 Task: For heading Arial Rounded MT Bold with Underline.  font size for heading26,  'Change the font style of data to'Browallia New.  and font size to 18,  Change the alignment of both headline & data to Align middle & Align Text left.  In the sheet  Attendance Sheet for Weekly Evaluation
Action: Mouse moved to (115, 130)
Screenshot: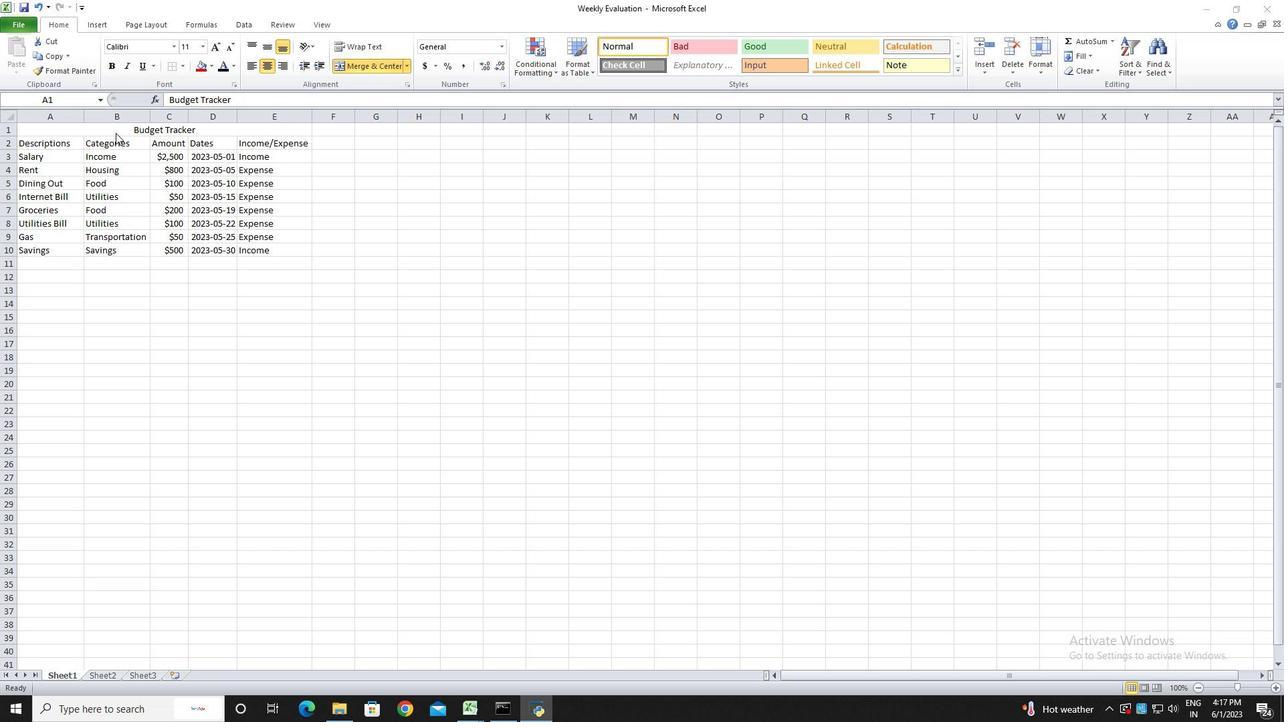 
Action: Mouse pressed left at (115, 130)
Screenshot: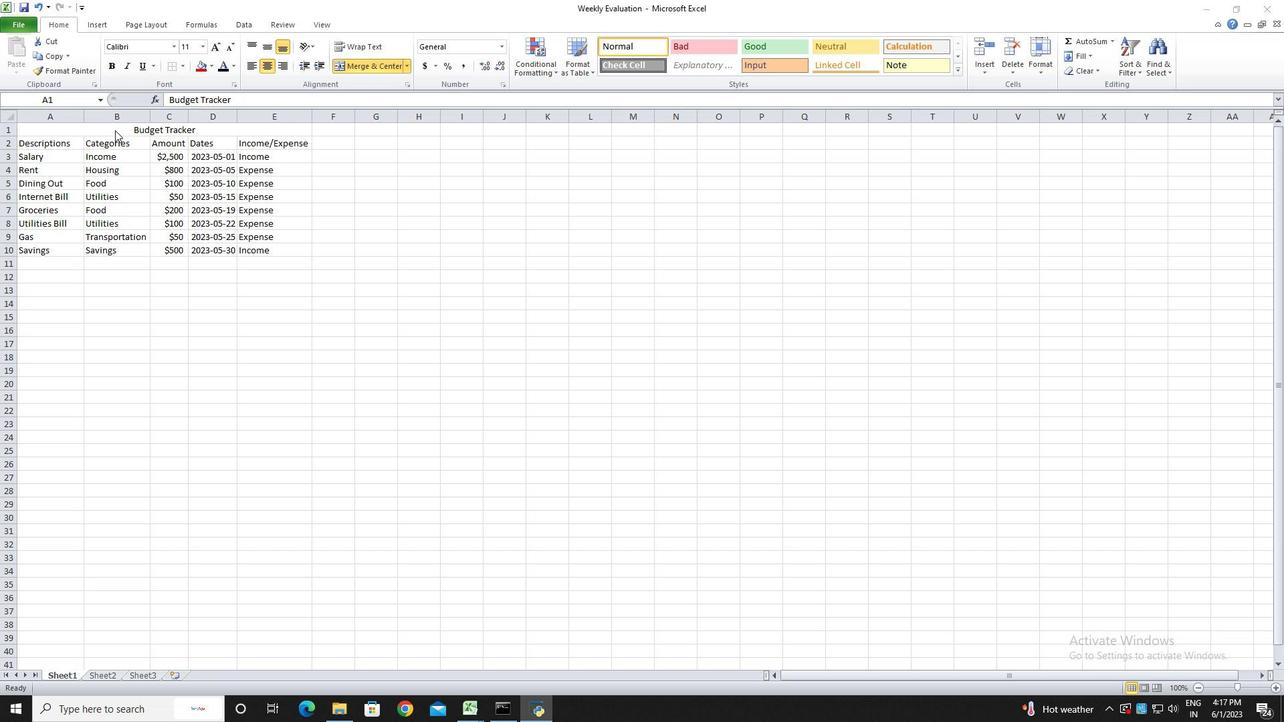
Action: Mouse moved to (174, 49)
Screenshot: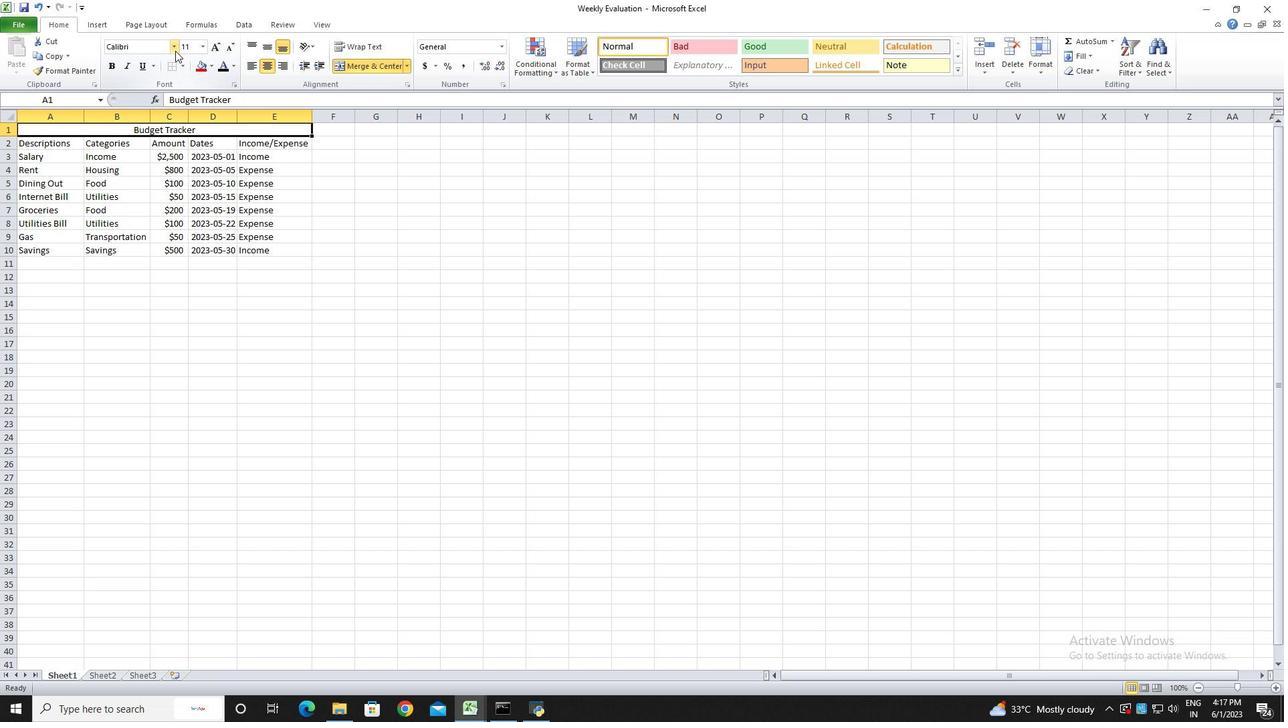 
Action: Mouse pressed left at (174, 49)
Screenshot: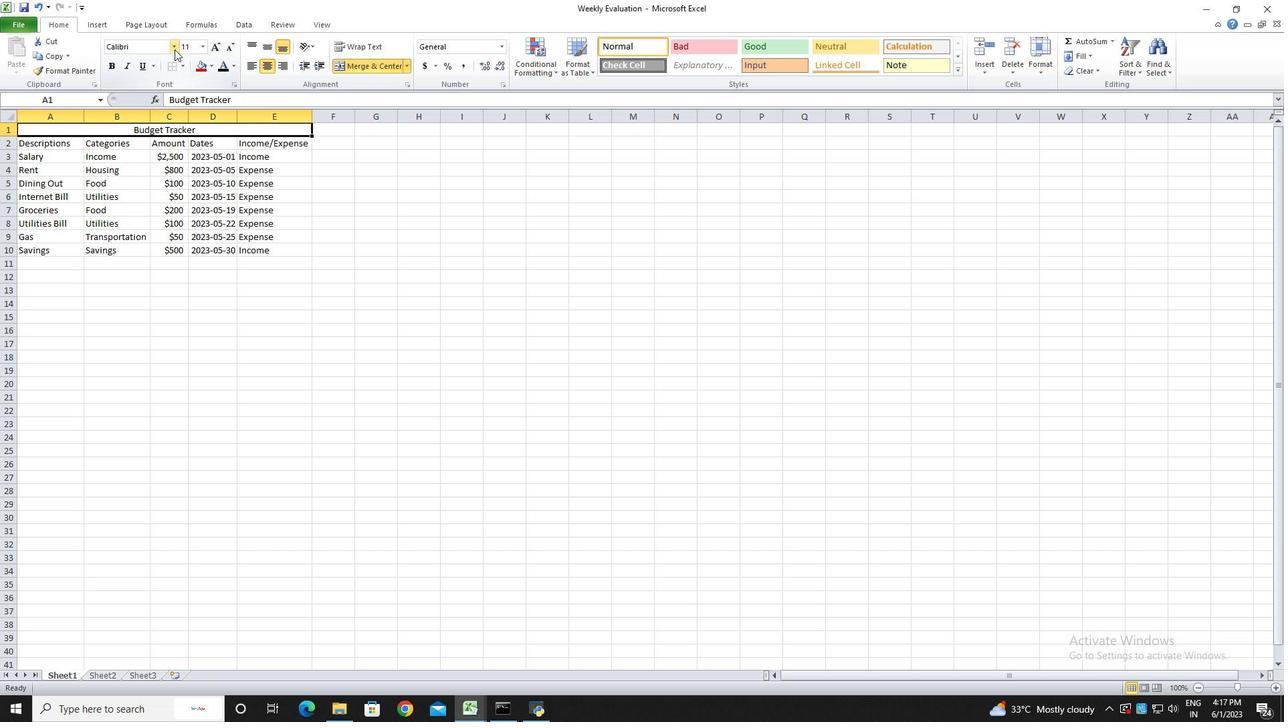
Action: Mouse moved to (168, 208)
Screenshot: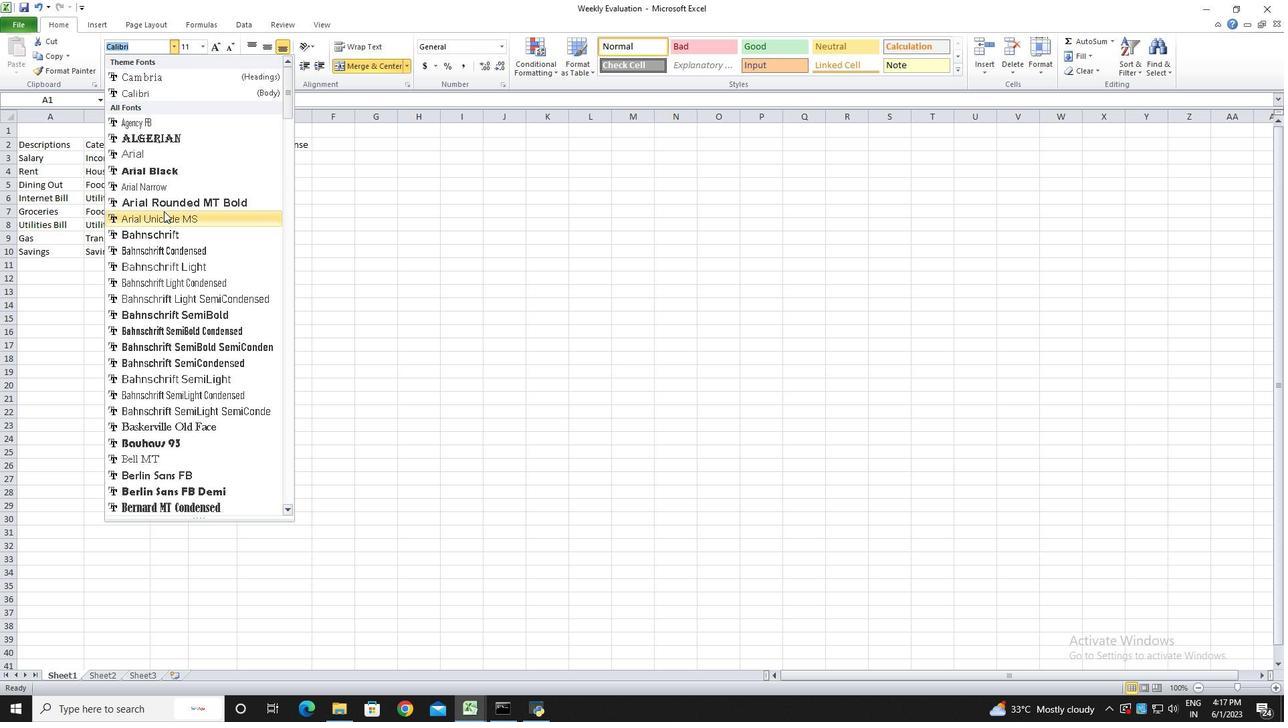 
Action: Mouse pressed left at (168, 208)
Screenshot: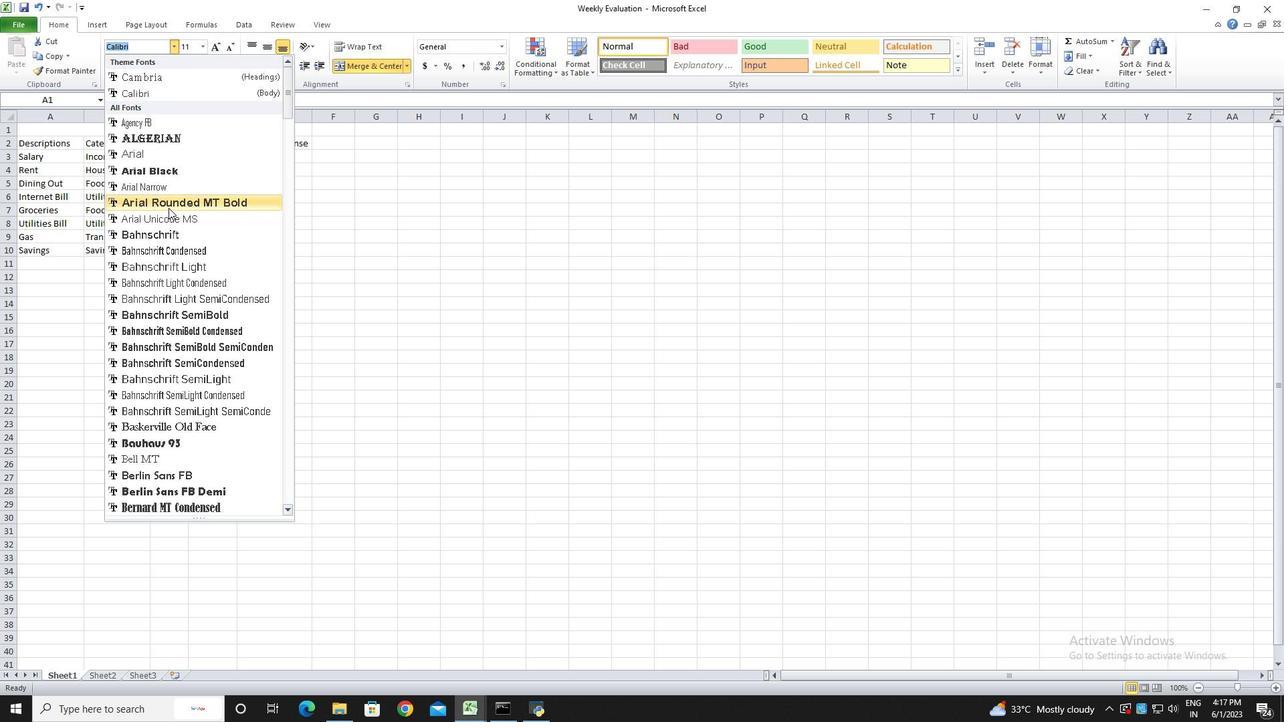 
Action: Mouse moved to (142, 66)
Screenshot: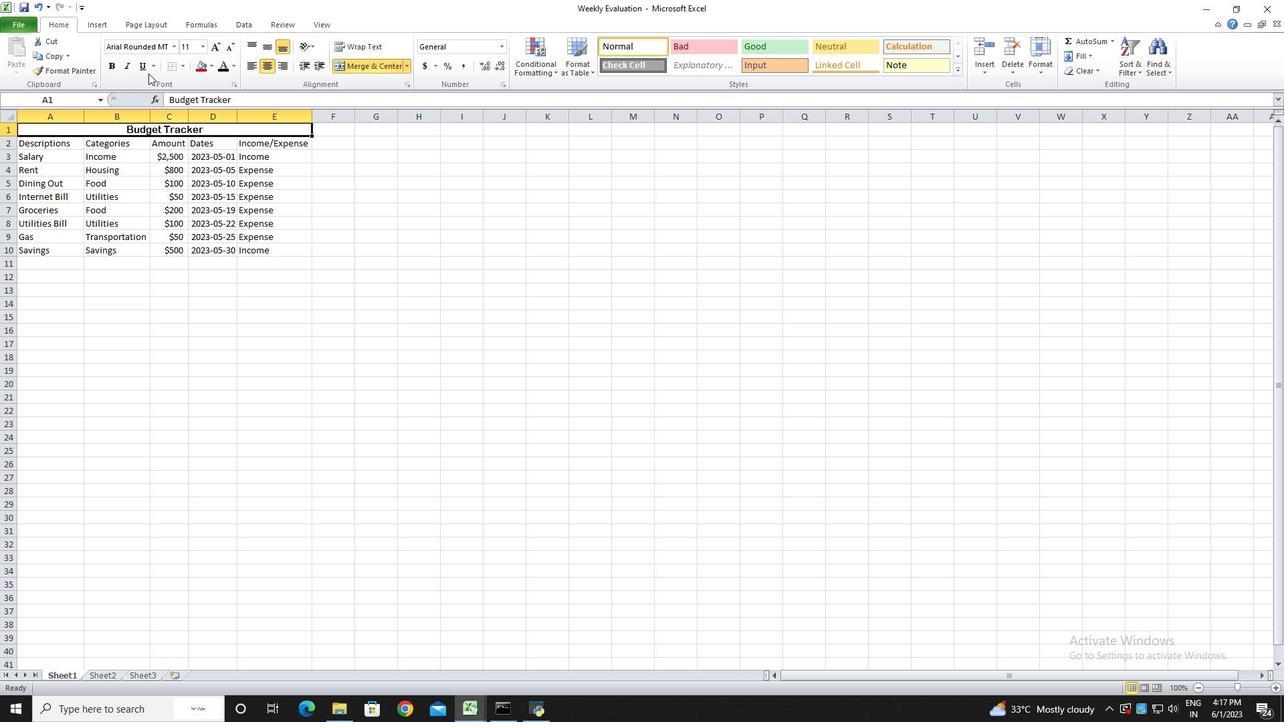 
Action: Mouse pressed left at (142, 66)
Screenshot: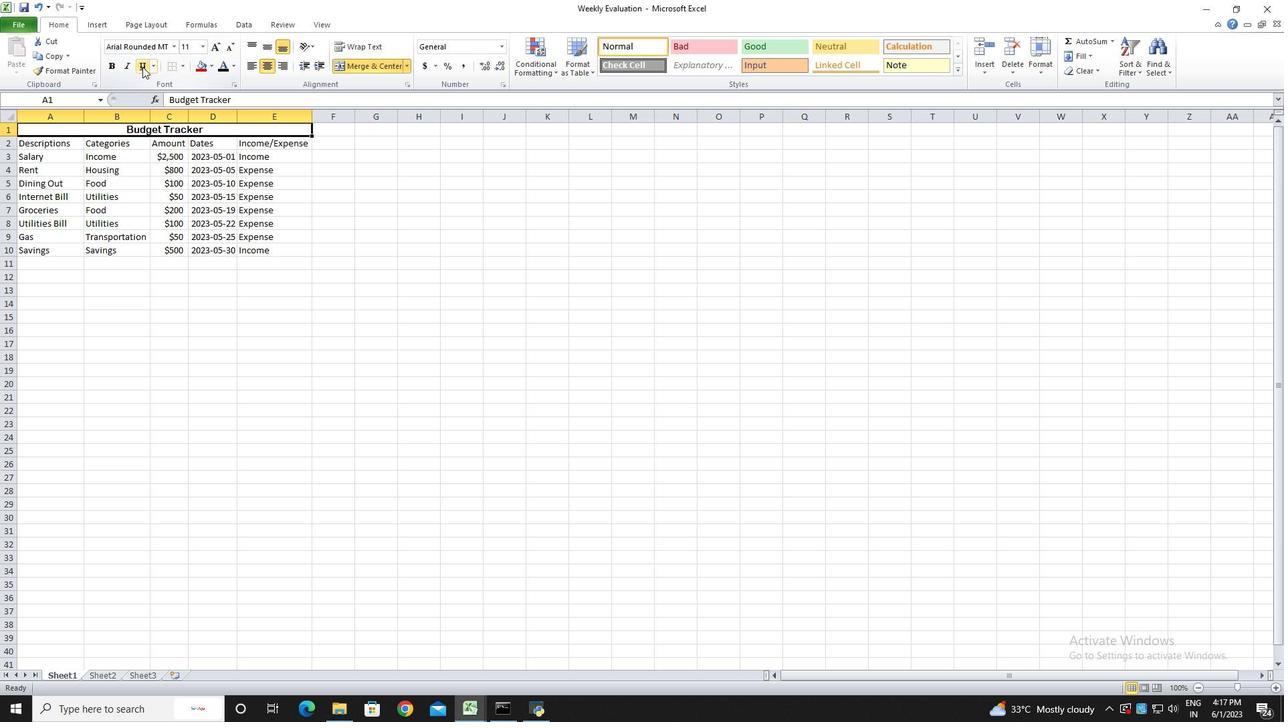 
Action: Mouse moved to (218, 44)
Screenshot: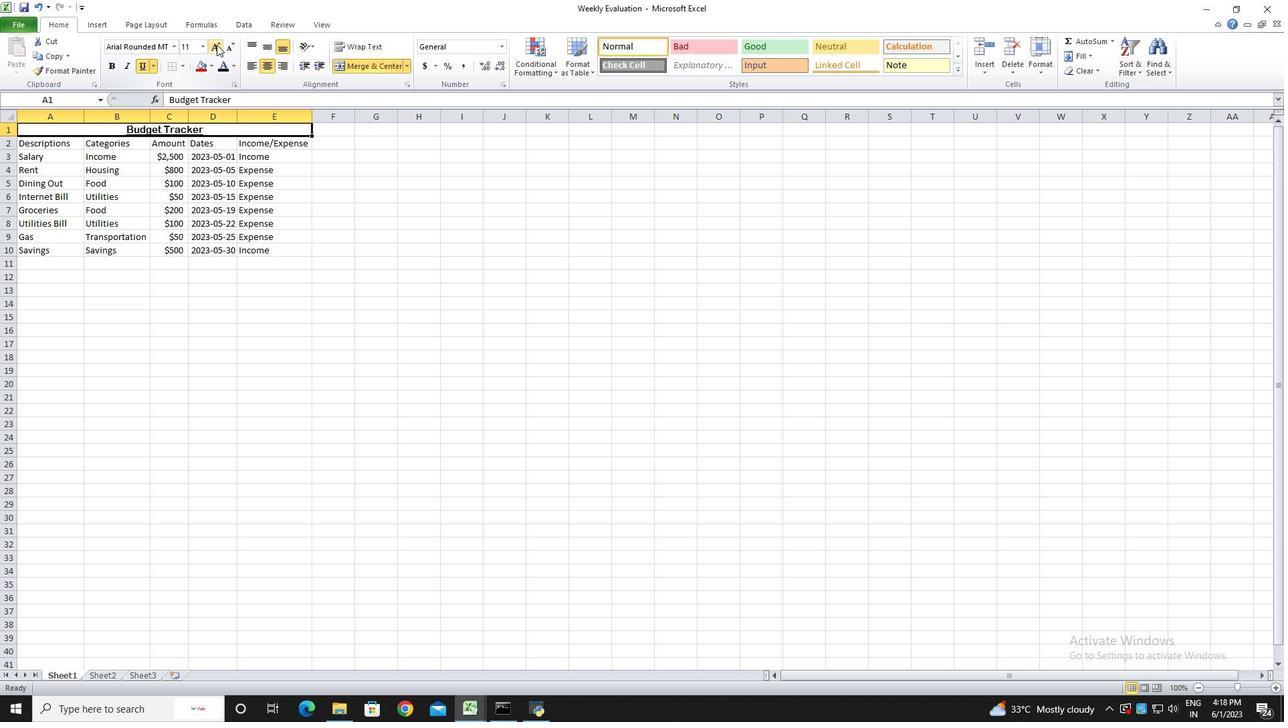 
Action: Mouse pressed left at (218, 44)
Screenshot: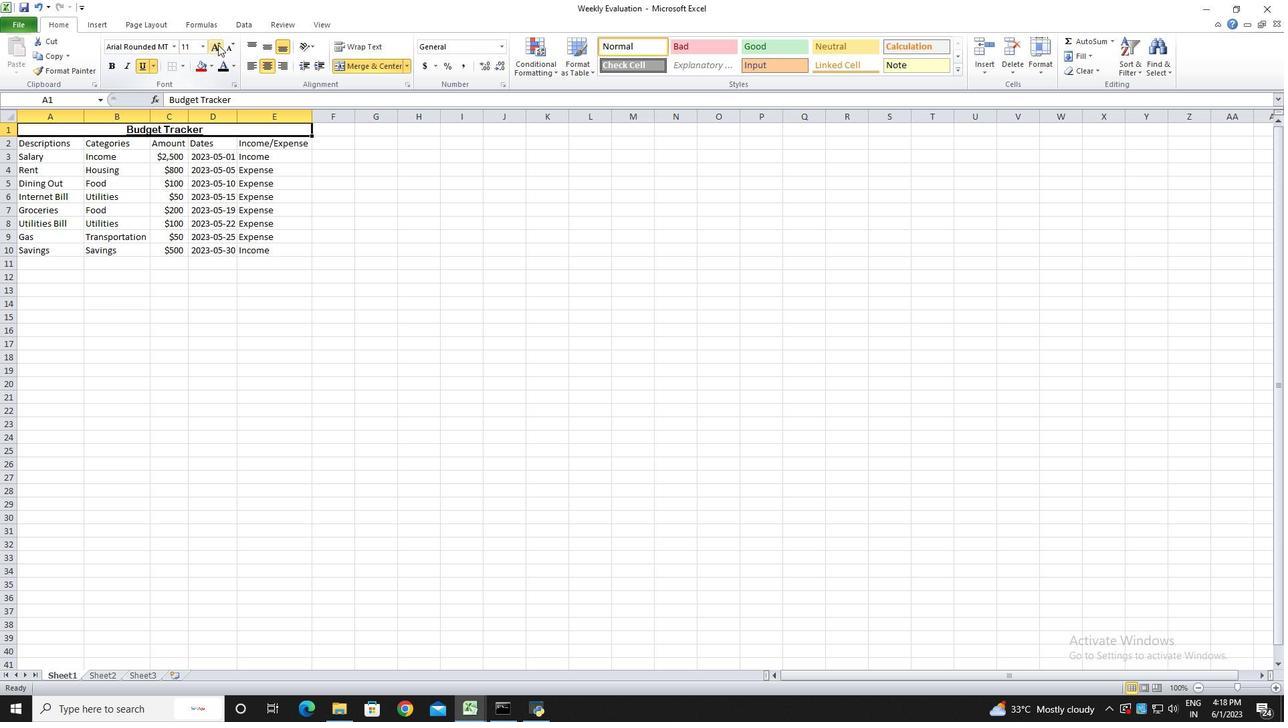 
Action: Mouse pressed left at (218, 44)
Screenshot: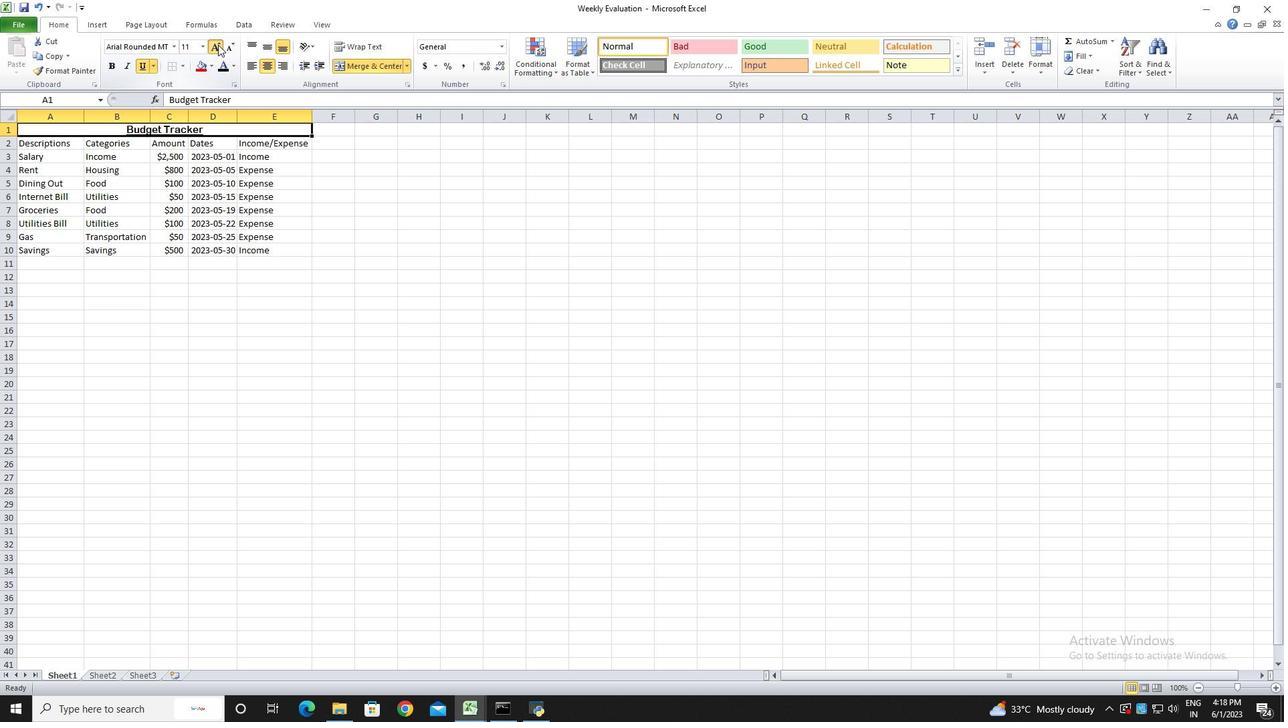 
Action: Mouse pressed left at (218, 44)
Screenshot: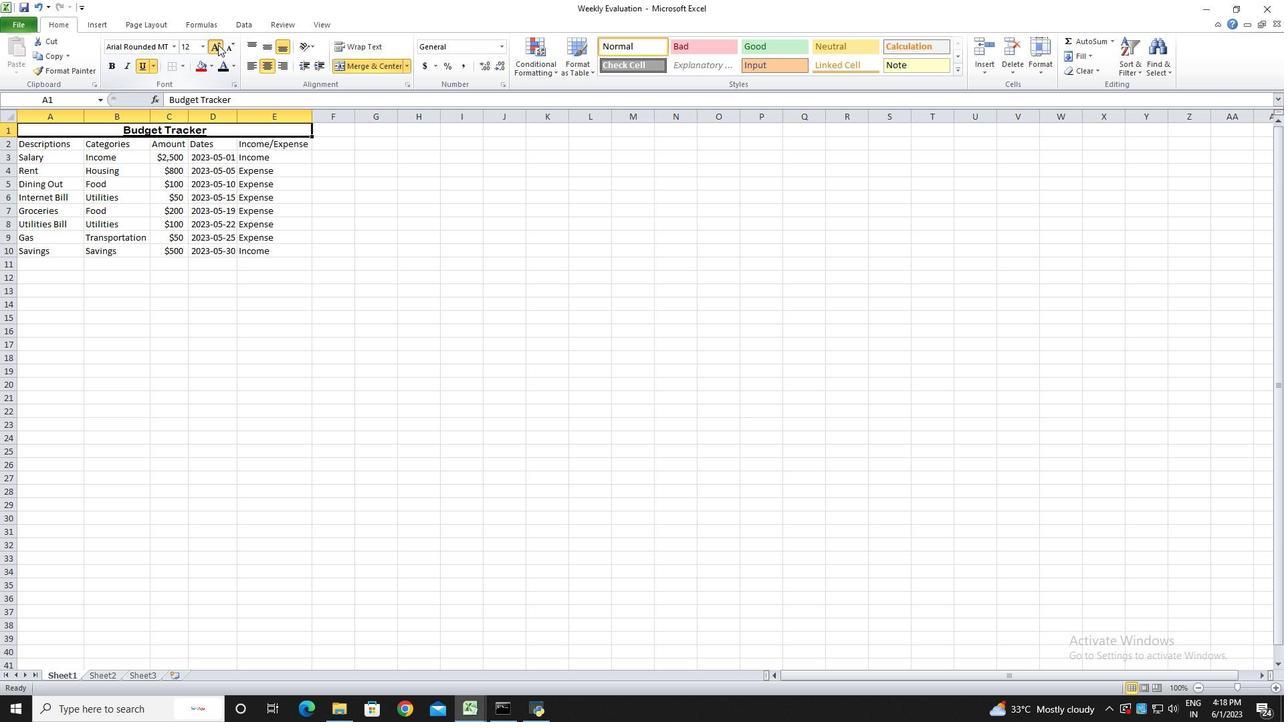 
Action: Mouse pressed left at (218, 44)
Screenshot: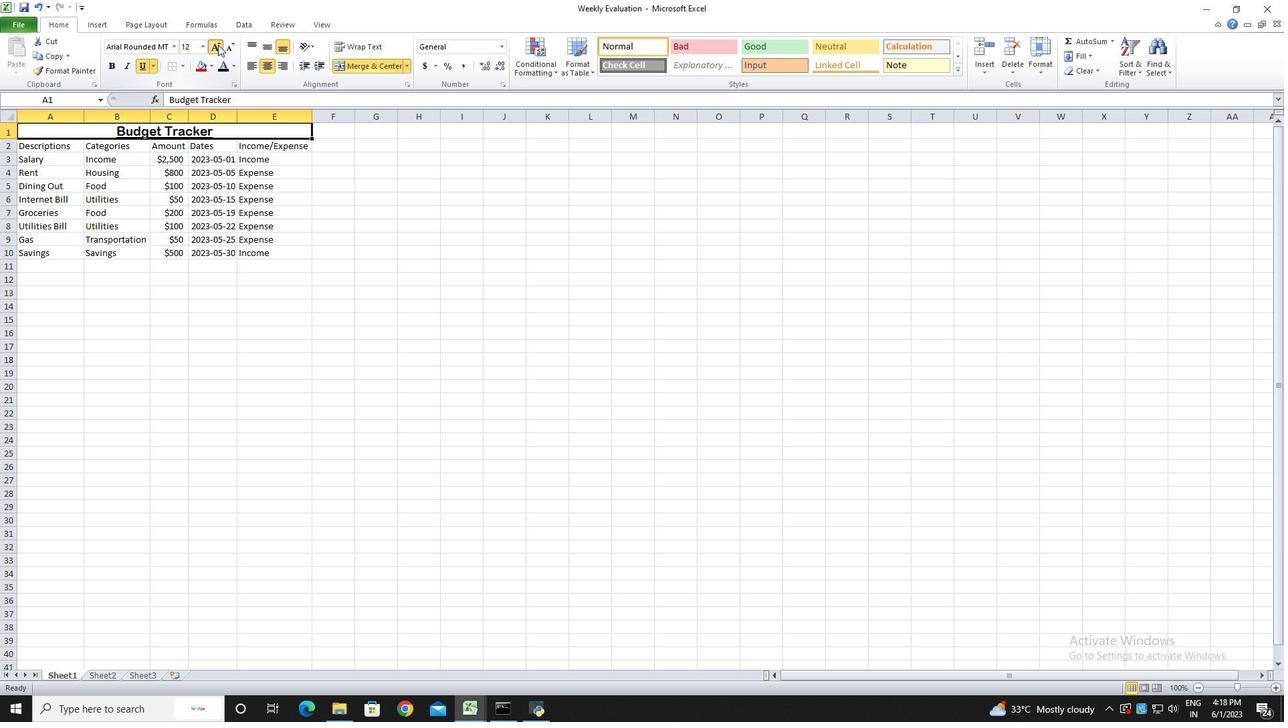 
Action: Mouse pressed left at (218, 44)
Screenshot: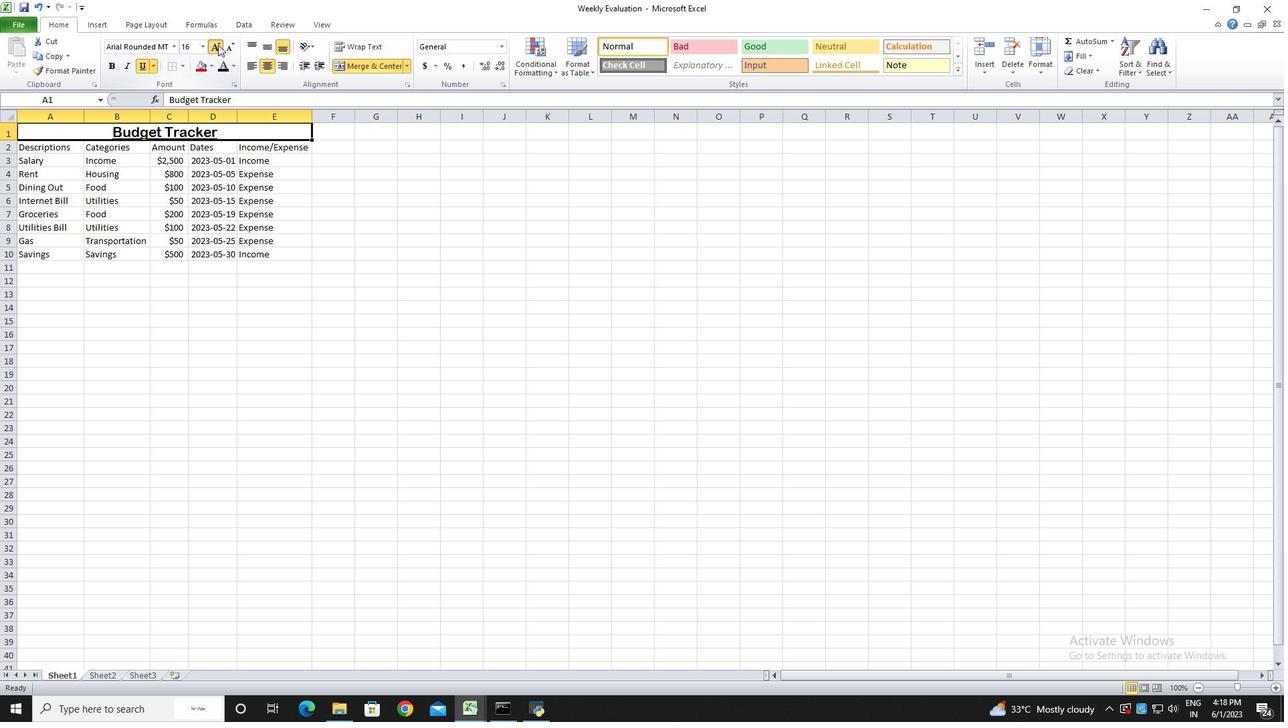 
Action: Mouse pressed left at (218, 44)
Screenshot: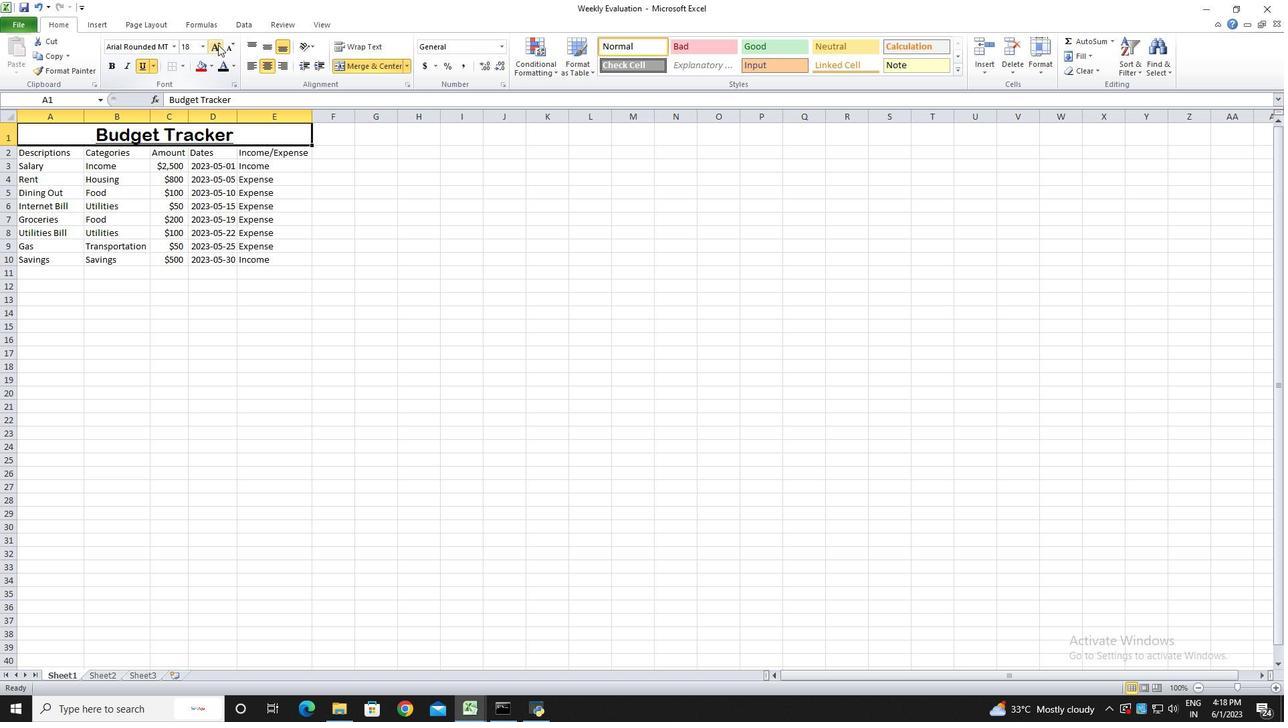 
Action: Mouse pressed left at (218, 44)
Screenshot: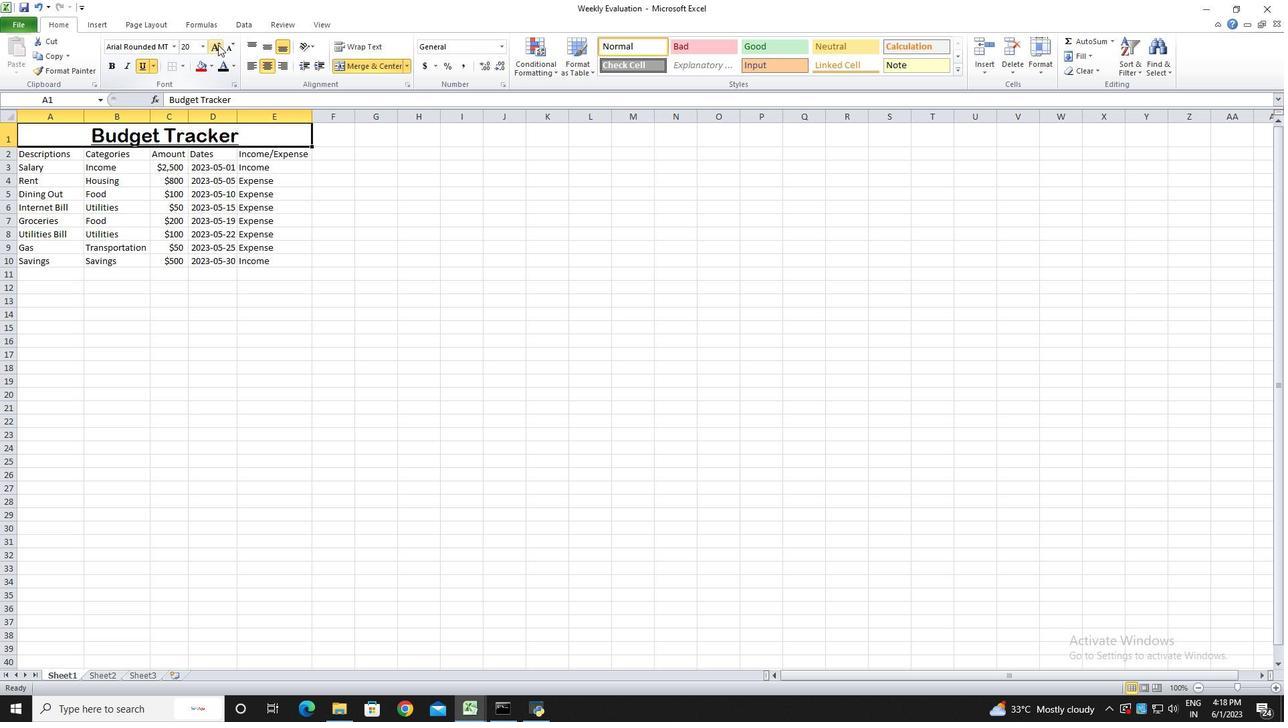
Action: Mouse pressed left at (218, 44)
Screenshot: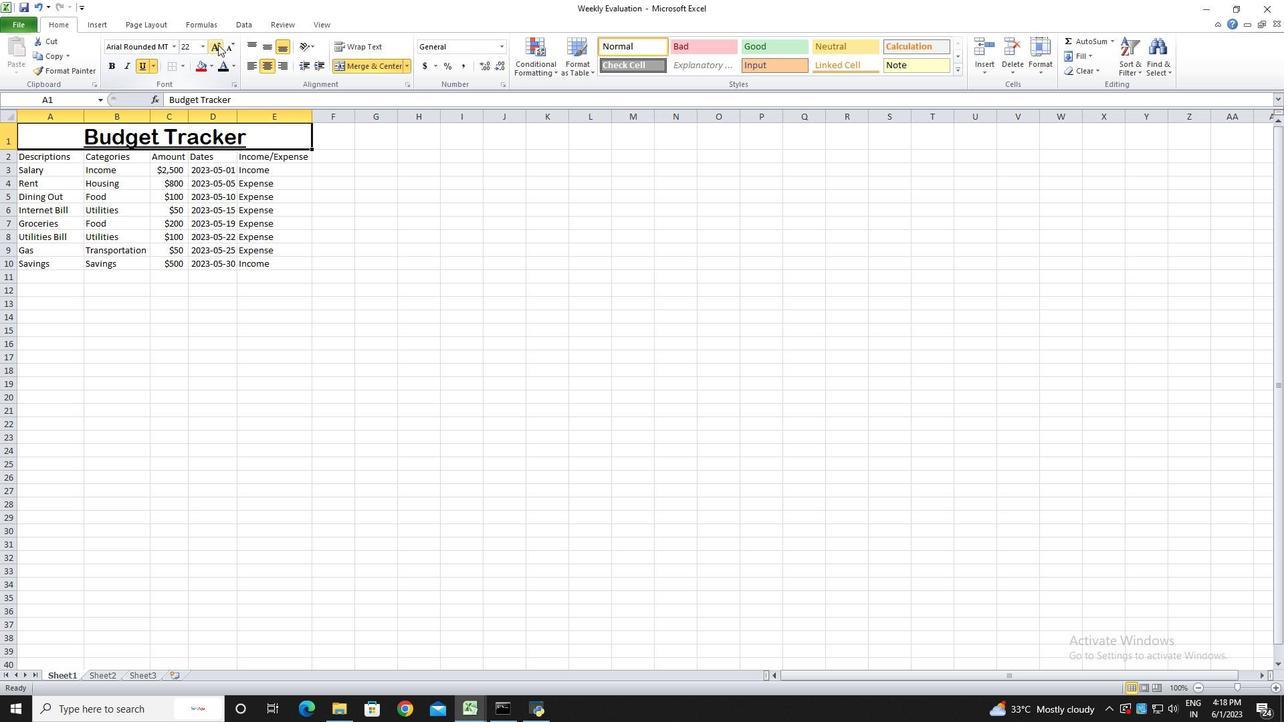 
Action: Mouse moved to (42, 159)
Screenshot: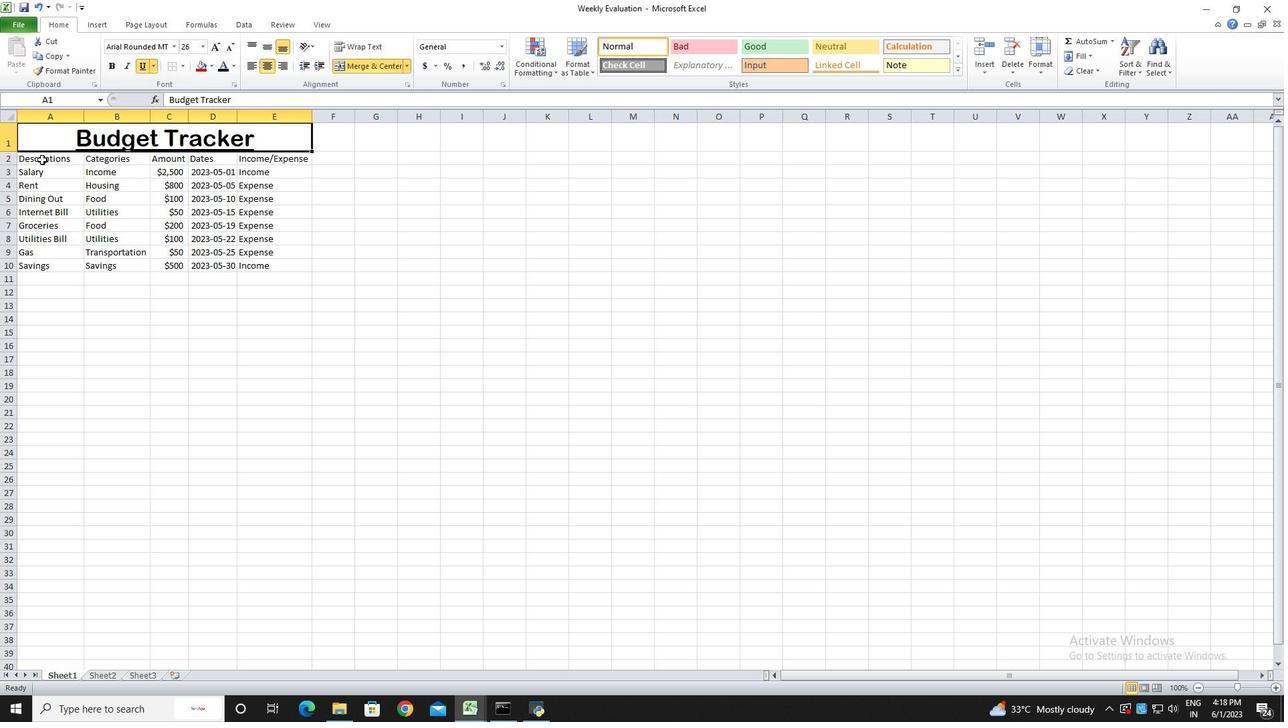 
Action: Mouse pressed left at (42, 159)
Screenshot: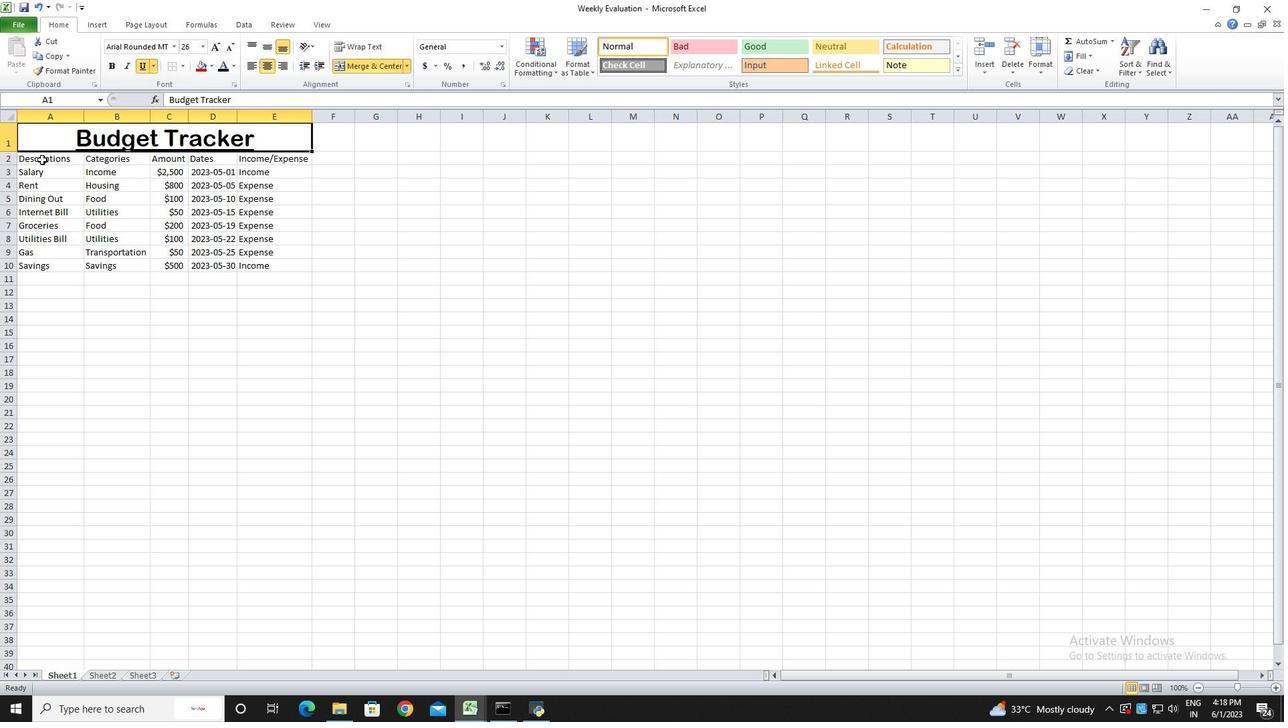 
Action: Mouse pressed left at (42, 159)
Screenshot: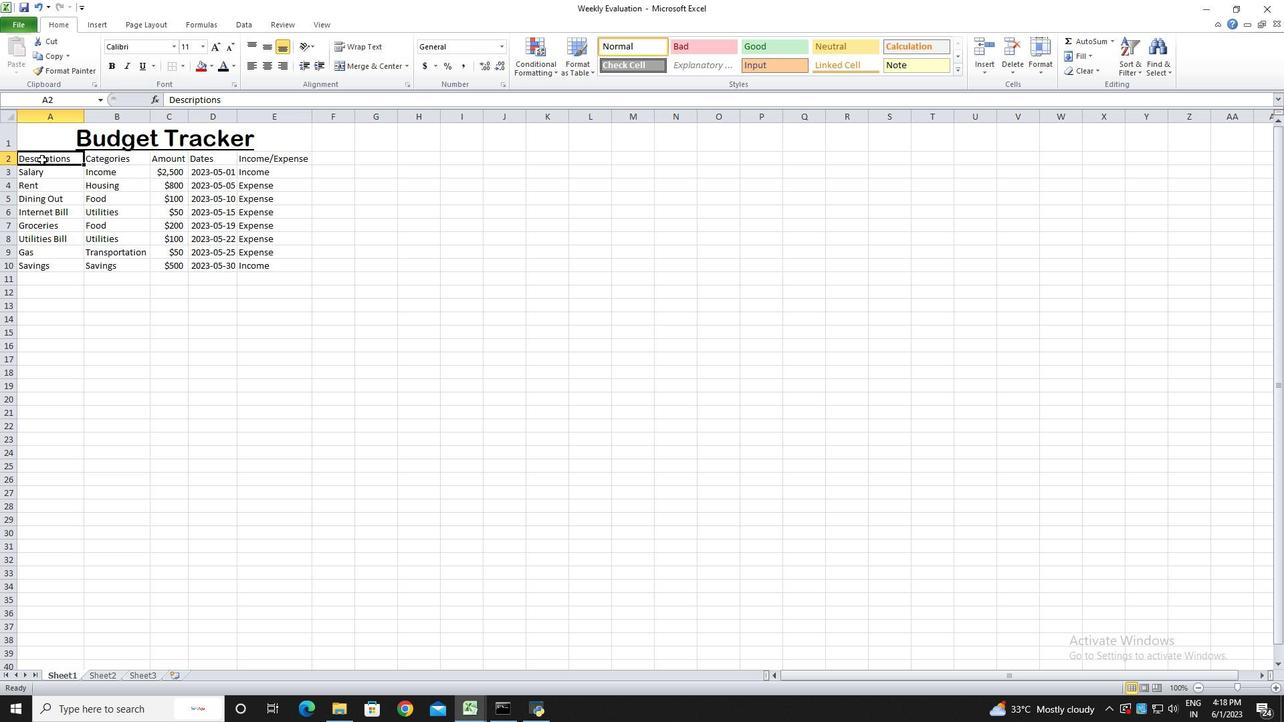 
Action: Mouse moved to (173, 48)
Screenshot: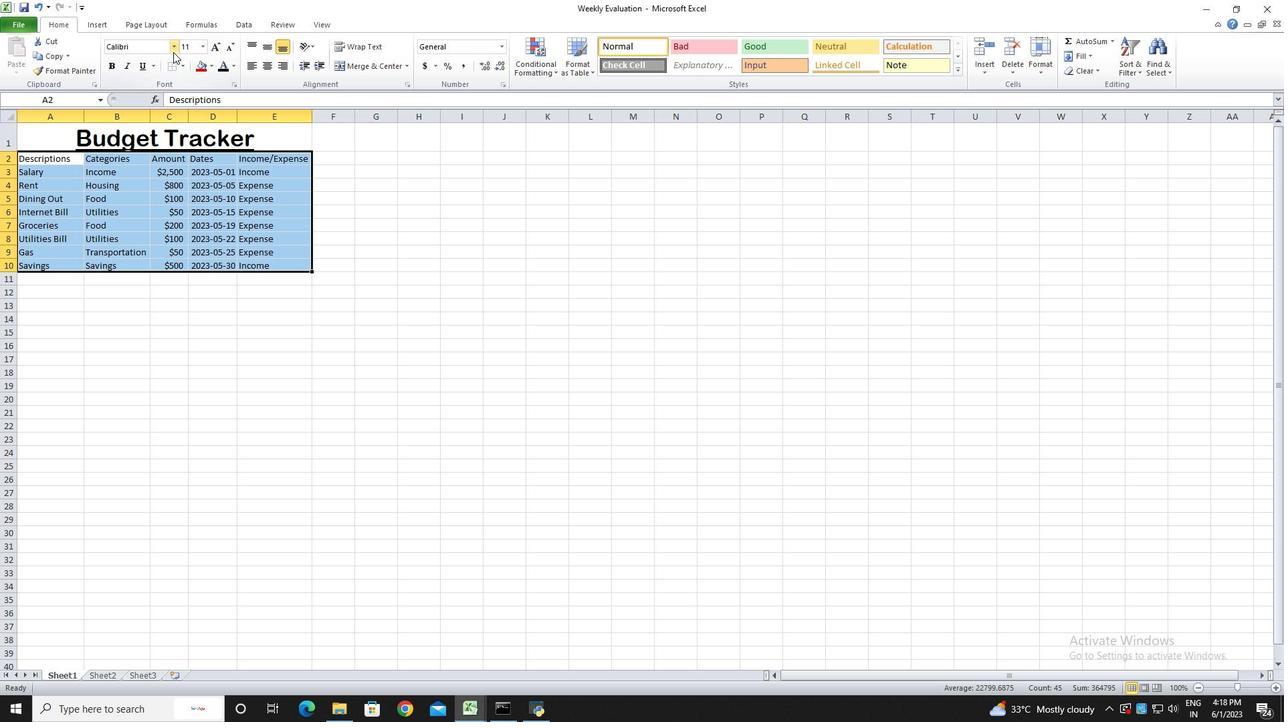 
Action: Mouse pressed left at (173, 48)
Screenshot: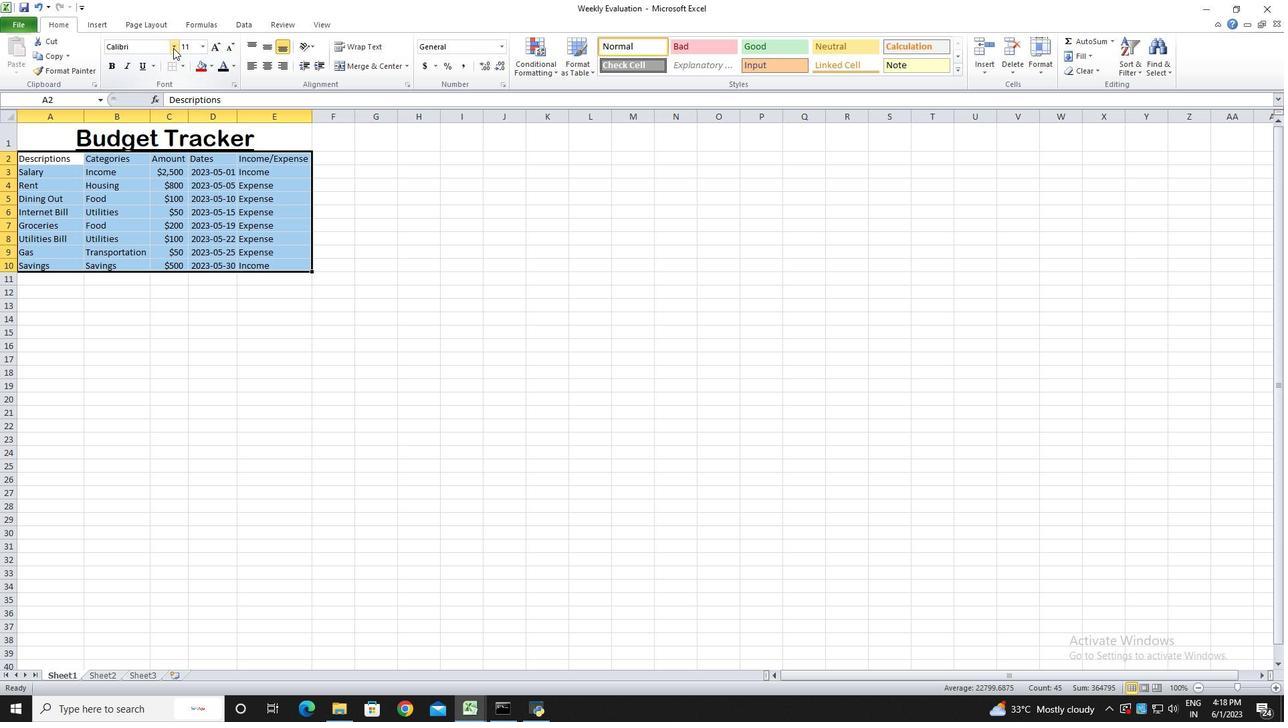 
Action: Mouse moved to (159, 46)
Screenshot: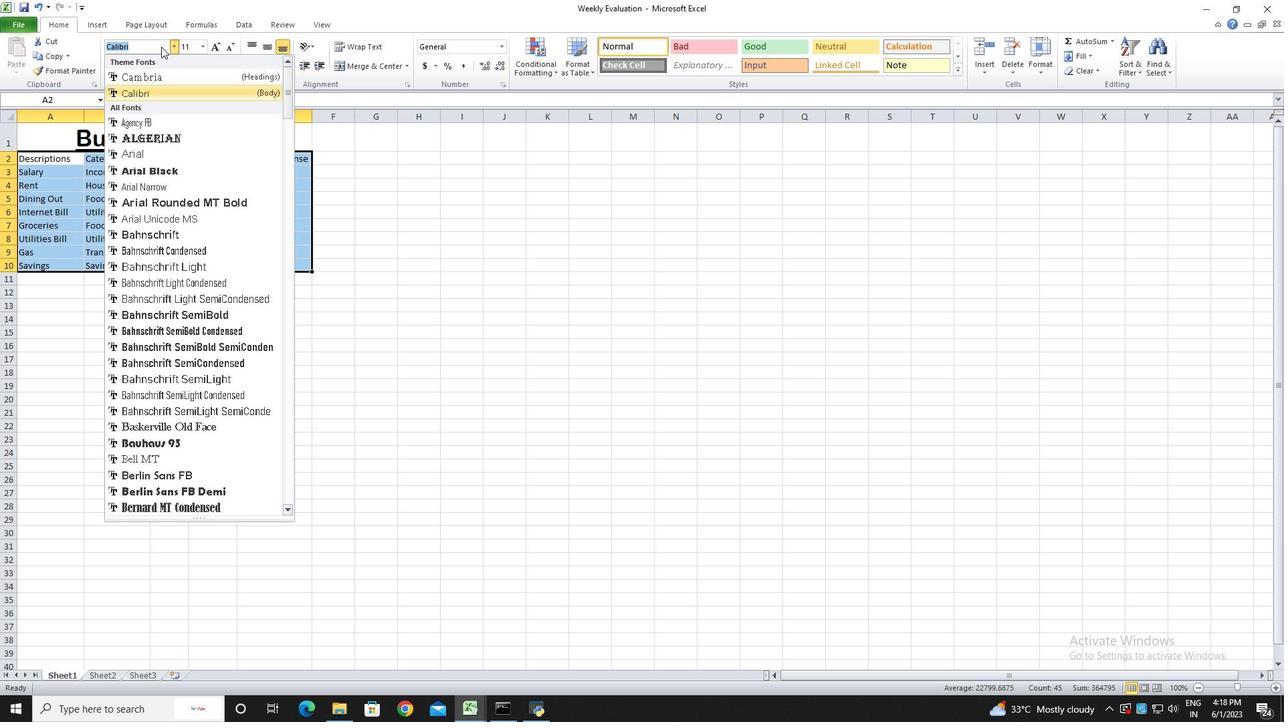 
Action: Key pressed <Key.shift>Brto<Key.backspace><Key.backspace><Key.backspace>rowalla<Key.backspace>ia<Key.space>a<Key.backspace><Key.shift><Key.shift><Key.shift><Key.shift><Key.shift><Key.shift><Key.shift><Key.shift><Key.shift><Key.shift><Key.shift><Key.shift>New<Key.enter>
Screenshot: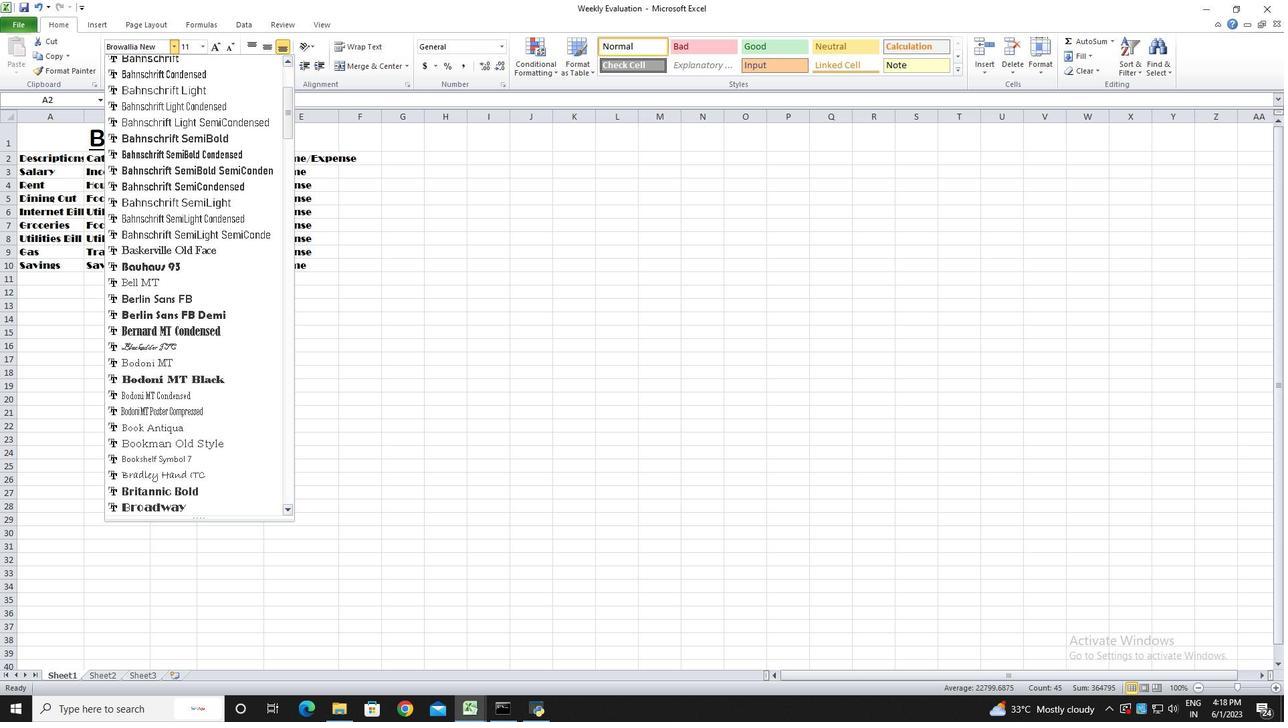 
Action: Mouse moved to (216, 44)
Screenshot: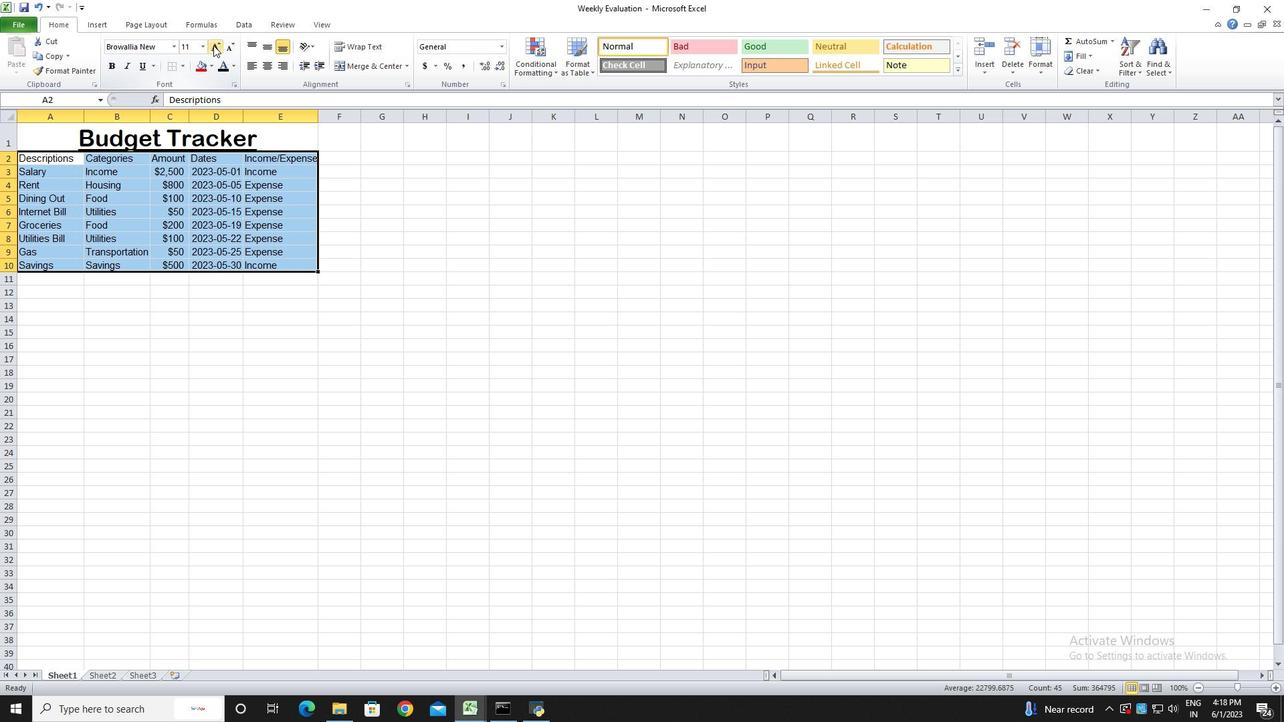 
Action: Mouse pressed left at (216, 44)
Screenshot: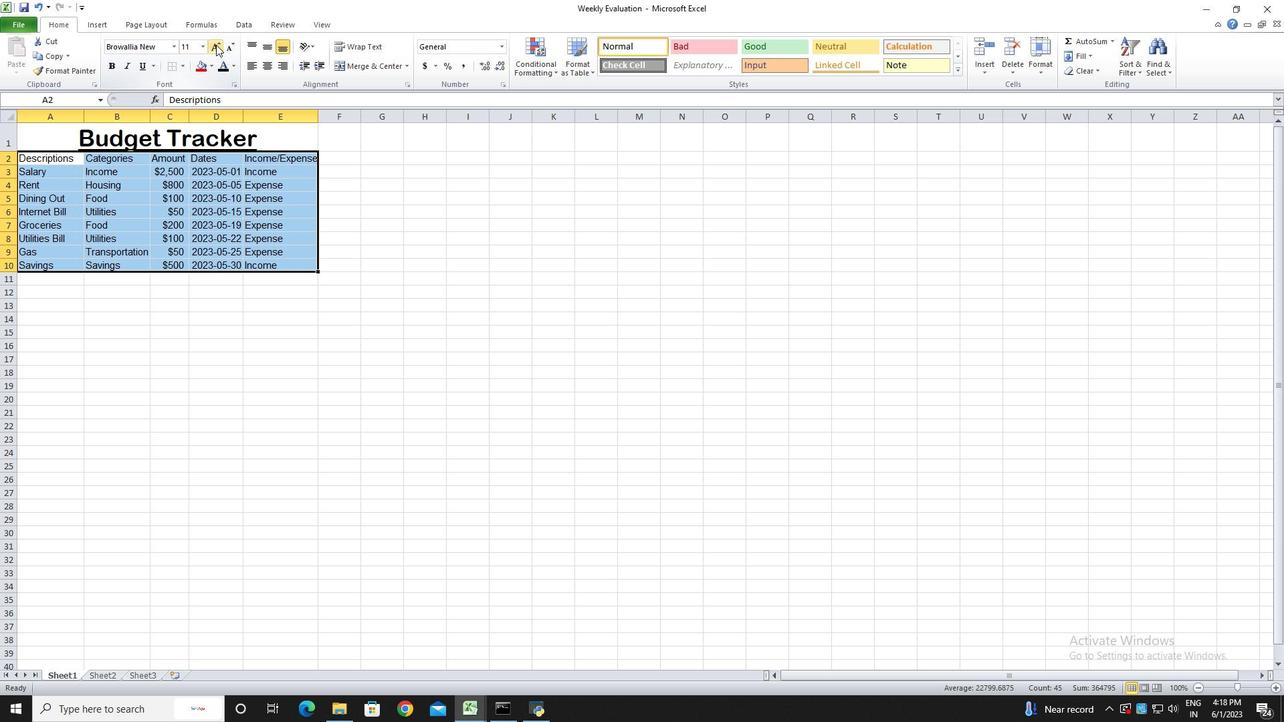 
Action: Mouse pressed left at (216, 44)
Screenshot: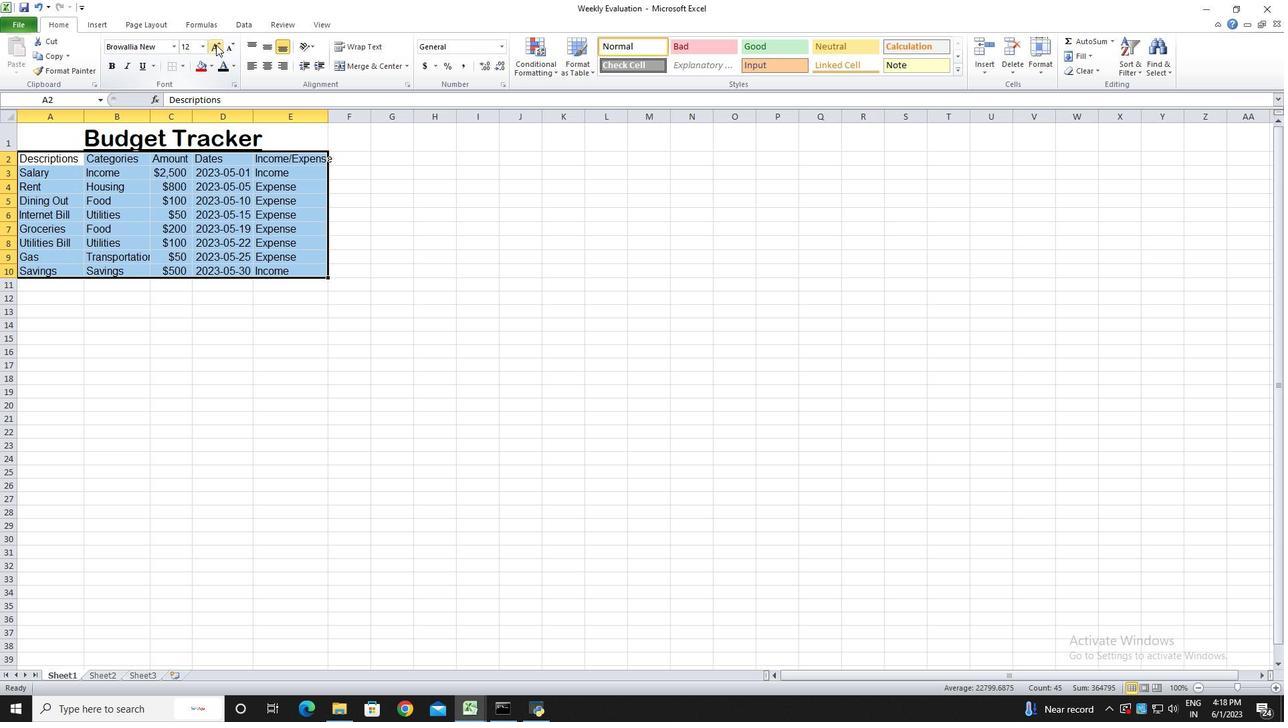 
Action: Mouse pressed left at (216, 44)
Screenshot: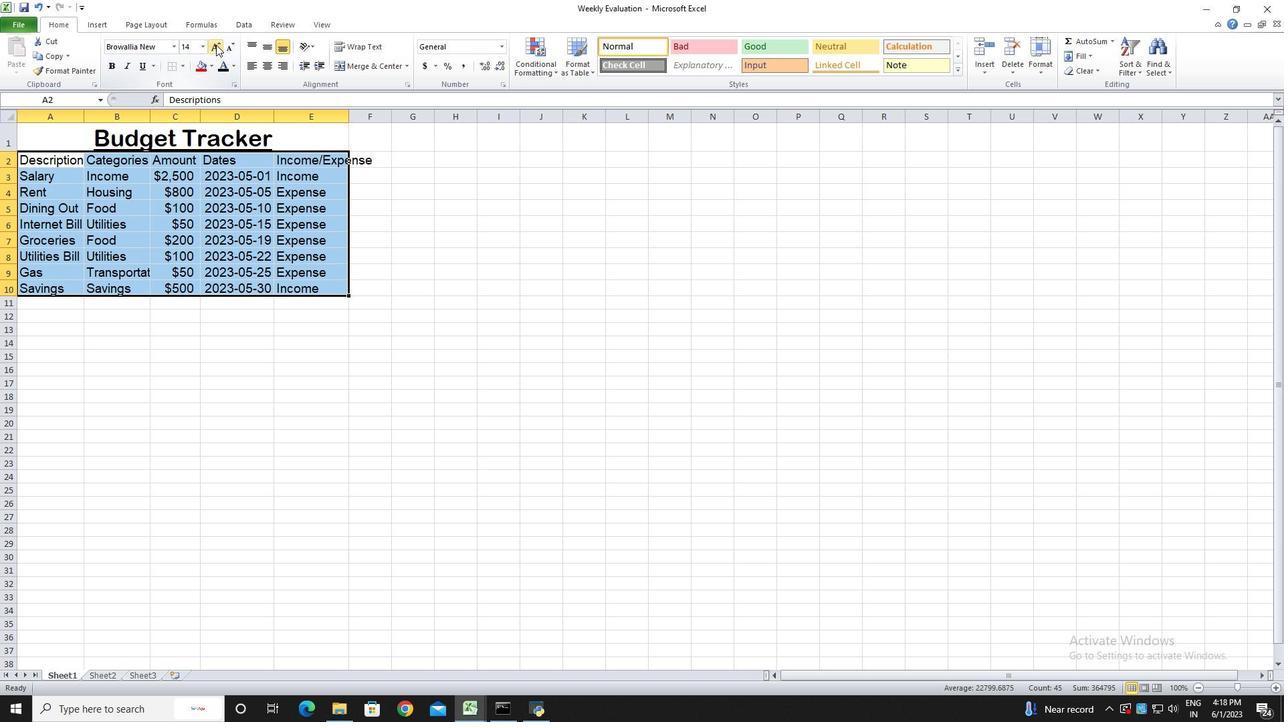
Action: Mouse pressed left at (216, 44)
Screenshot: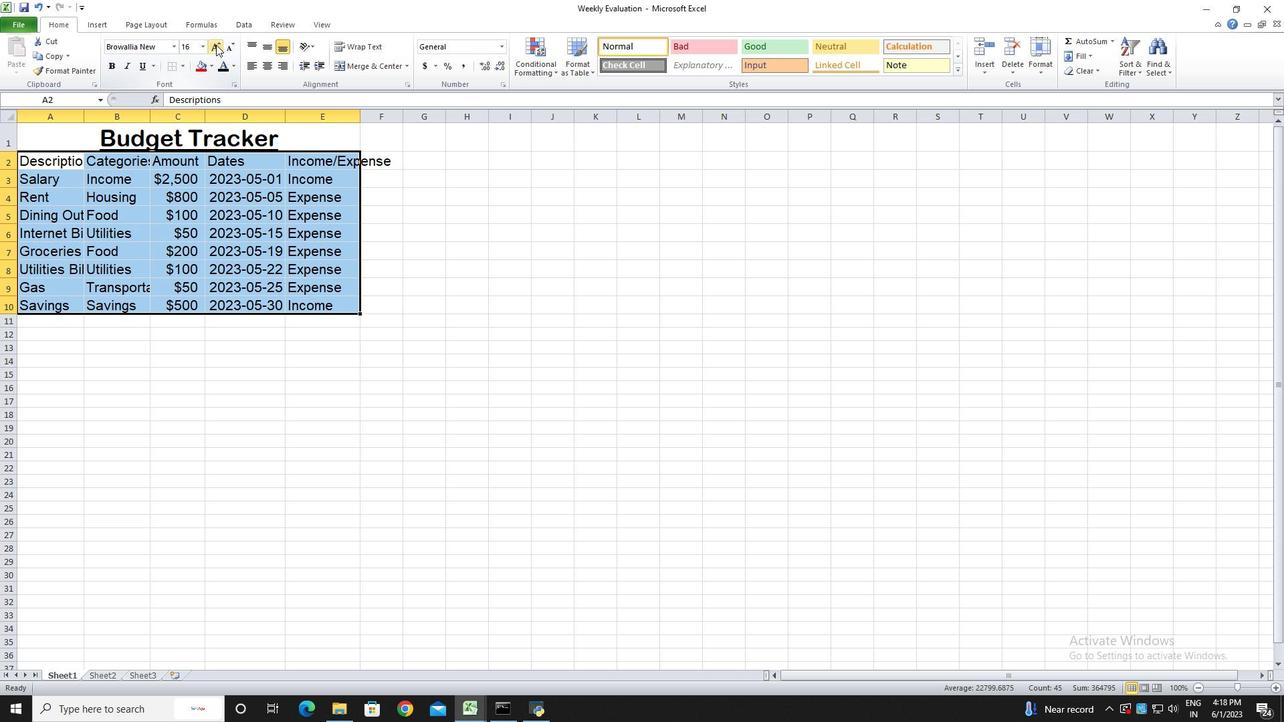
Action: Mouse moved to (443, 403)
Screenshot: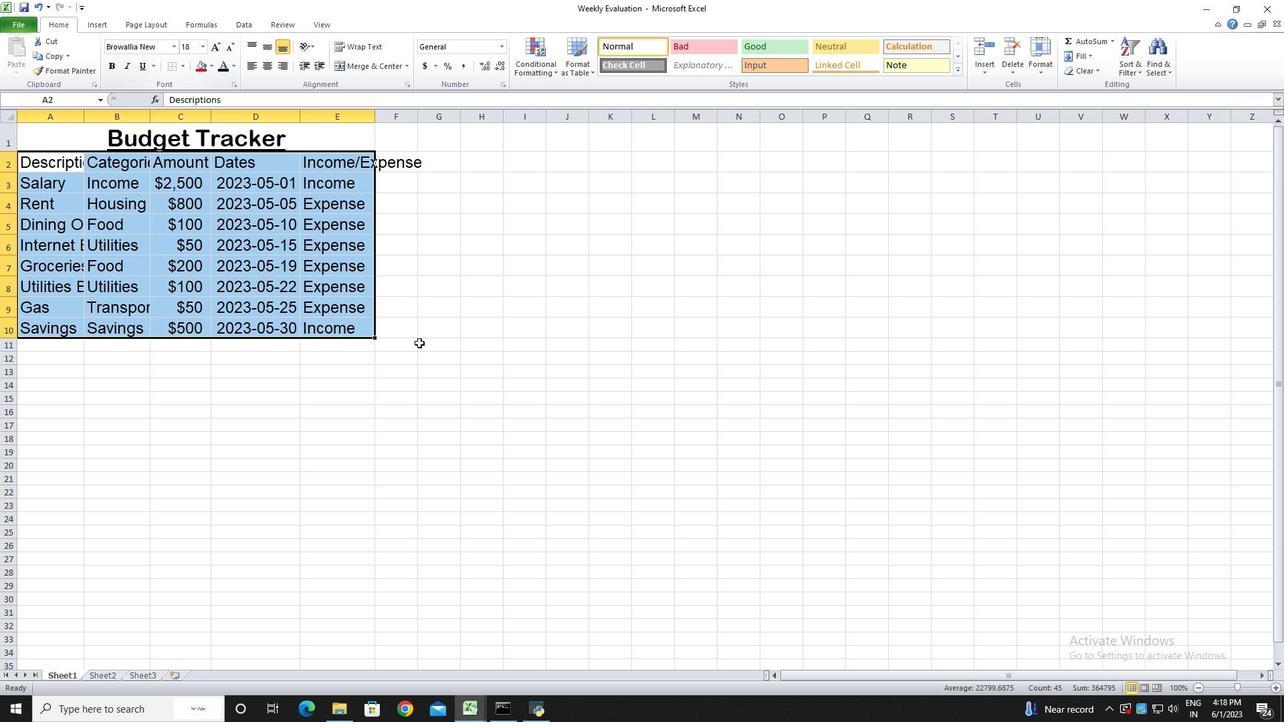 
Action: Mouse pressed left at (443, 403)
Screenshot: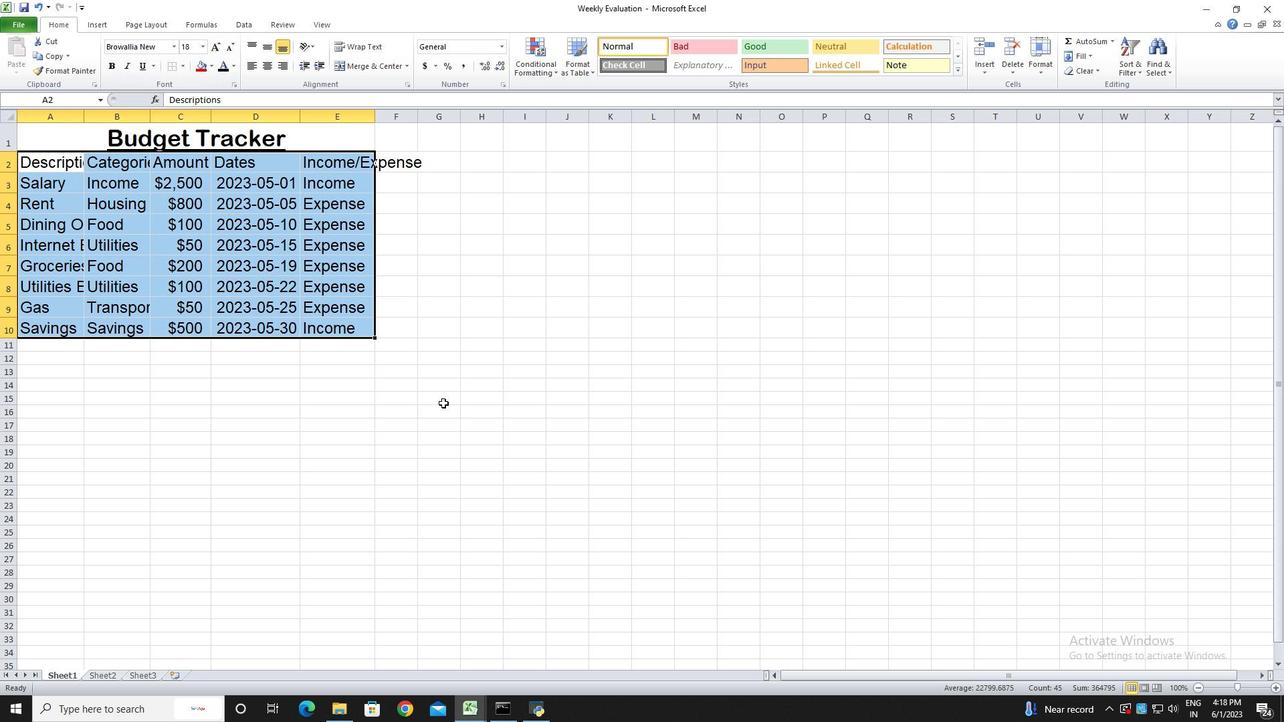 
Action: Mouse moved to (85, 115)
Screenshot: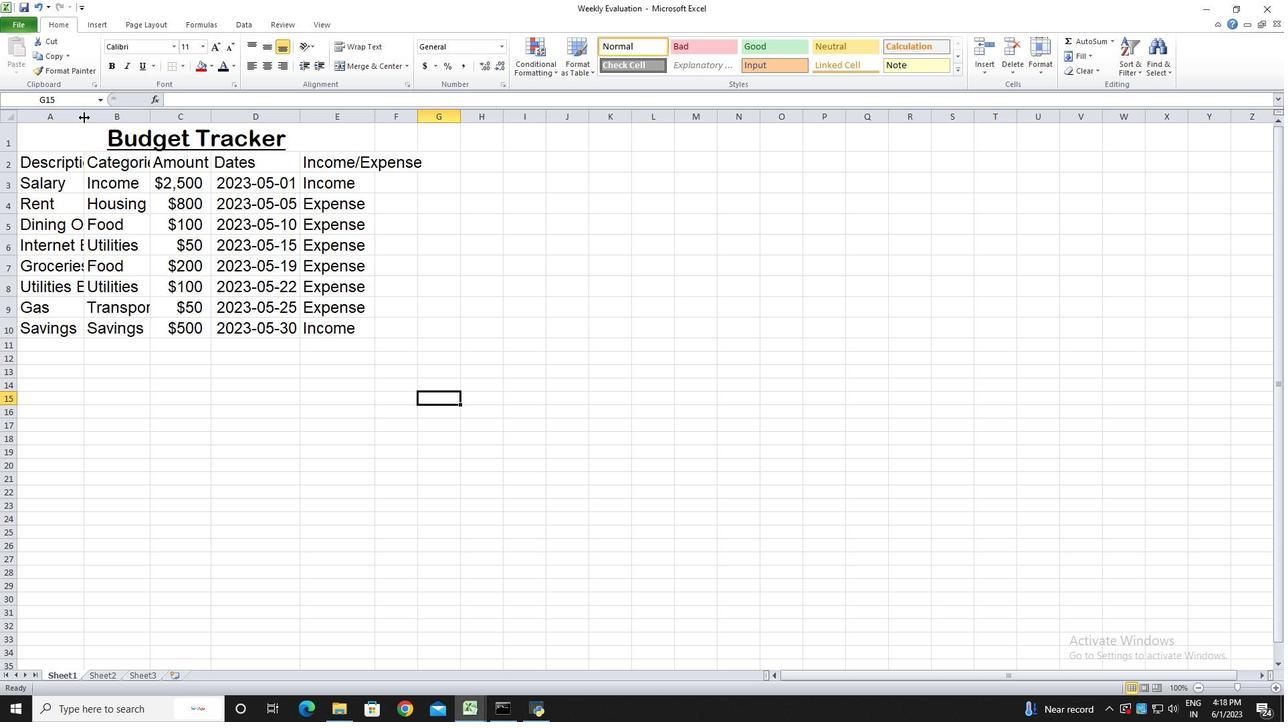 
Action: Mouse pressed left at (85, 115)
Screenshot: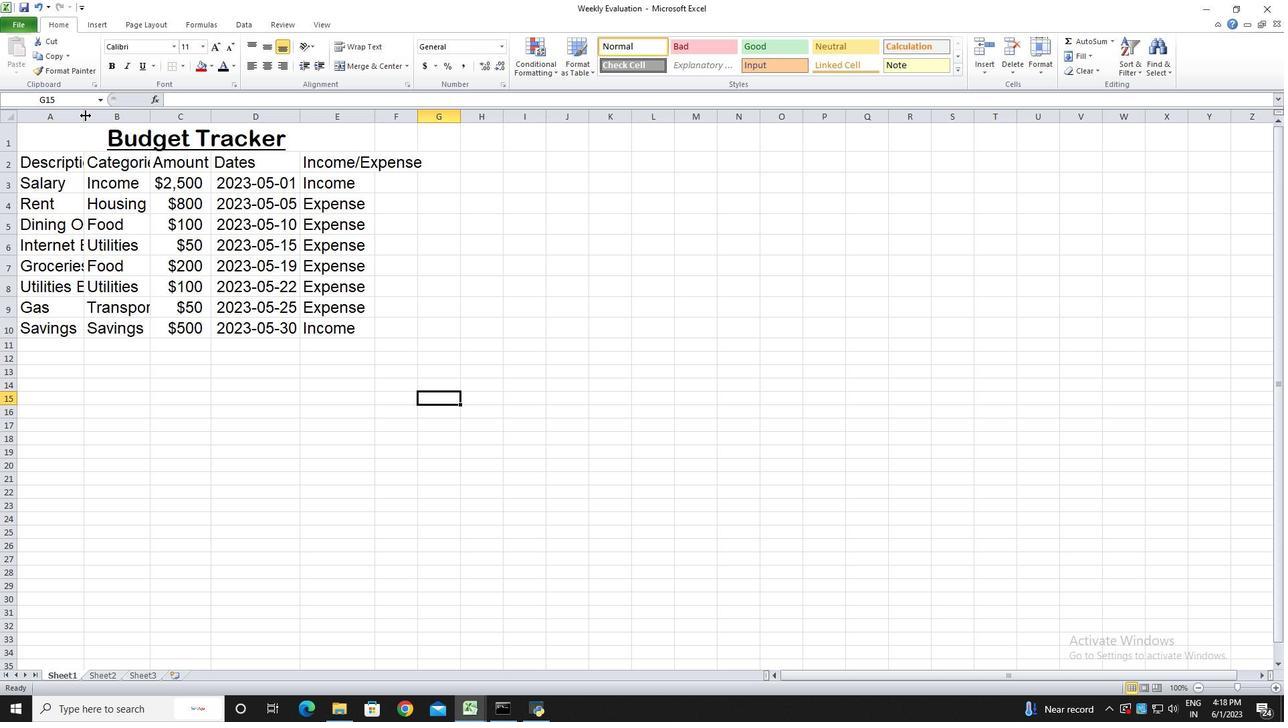 
Action: Mouse pressed left at (85, 115)
Screenshot: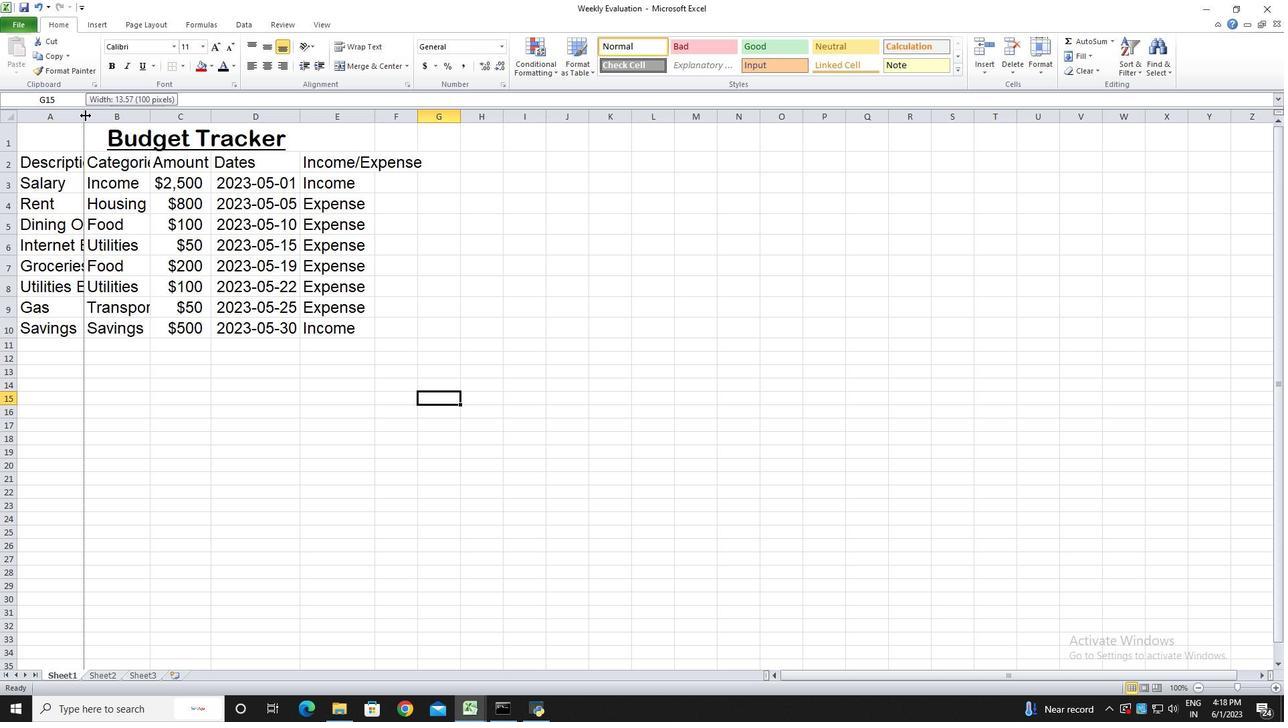 
Action: Mouse moved to (181, 115)
Screenshot: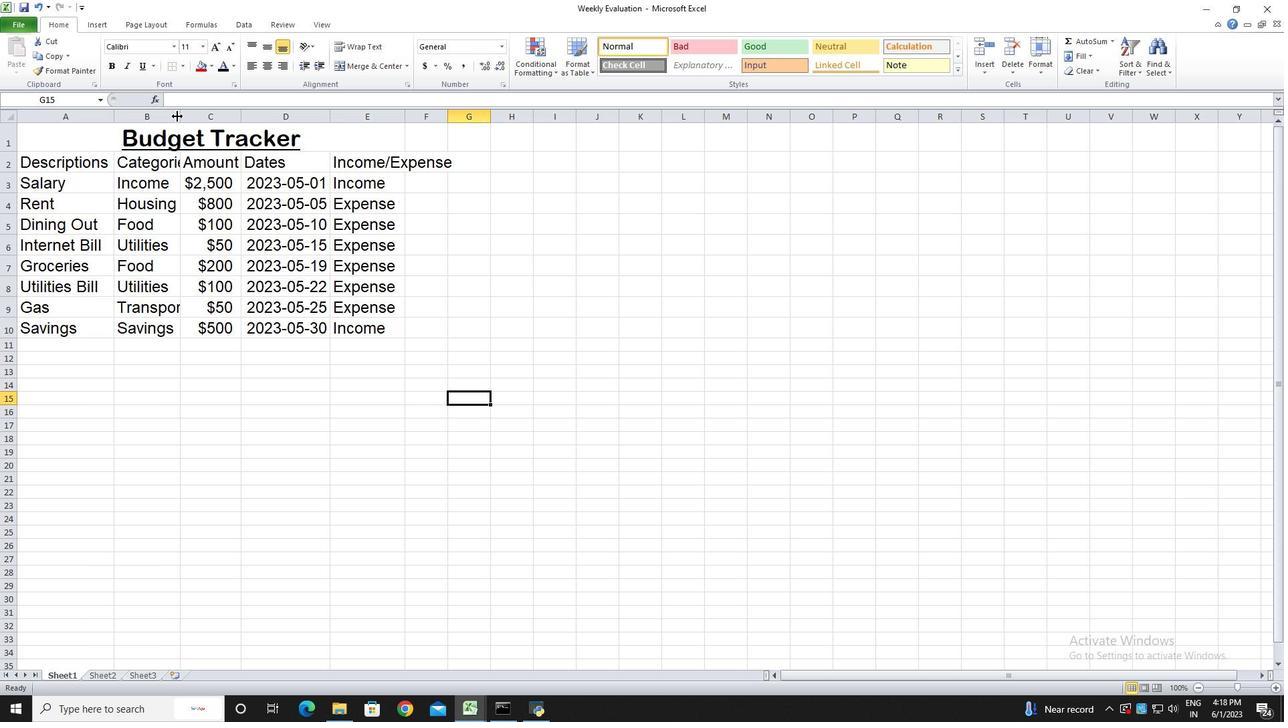 
Action: Mouse pressed left at (181, 115)
Screenshot: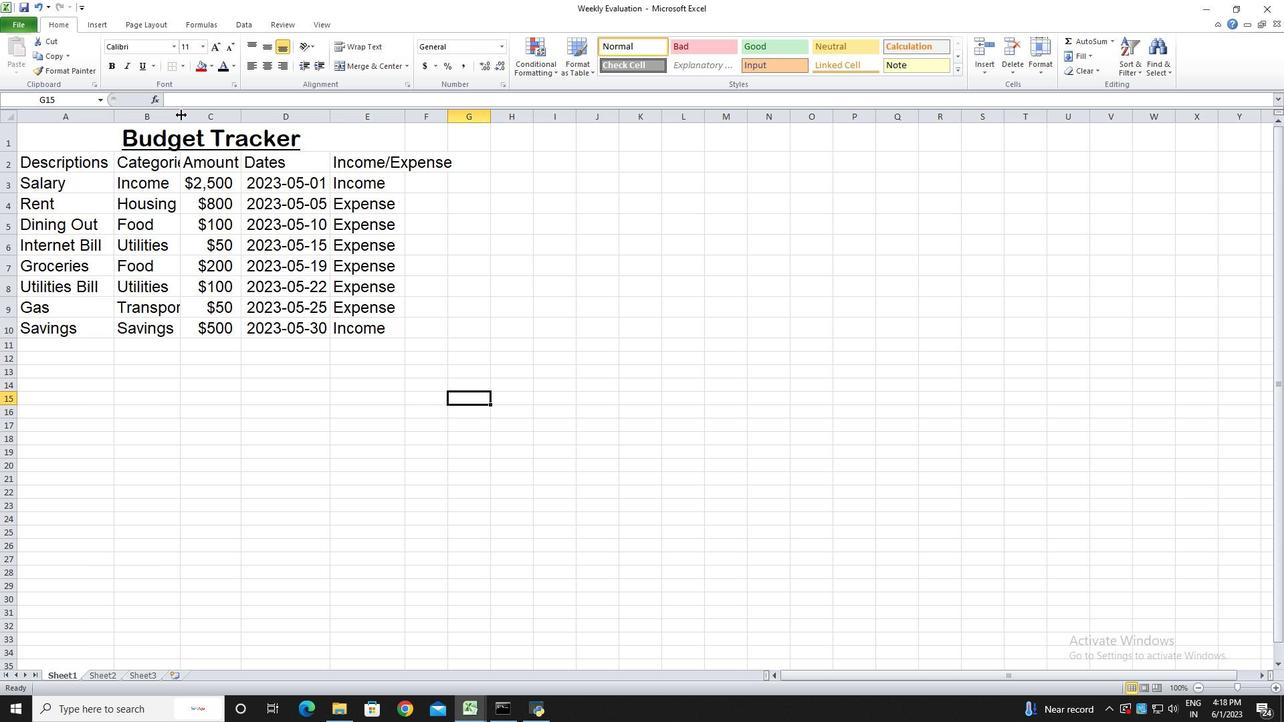 
Action: Mouse pressed left at (181, 115)
Screenshot: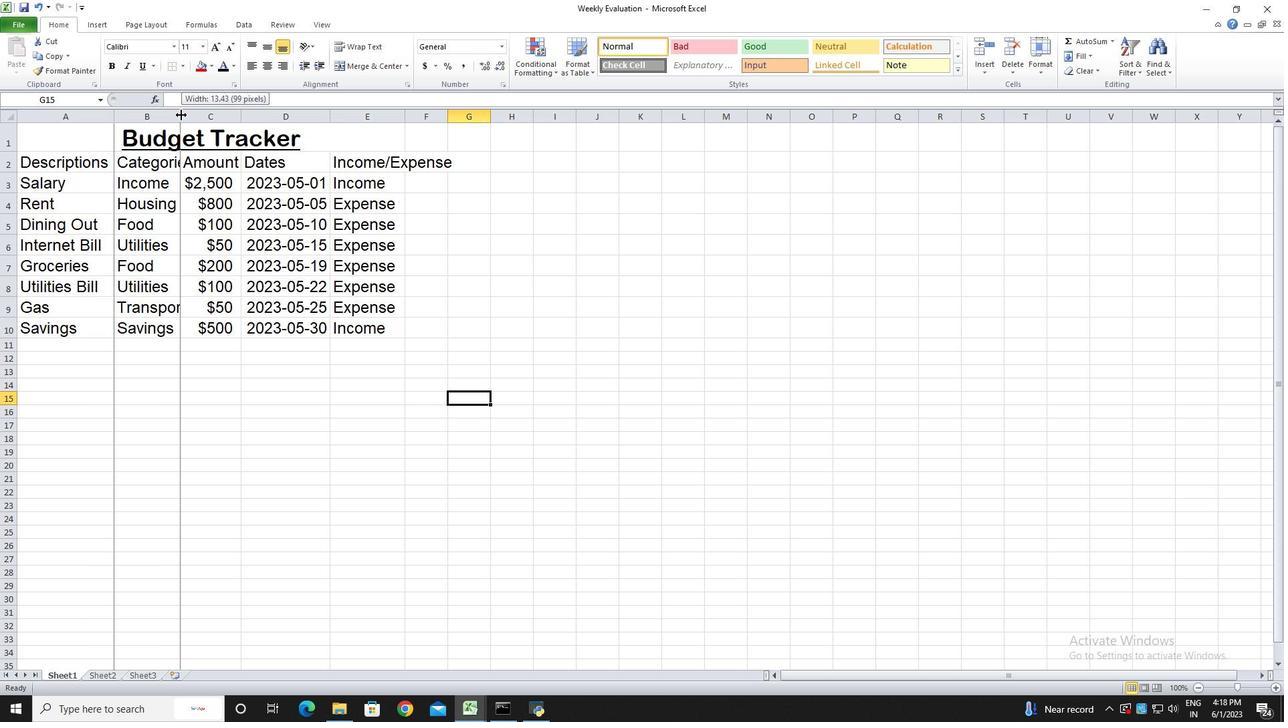 
Action: Mouse moved to (288, 116)
Screenshot: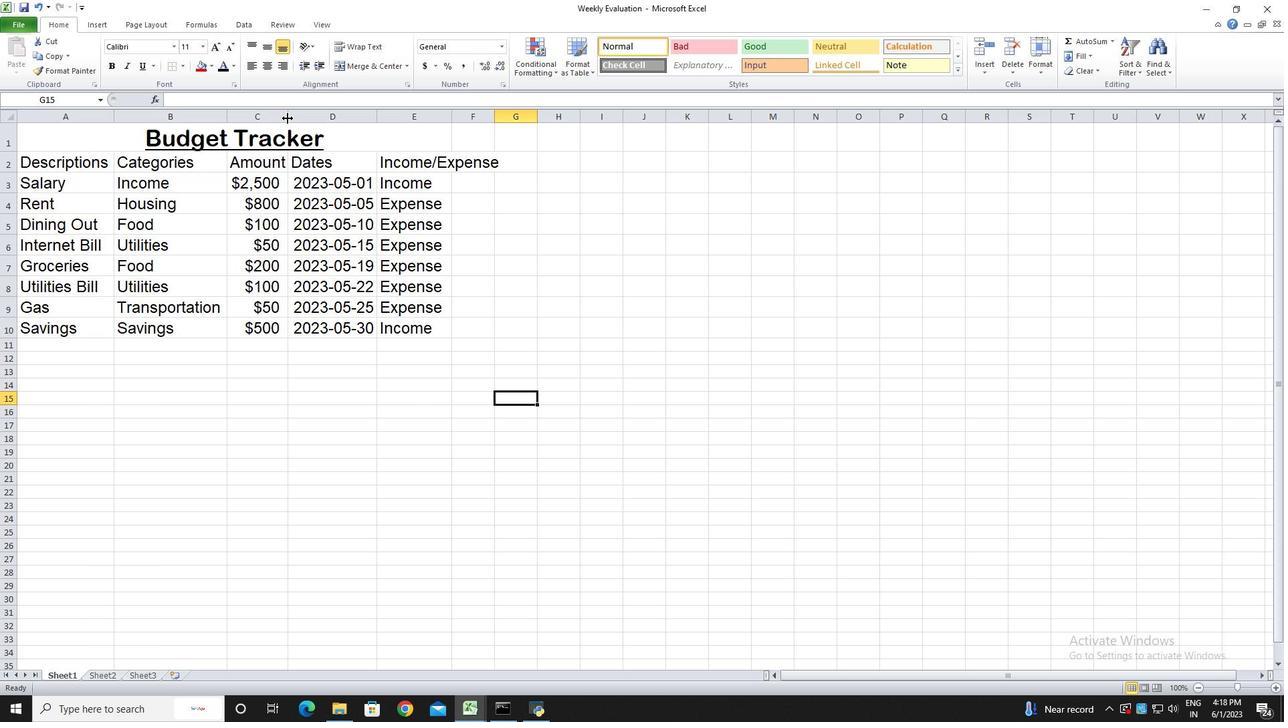 
Action: Mouse pressed left at (288, 116)
Screenshot: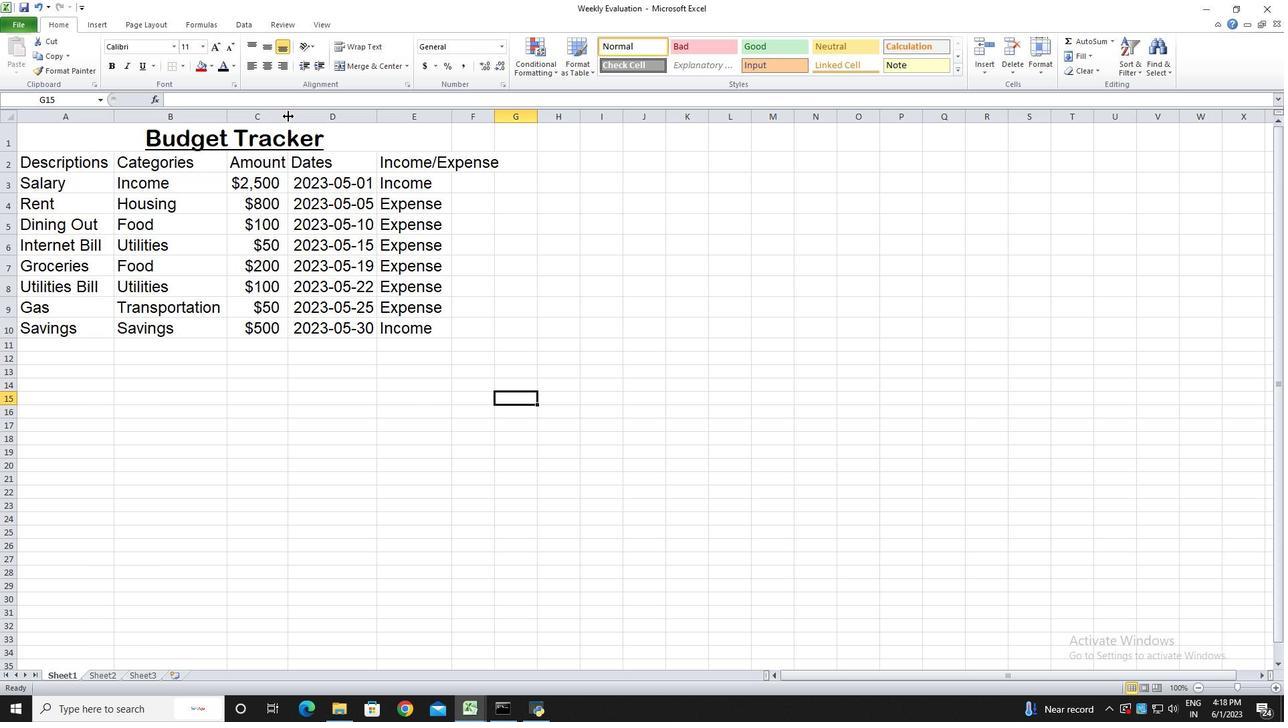 
Action: Mouse pressed left at (288, 116)
Screenshot: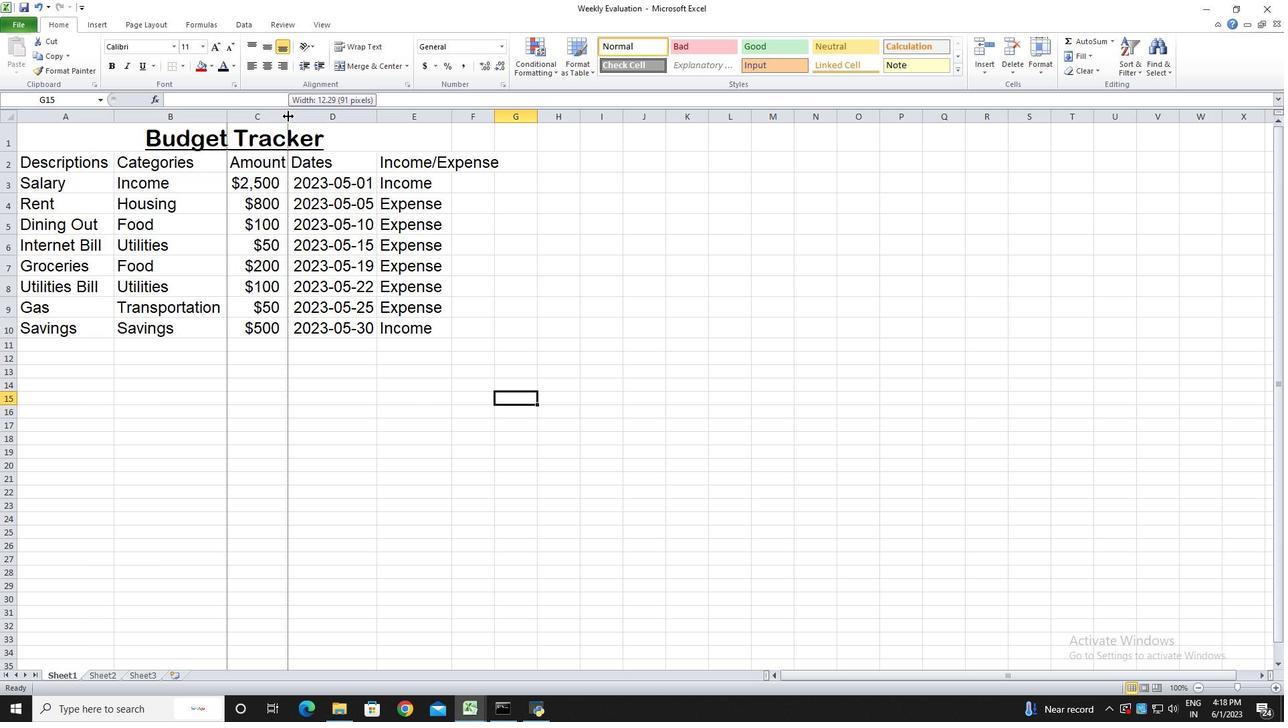 
Action: Mouse moved to (380, 117)
Screenshot: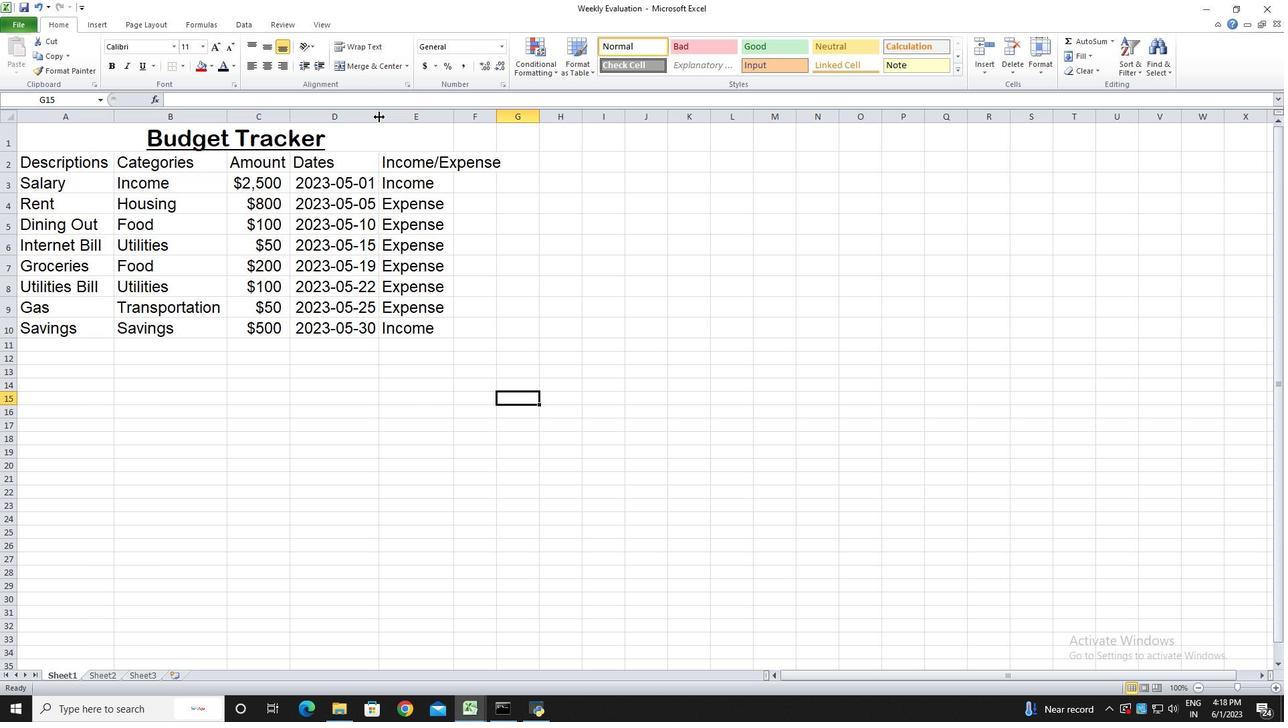 
Action: Mouse pressed left at (380, 117)
Screenshot: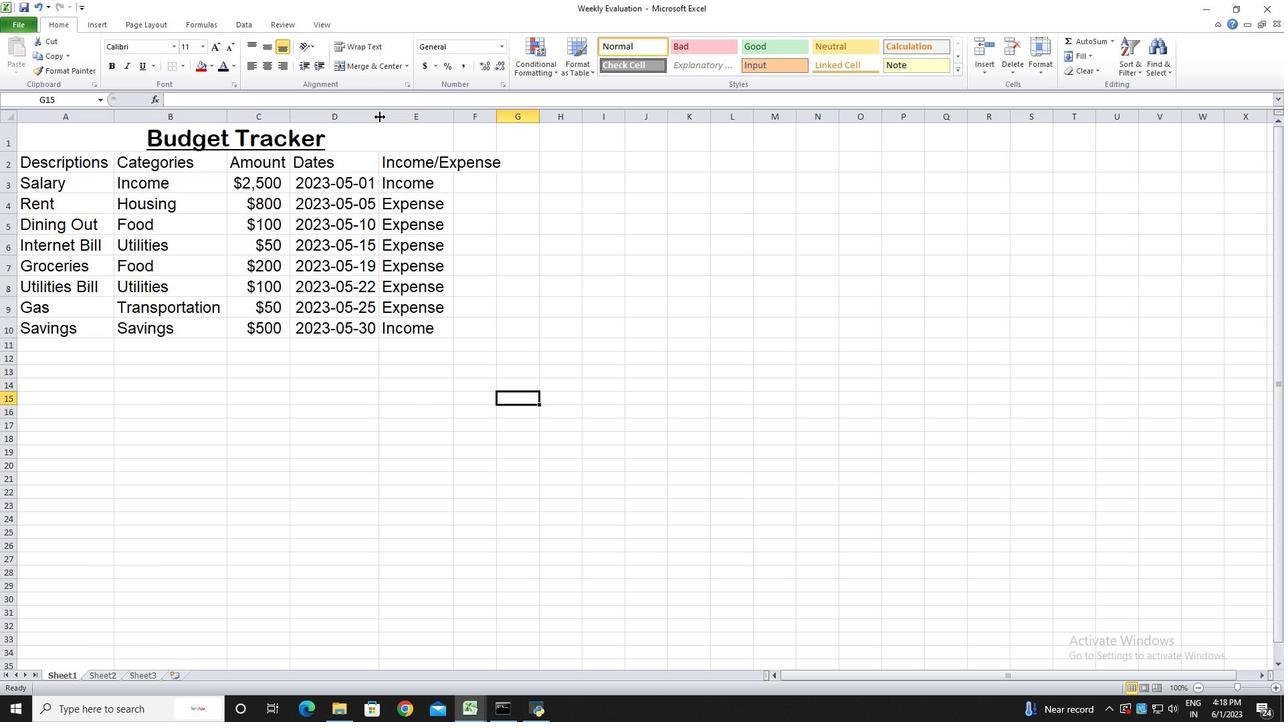 
Action: Mouse pressed left at (380, 117)
Screenshot: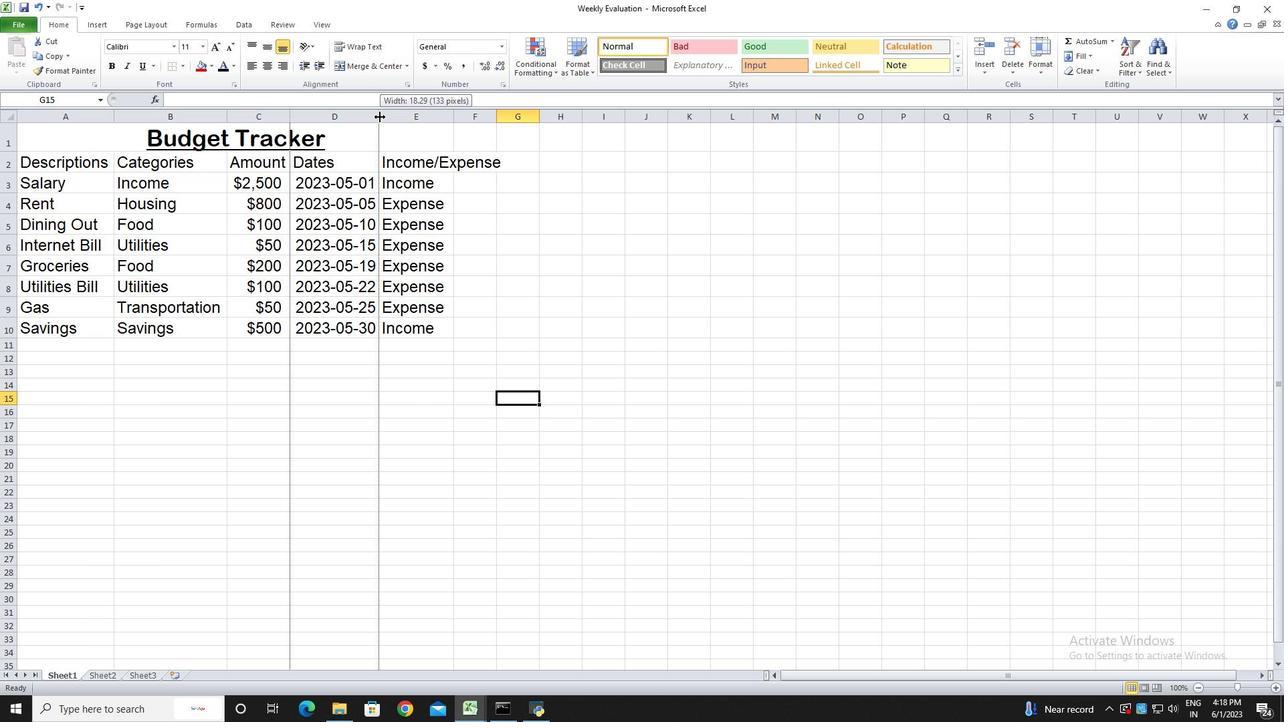 
Action: Mouse moved to (452, 114)
Screenshot: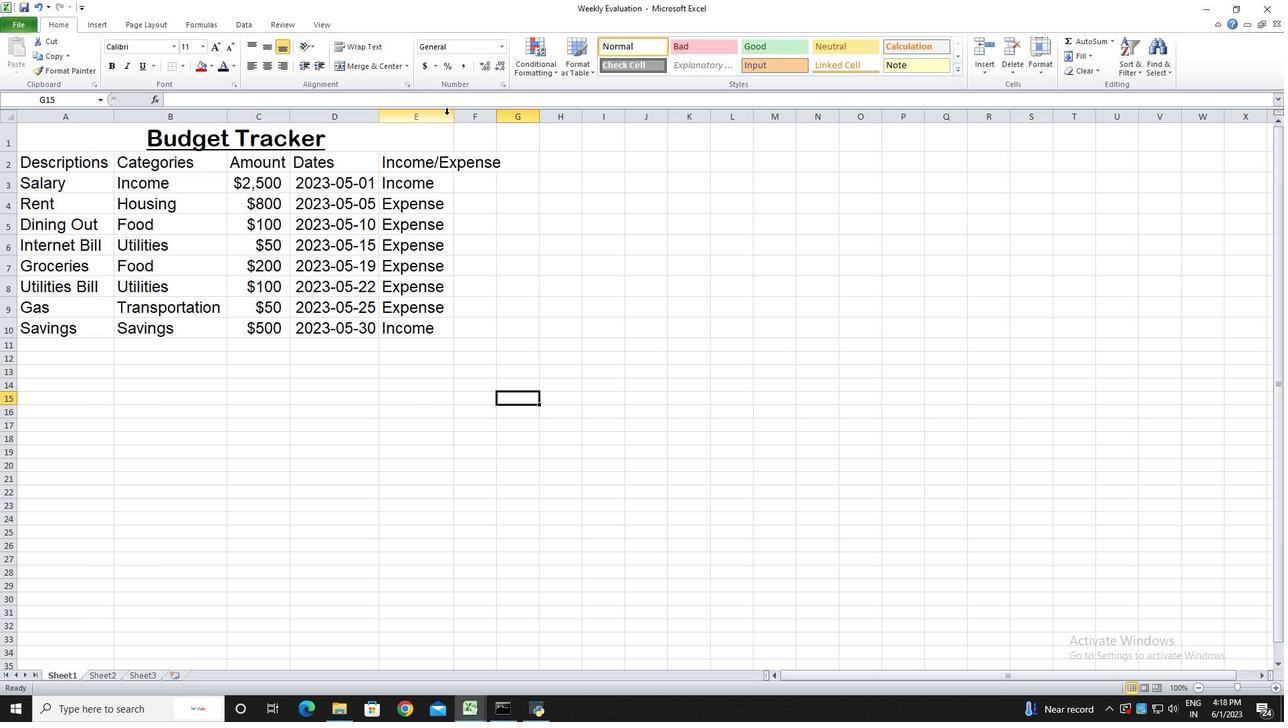 
Action: Mouse pressed left at (452, 114)
Screenshot: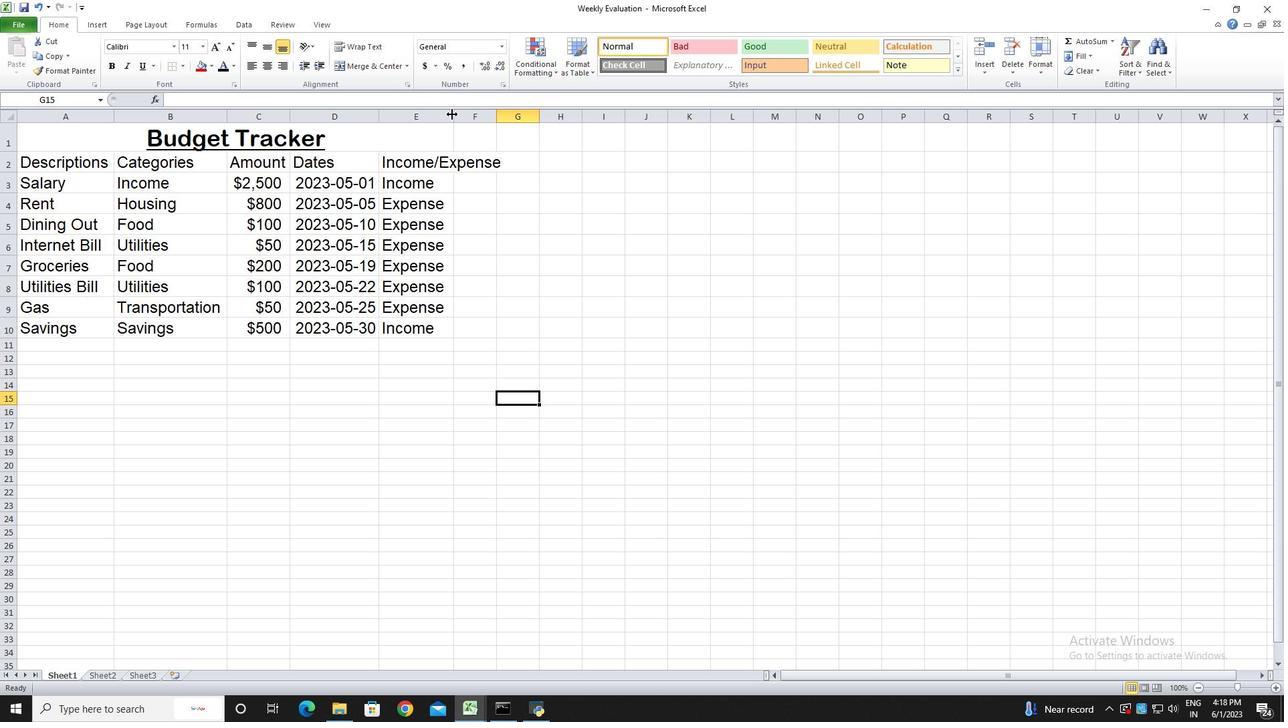 
Action: Mouse pressed left at (452, 114)
Screenshot: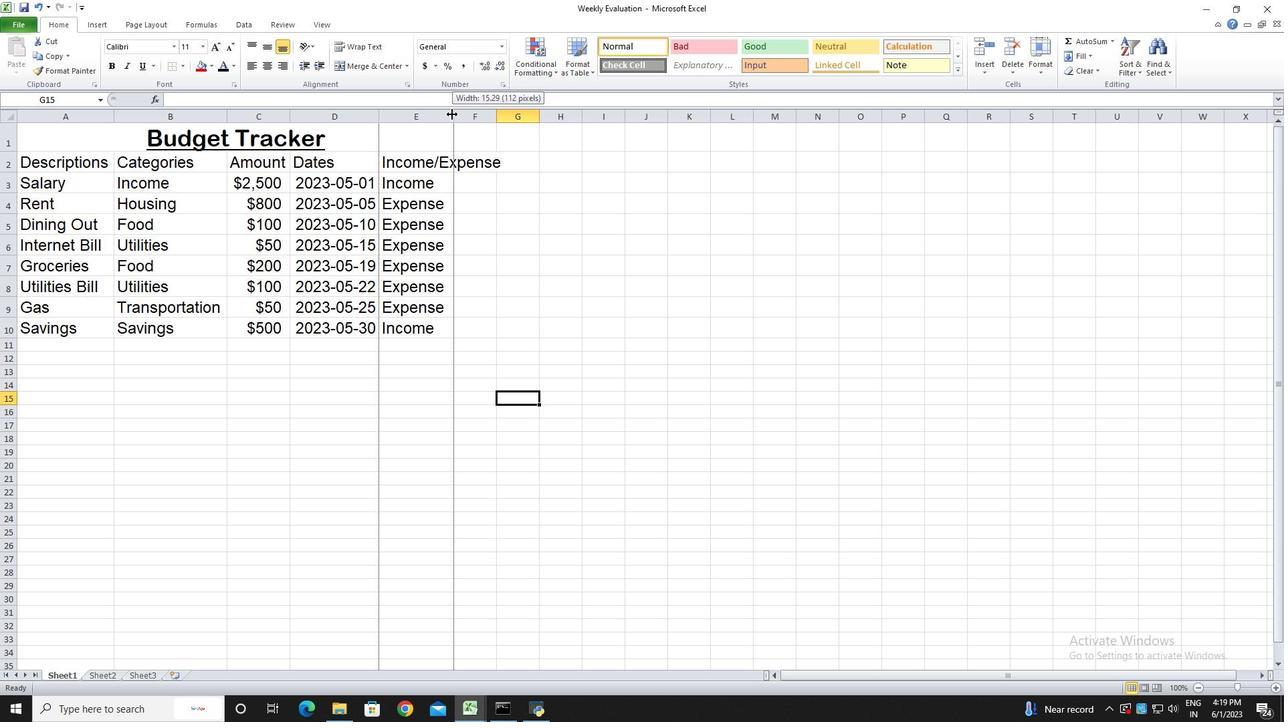 
Action: Mouse moved to (313, 384)
Screenshot: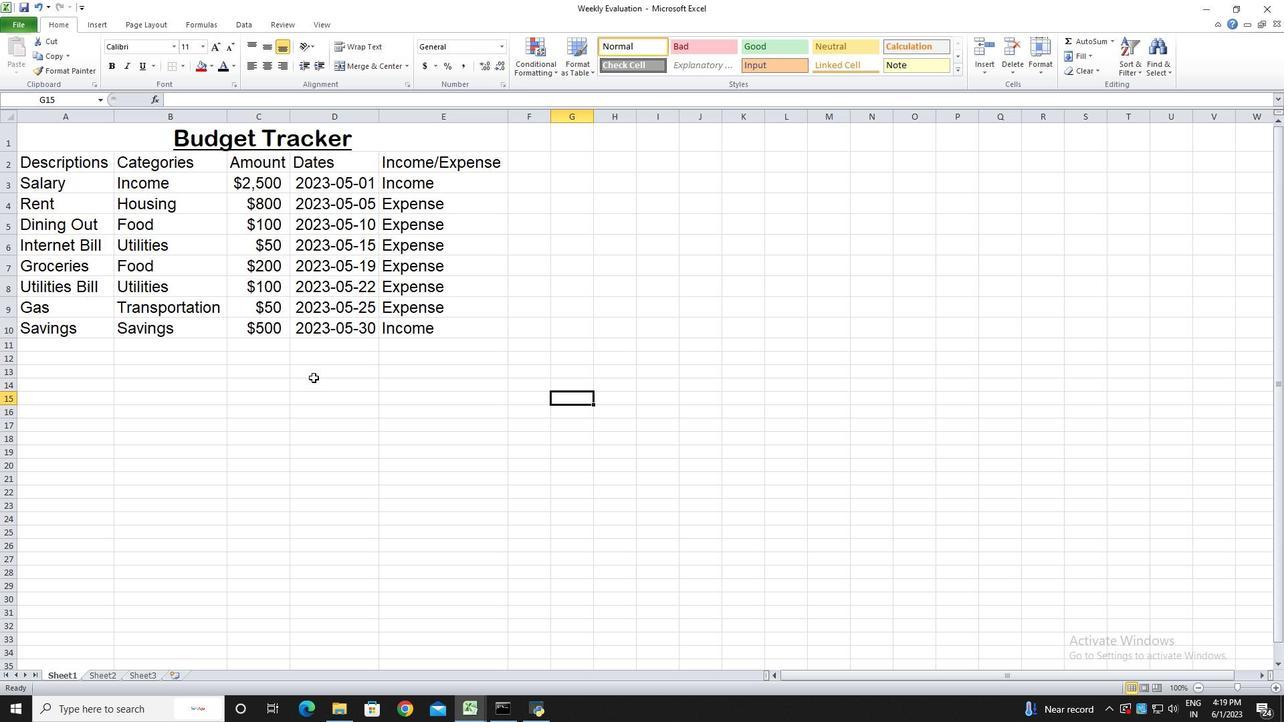 
Action: Mouse pressed left at (313, 384)
Screenshot: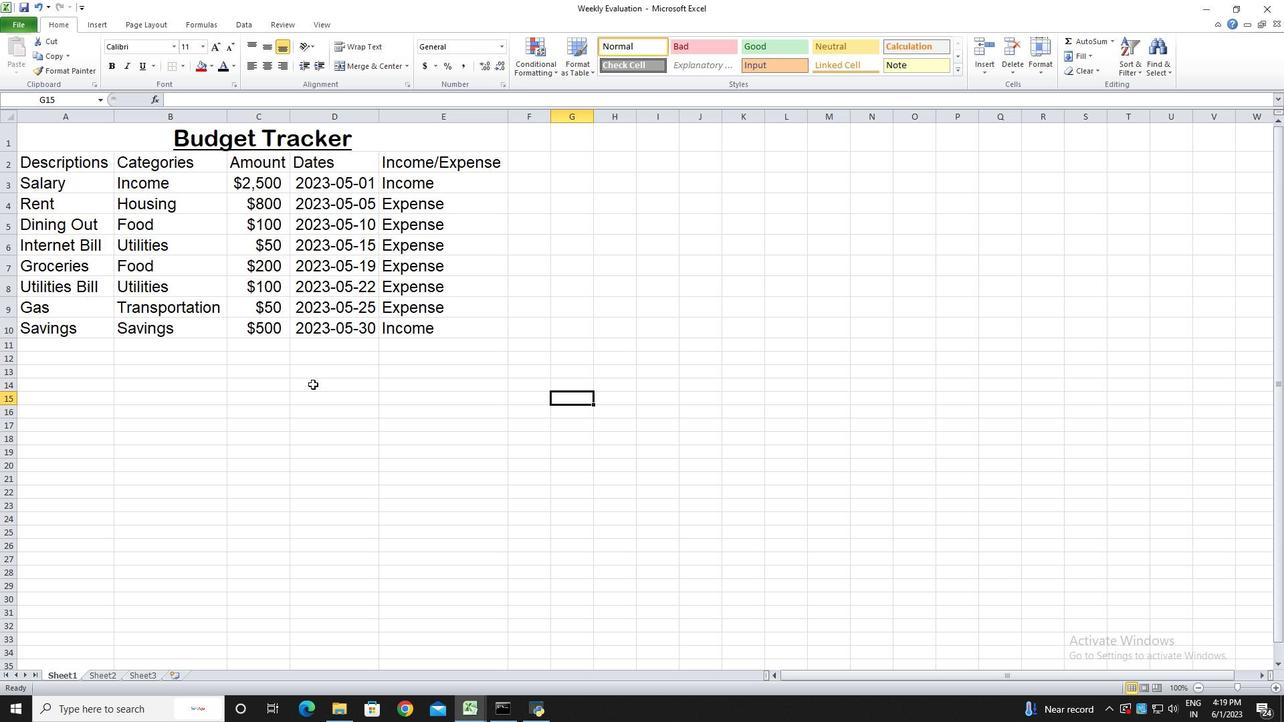 
Action: Mouse moved to (108, 137)
Screenshot: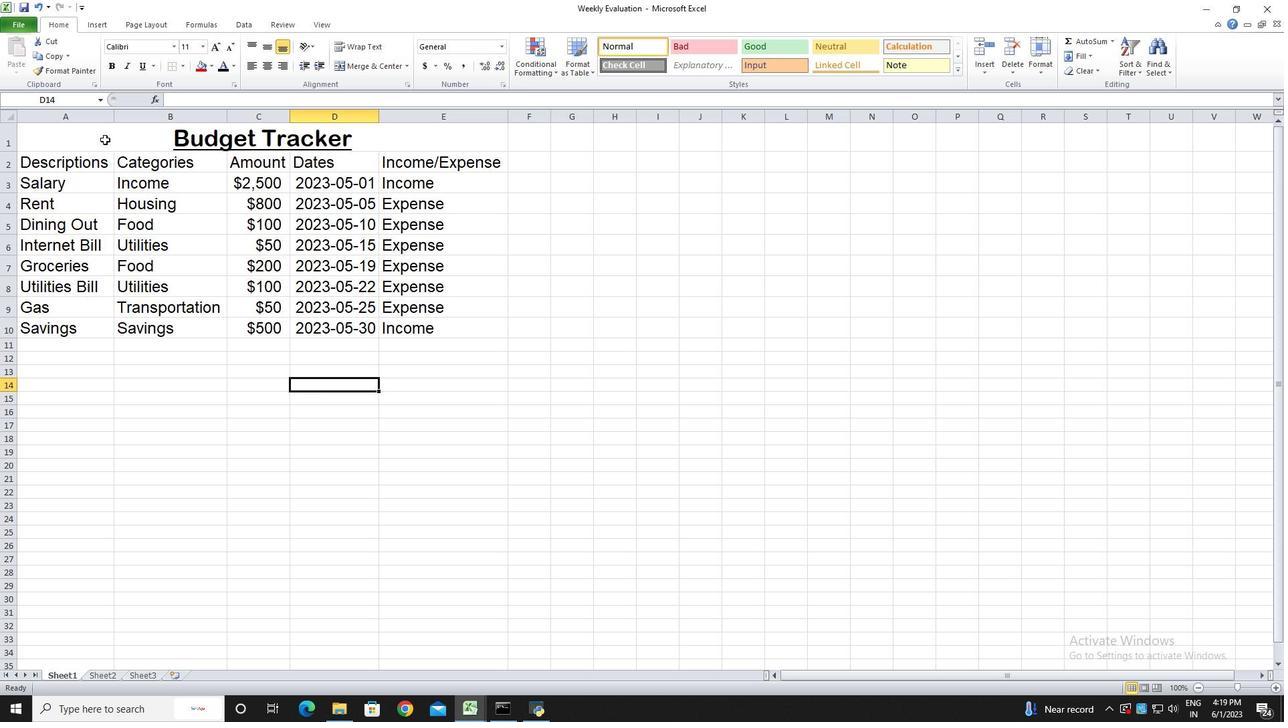 
Action: Mouse pressed left at (108, 137)
Screenshot: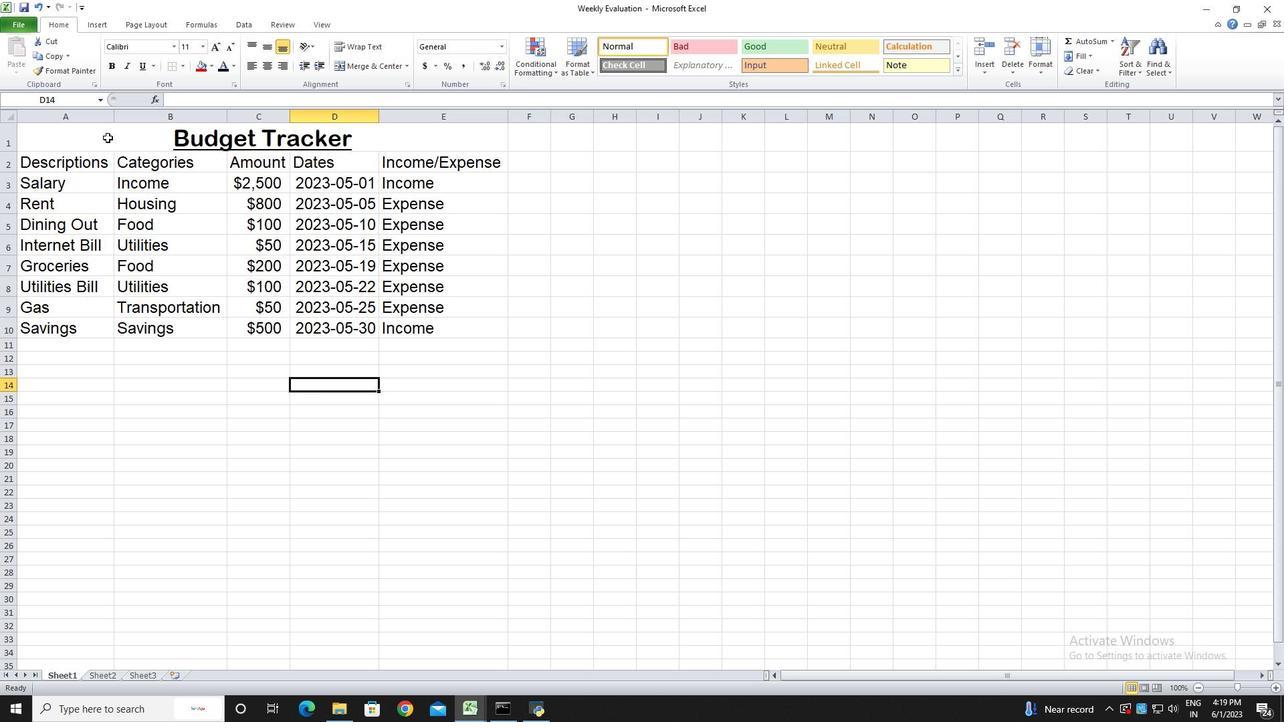
Action: Mouse pressed left at (108, 137)
Screenshot: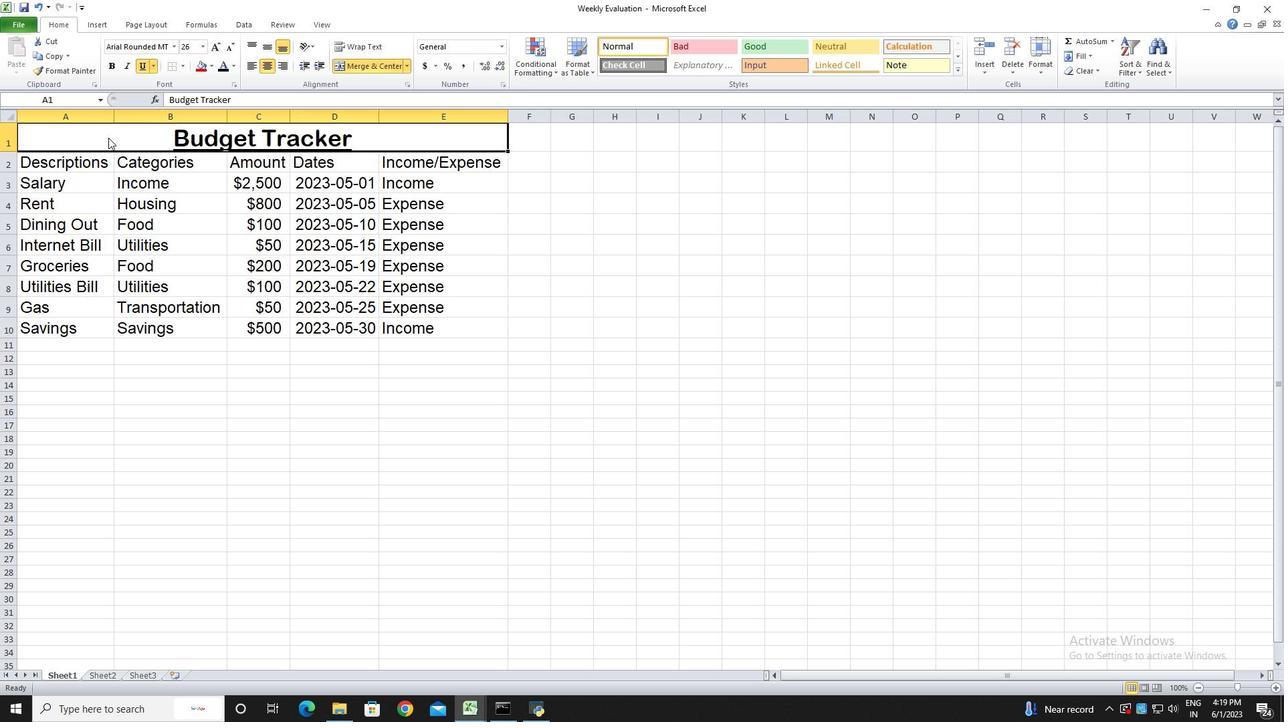 
Action: Mouse moved to (303, 406)
Screenshot: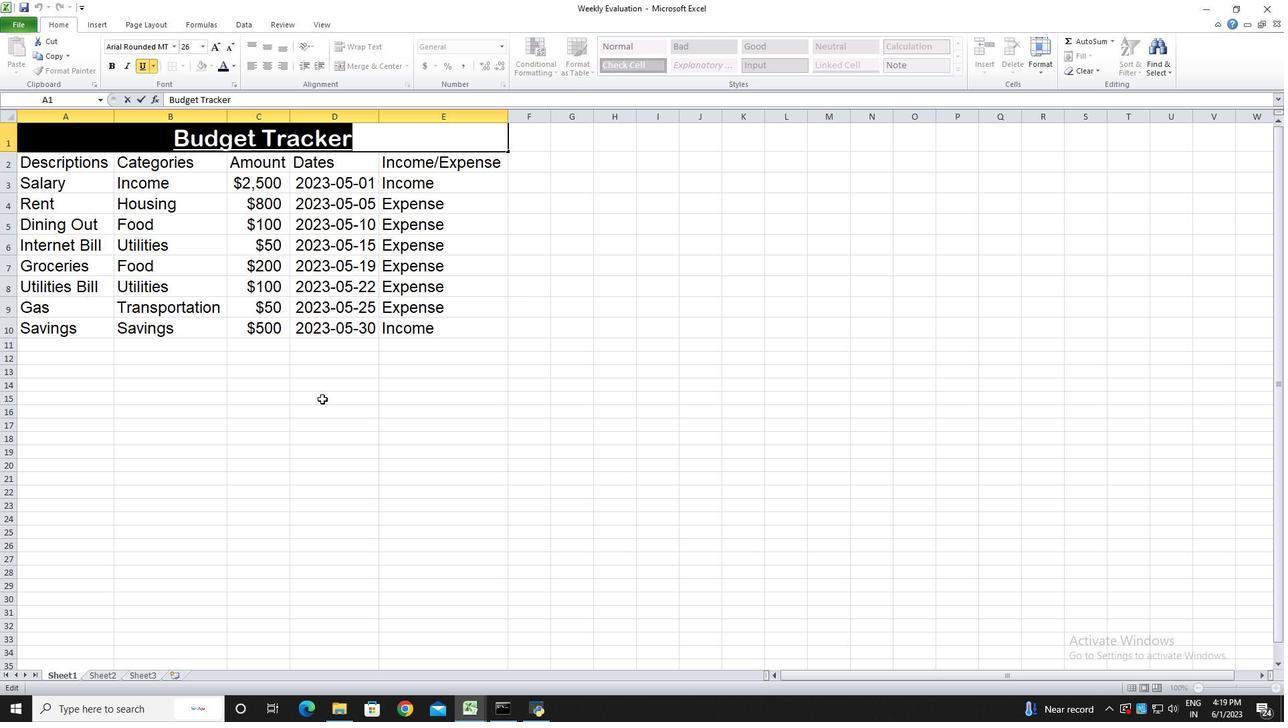 
Action: Mouse pressed left at (303, 406)
Screenshot: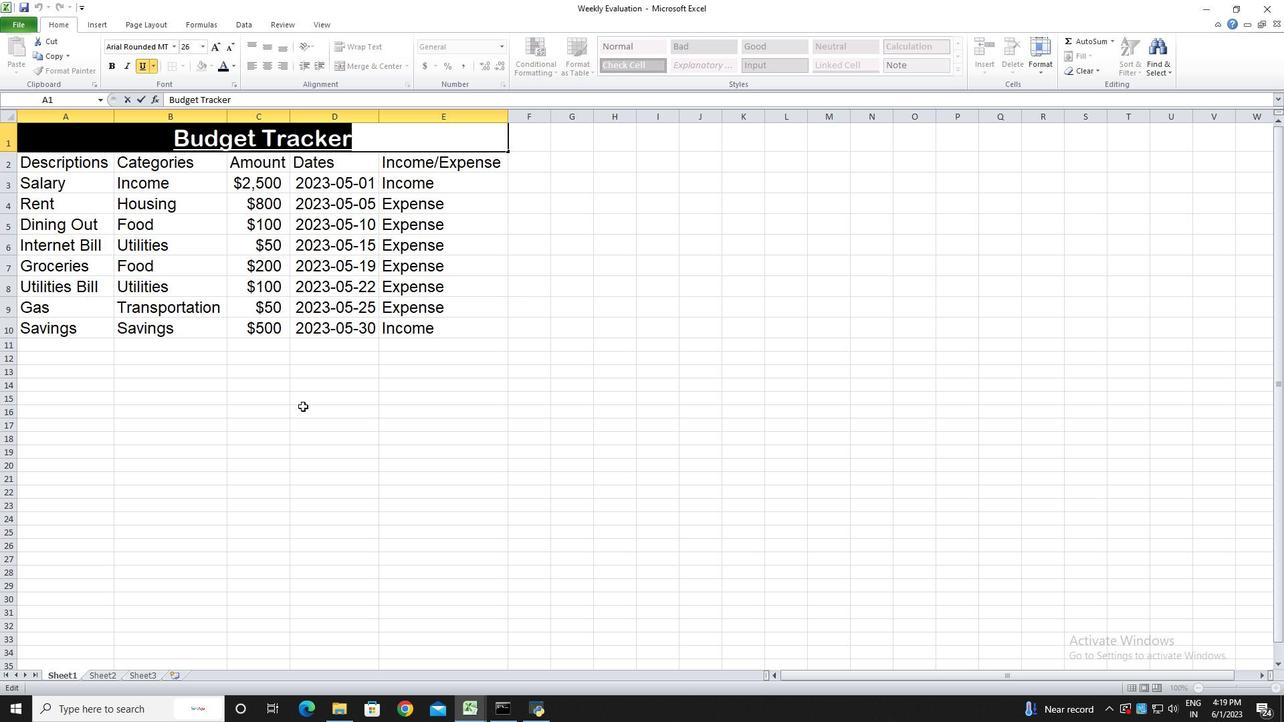 
Action: Mouse moved to (129, 137)
Screenshot: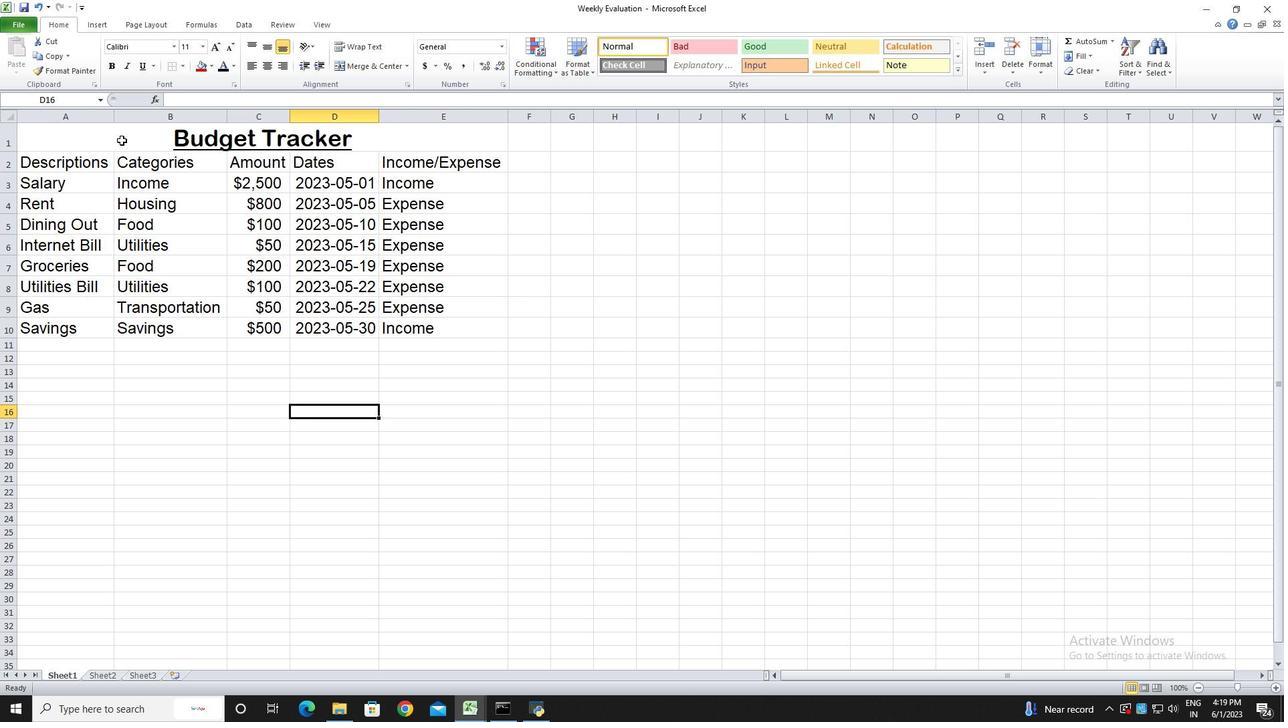 
Action: Mouse pressed left at (129, 137)
Screenshot: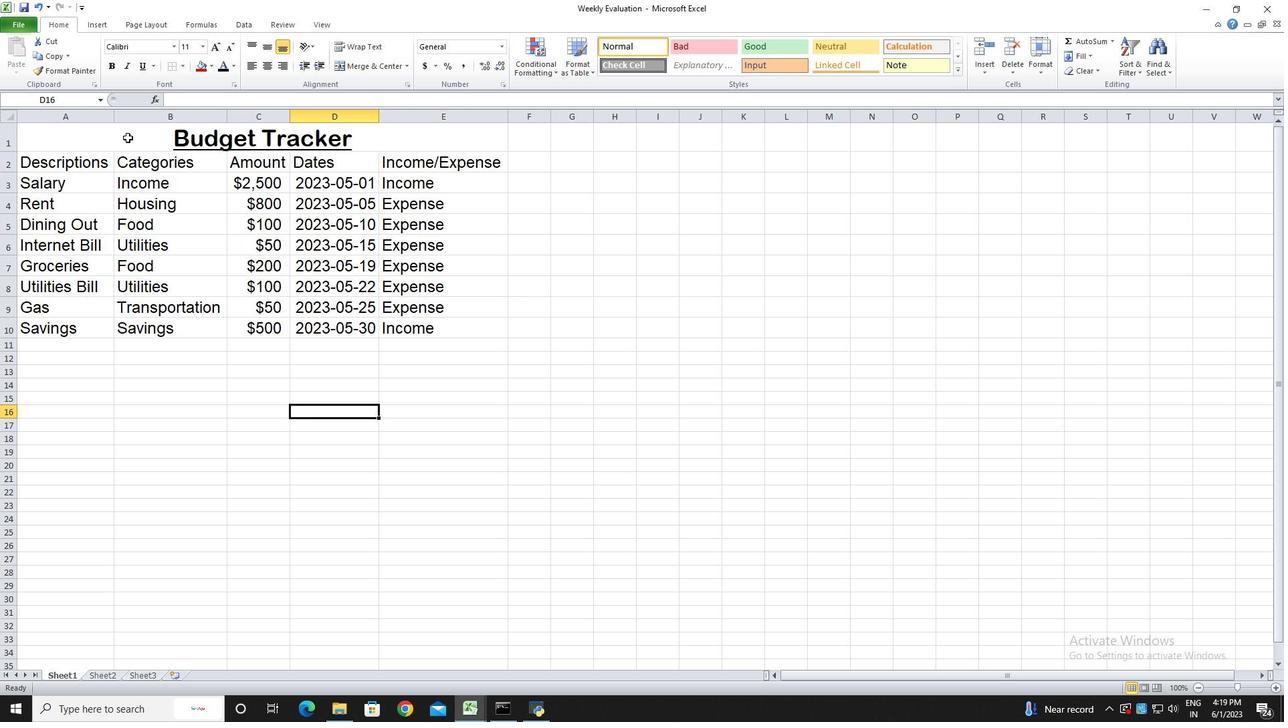 
Action: Mouse pressed left at (129, 137)
Screenshot: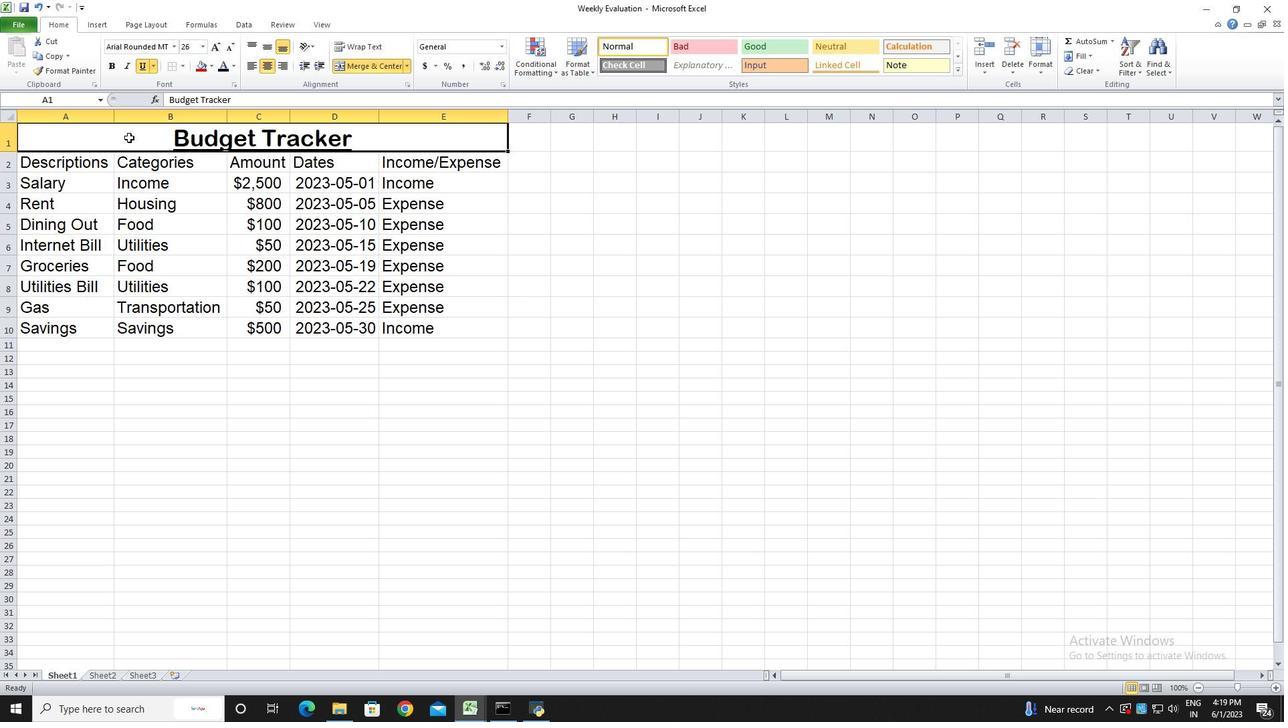 
Action: Mouse moved to (397, 135)
Screenshot: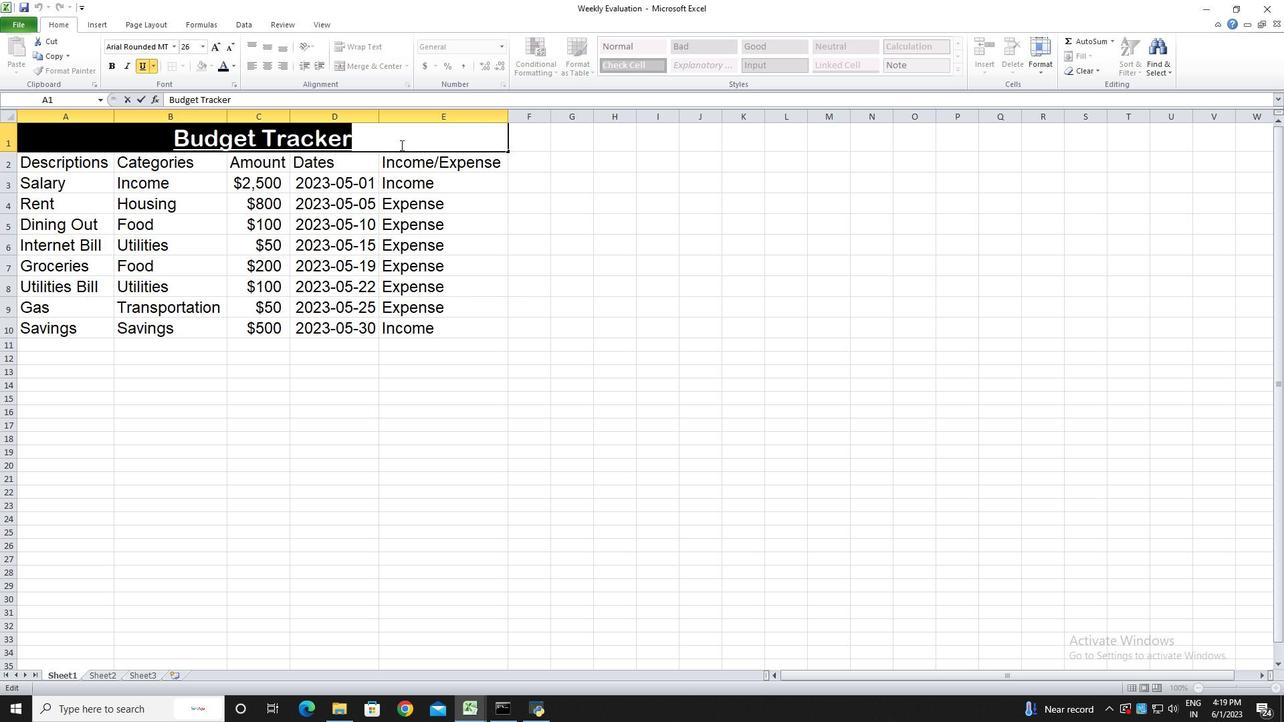 
Action: Mouse pressed left at (397, 135)
Screenshot: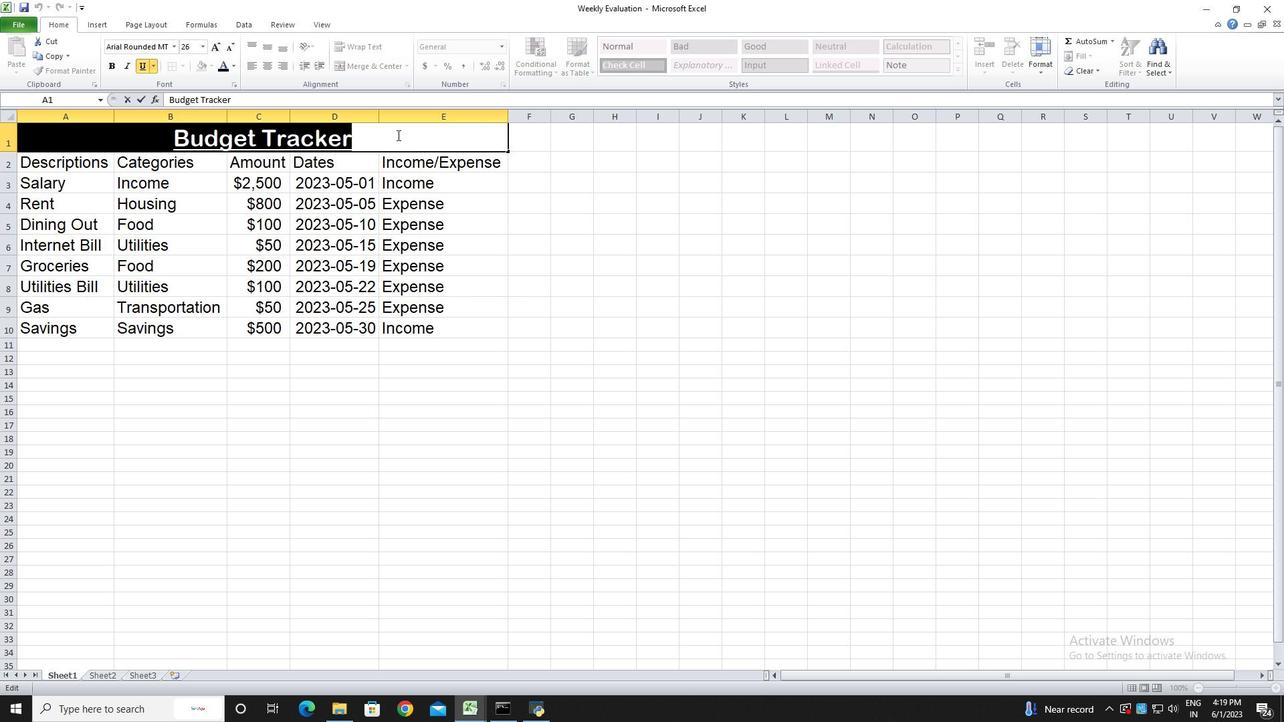 
Action: Mouse moved to (396, 133)
Screenshot: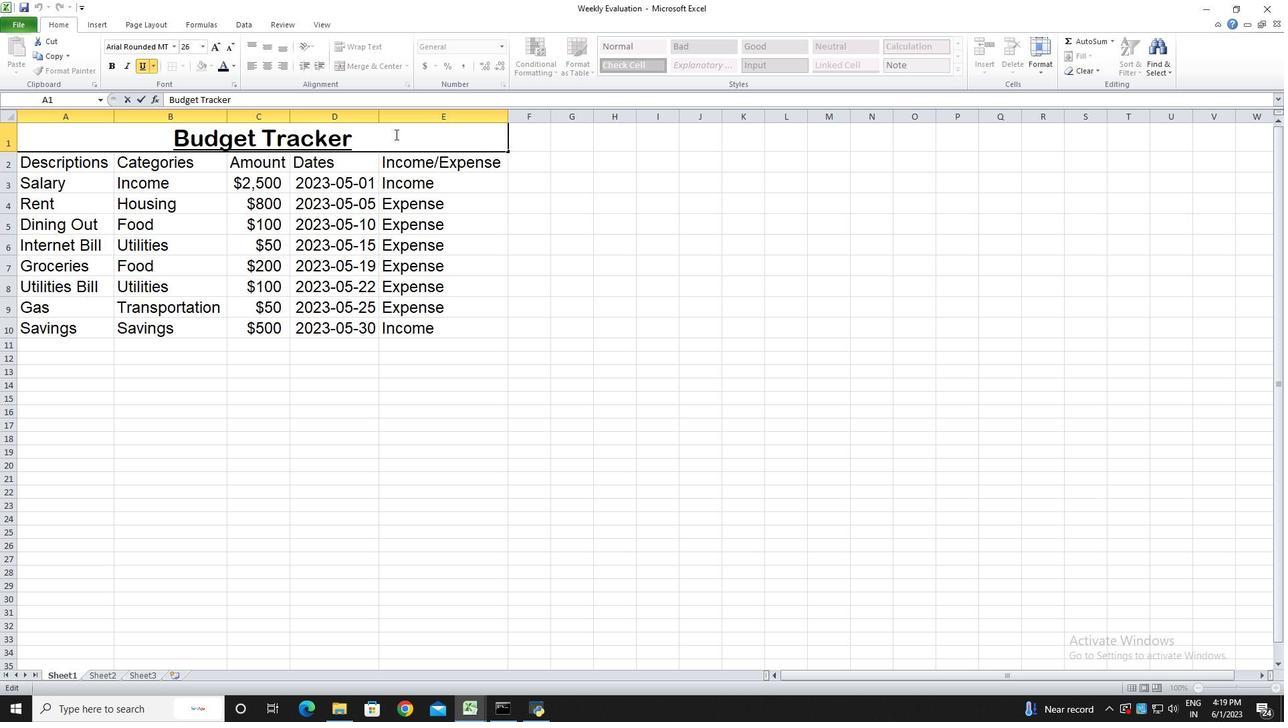 
Action: Mouse pressed left at (396, 133)
Screenshot: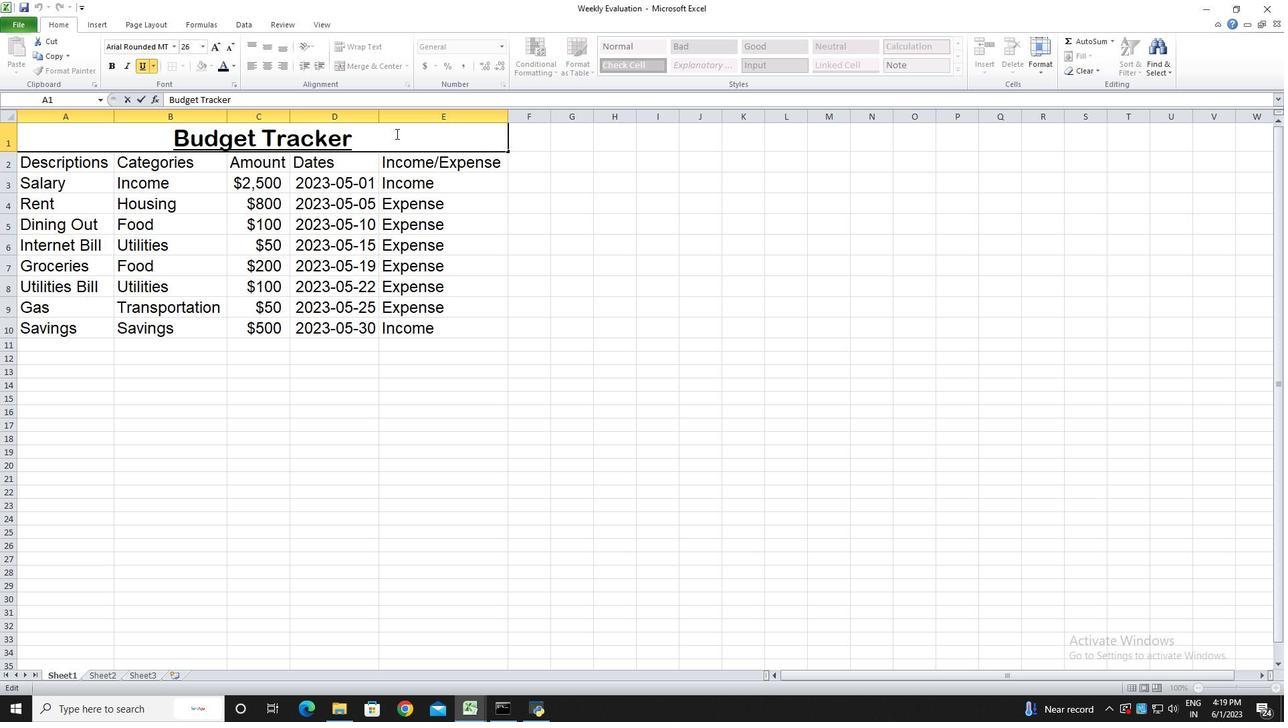 
Action: Mouse moved to (552, 229)
Screenshot: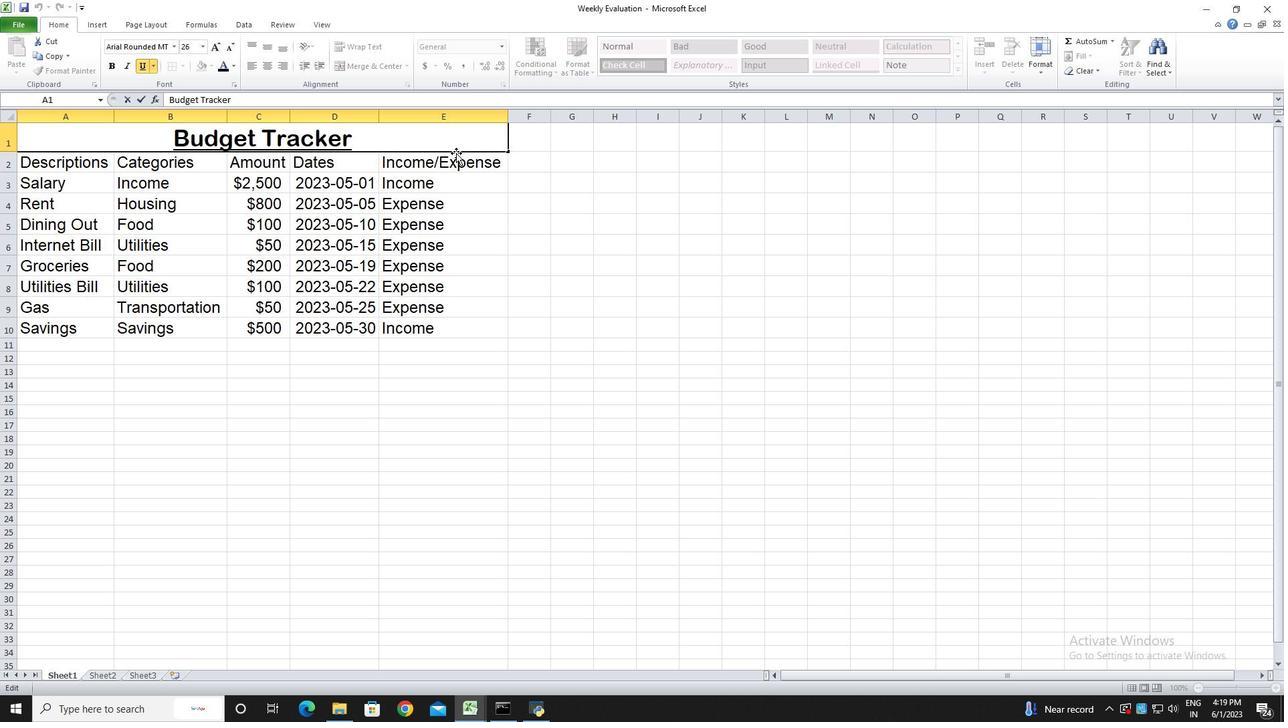 
Action: Mouse pressed left at (552, 229)
Screenshot: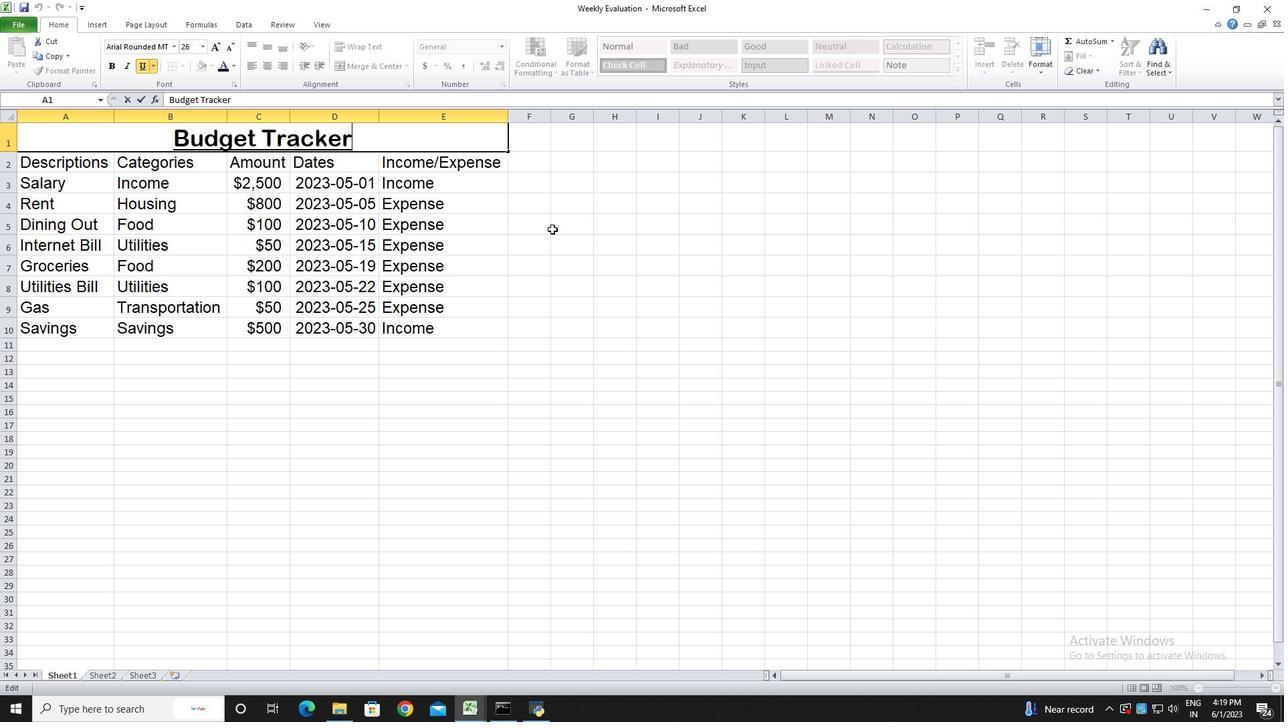 
Action: Mouse moved to (376, 140)
Screenshot: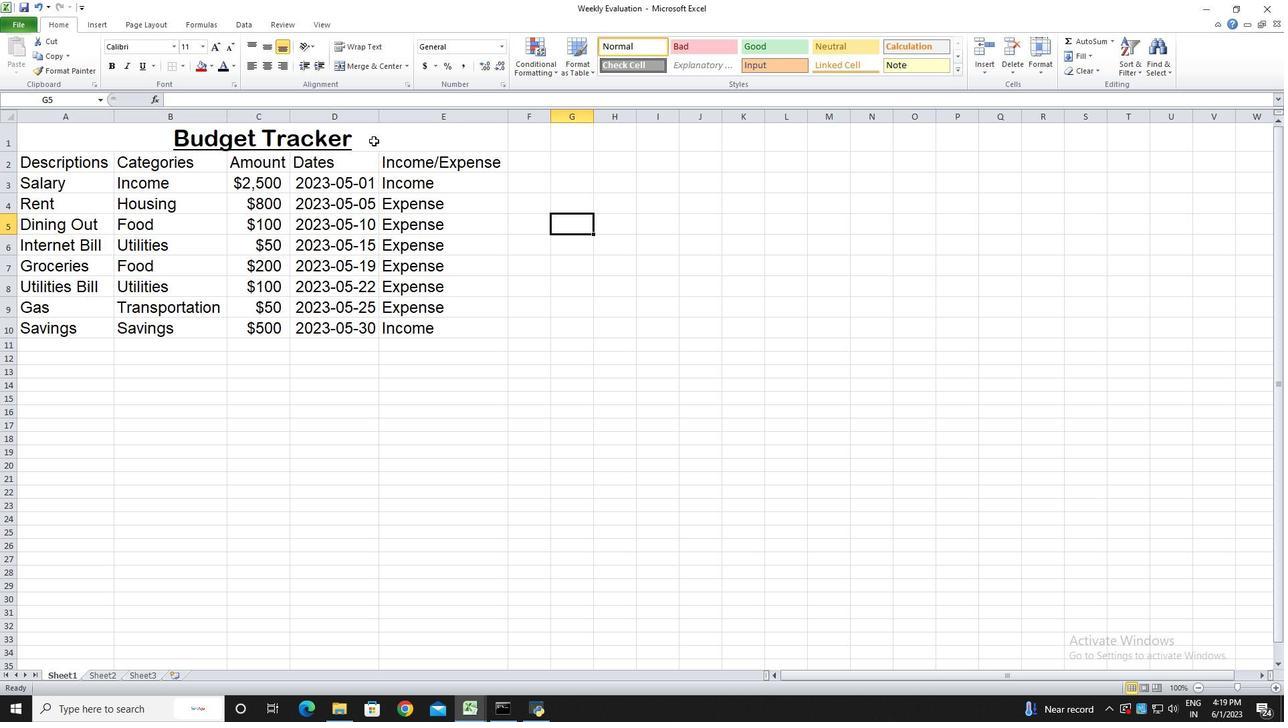 
Action: Mouse pressed left at (376, 140)
Screenshot: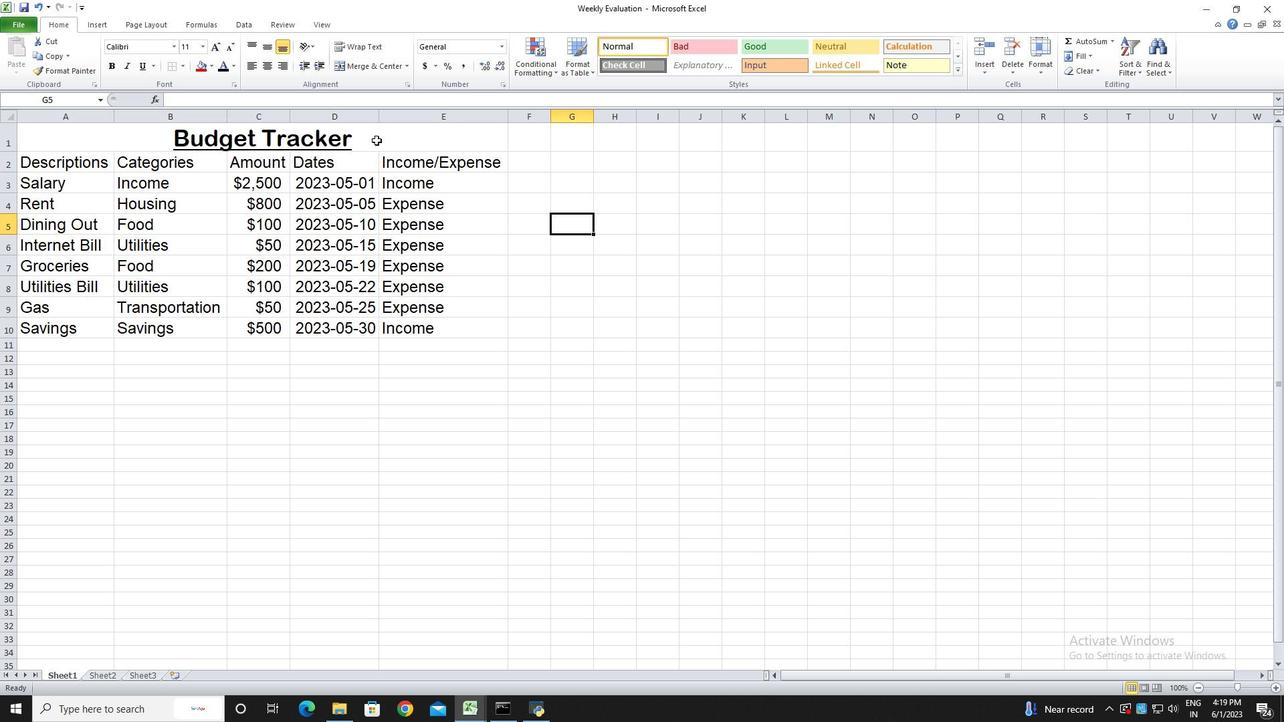 
Action: Mouse pressed left at (376, 140)
Screenshot: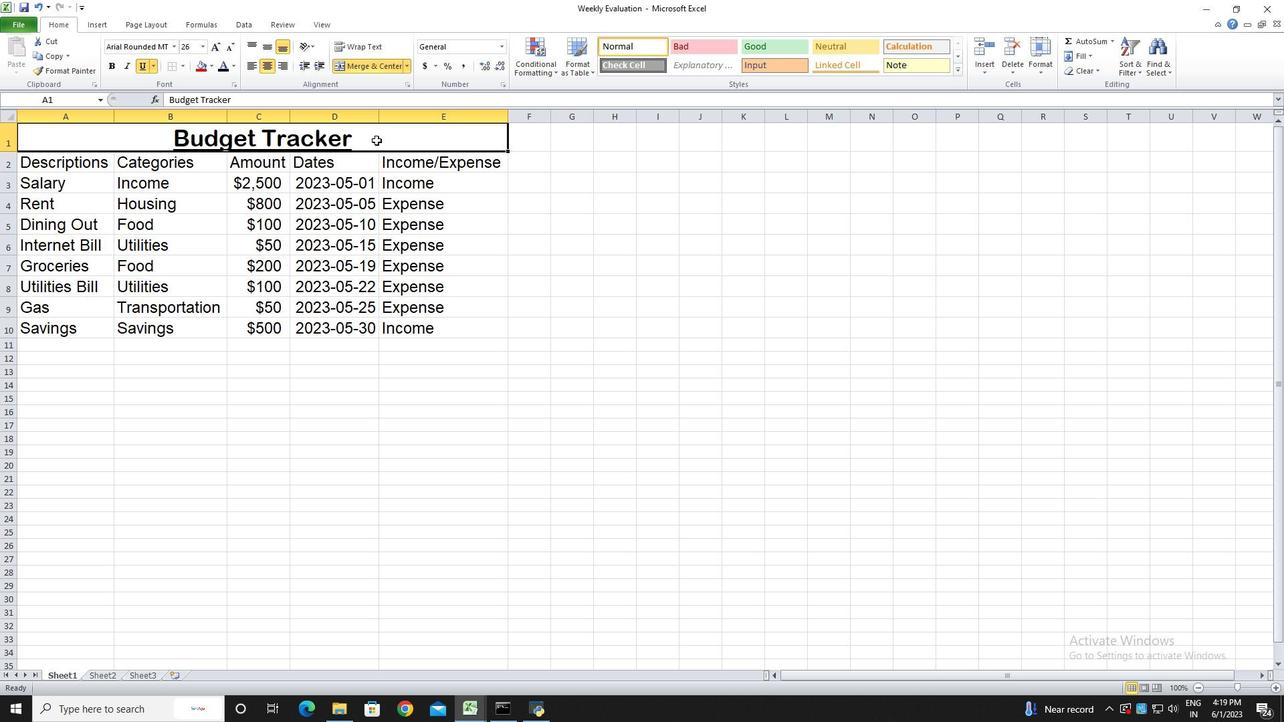 
Action: Mouse moved to (24, 121)
Screenshot: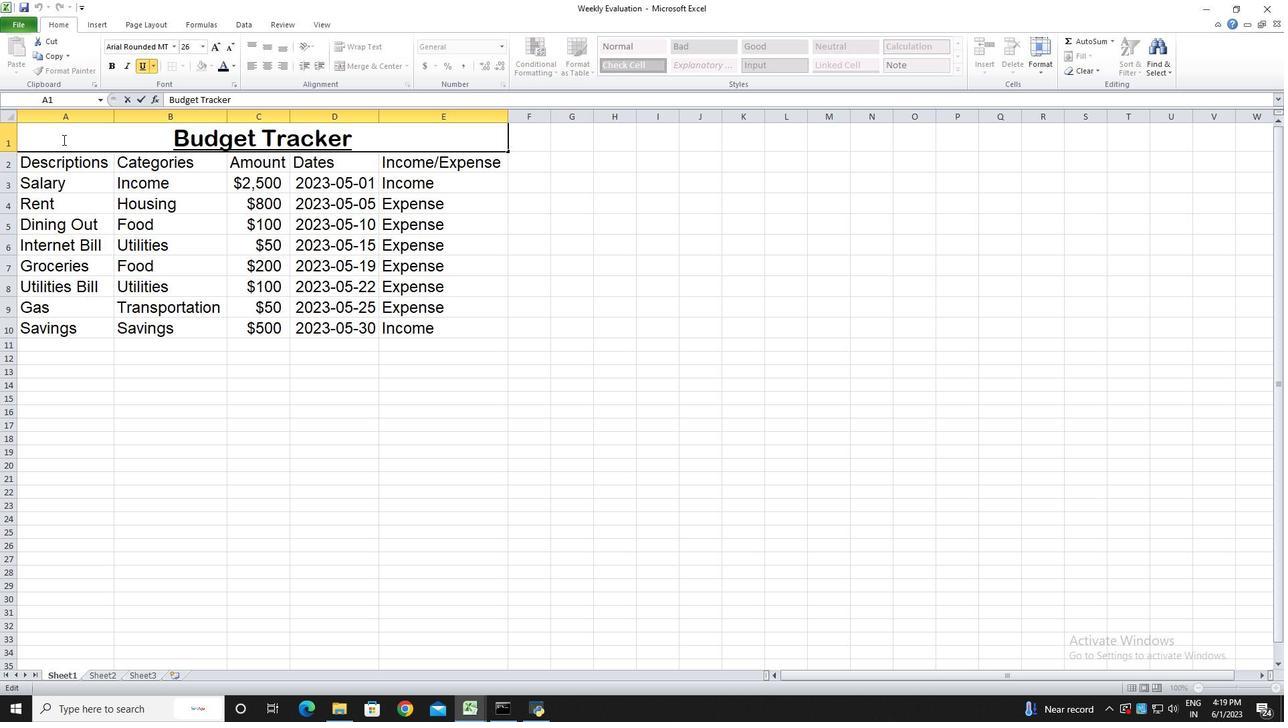 
Action: Mouse pressed left at (24, 121)
Screenshot: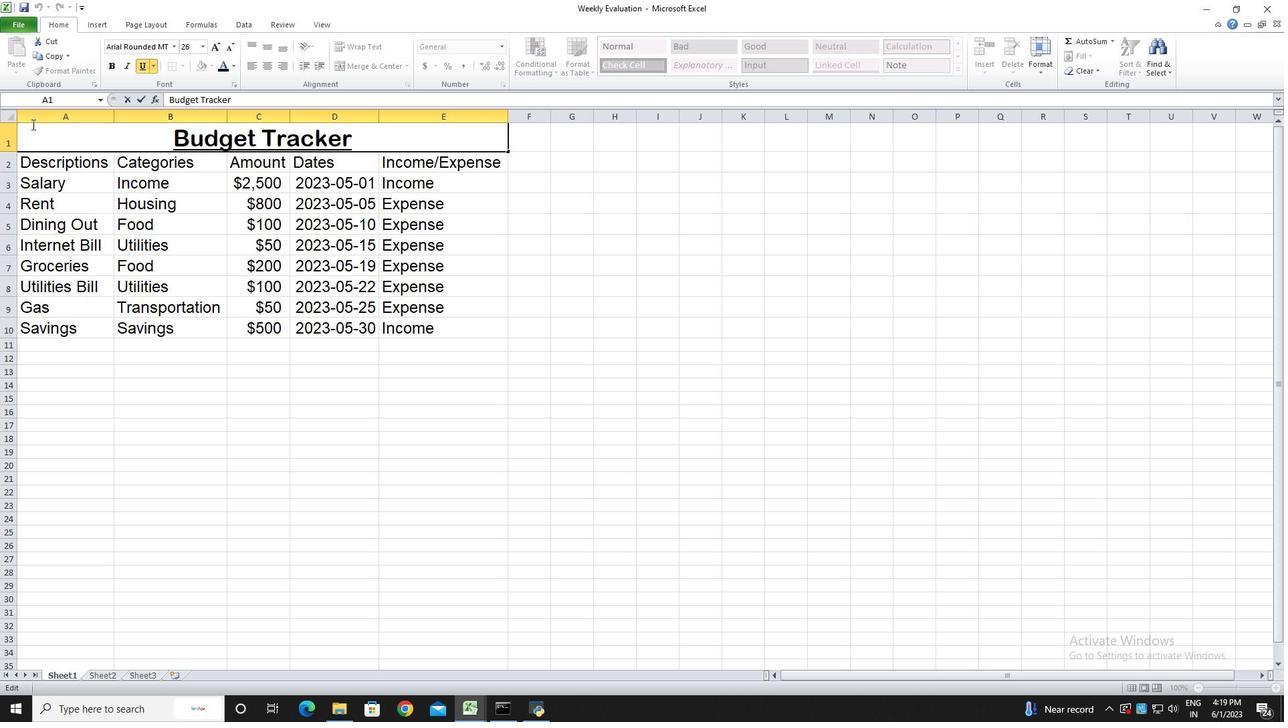 
Action: Mouse moved to (132, 141)
Screenshot: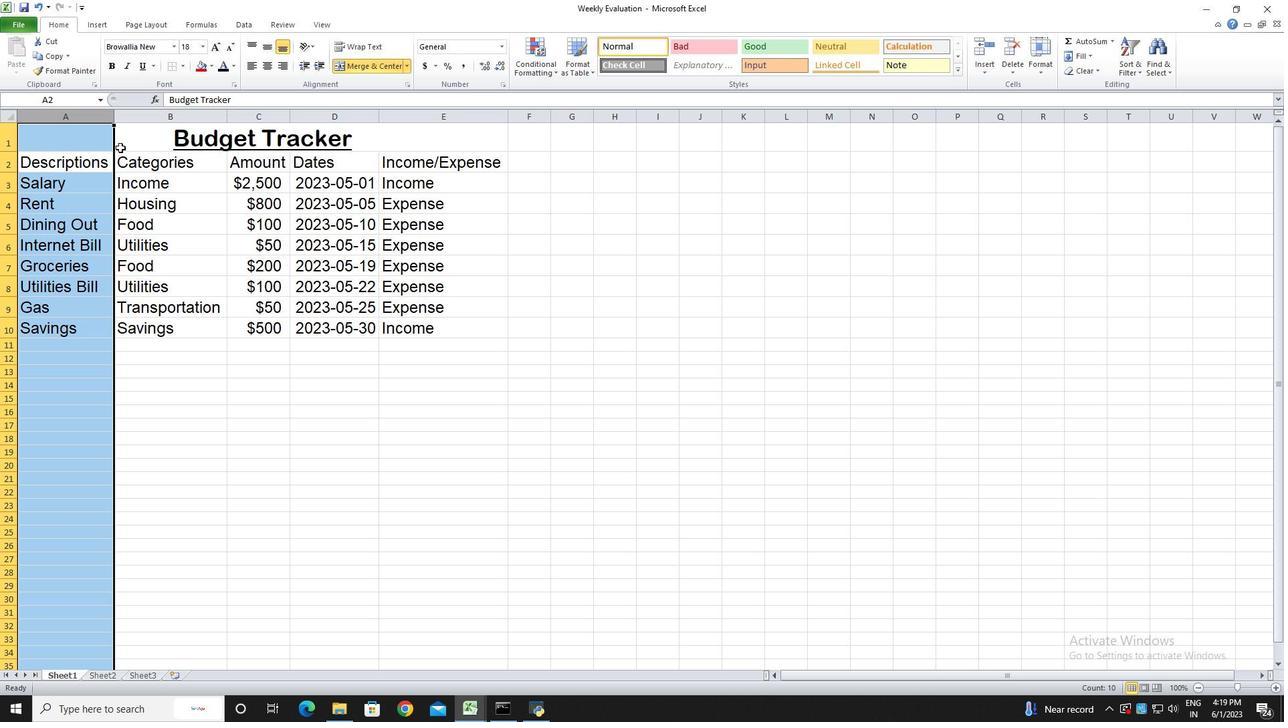 
Action: Mouse pressed left at (132, 141)
Screenshot: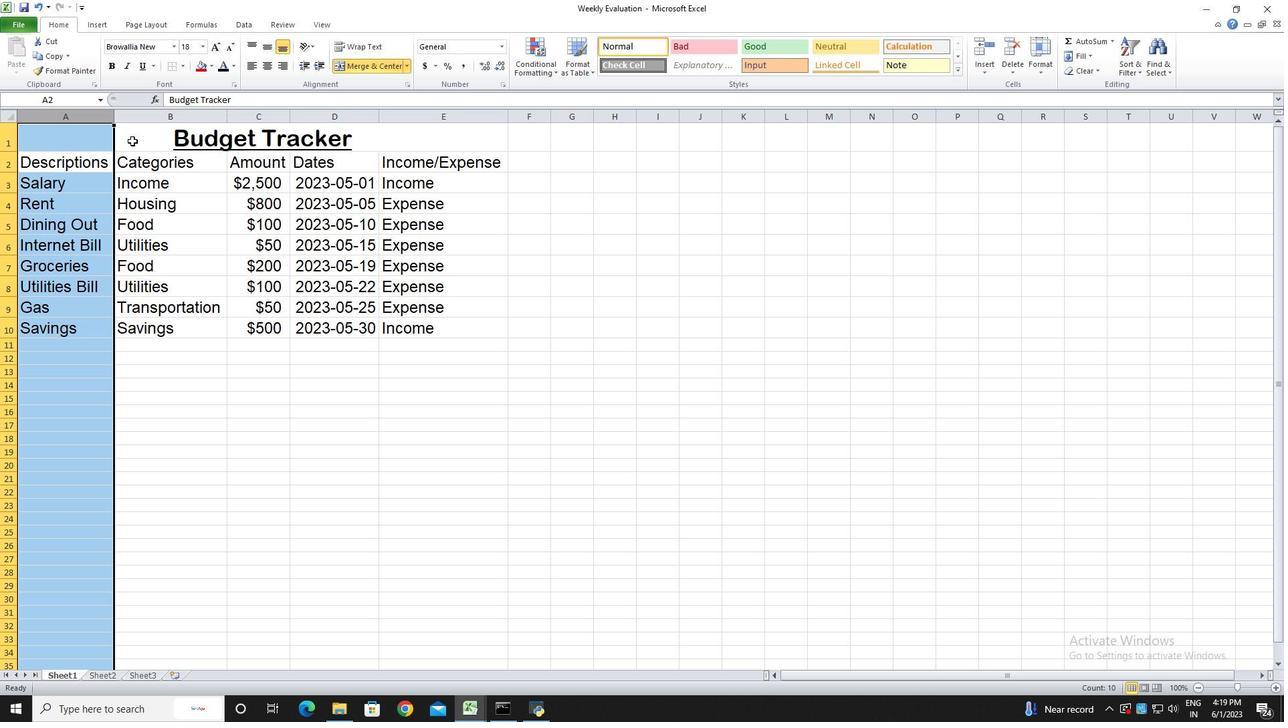 
Action: Mouse moved to (62, 141)
Screenshot: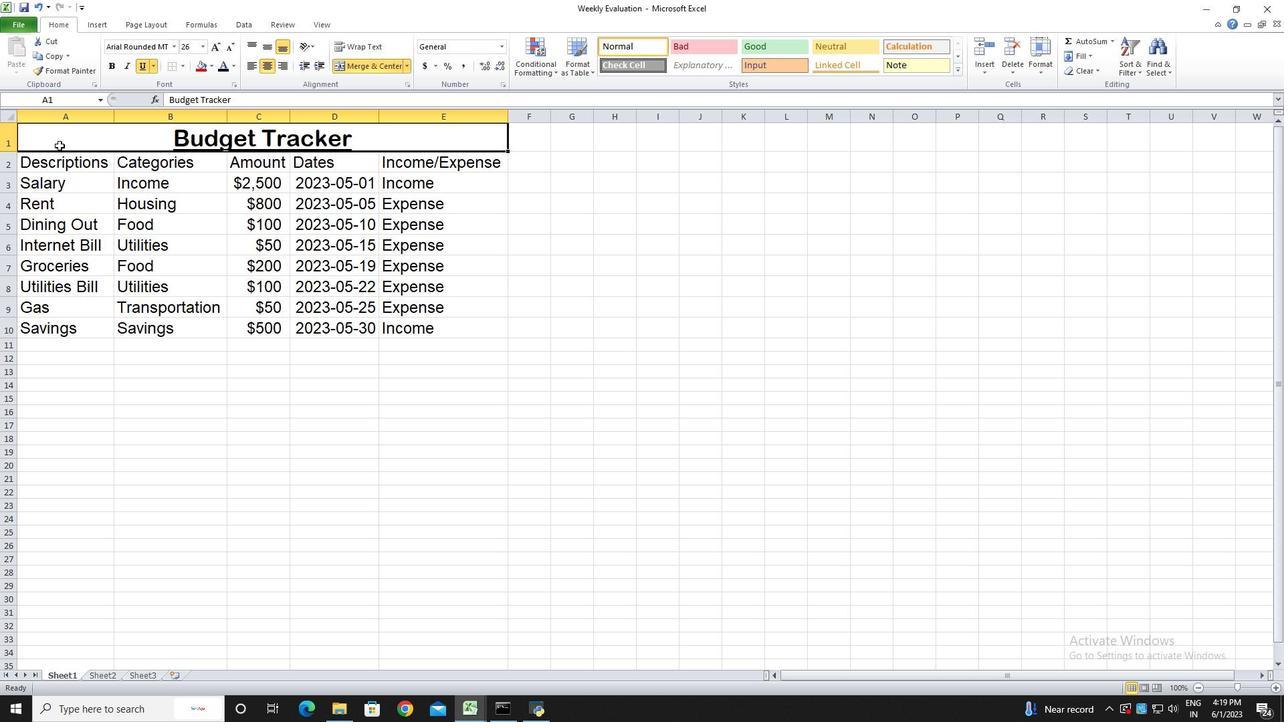 
Action: Mouse pressed left at (62, 141)
Screenshot: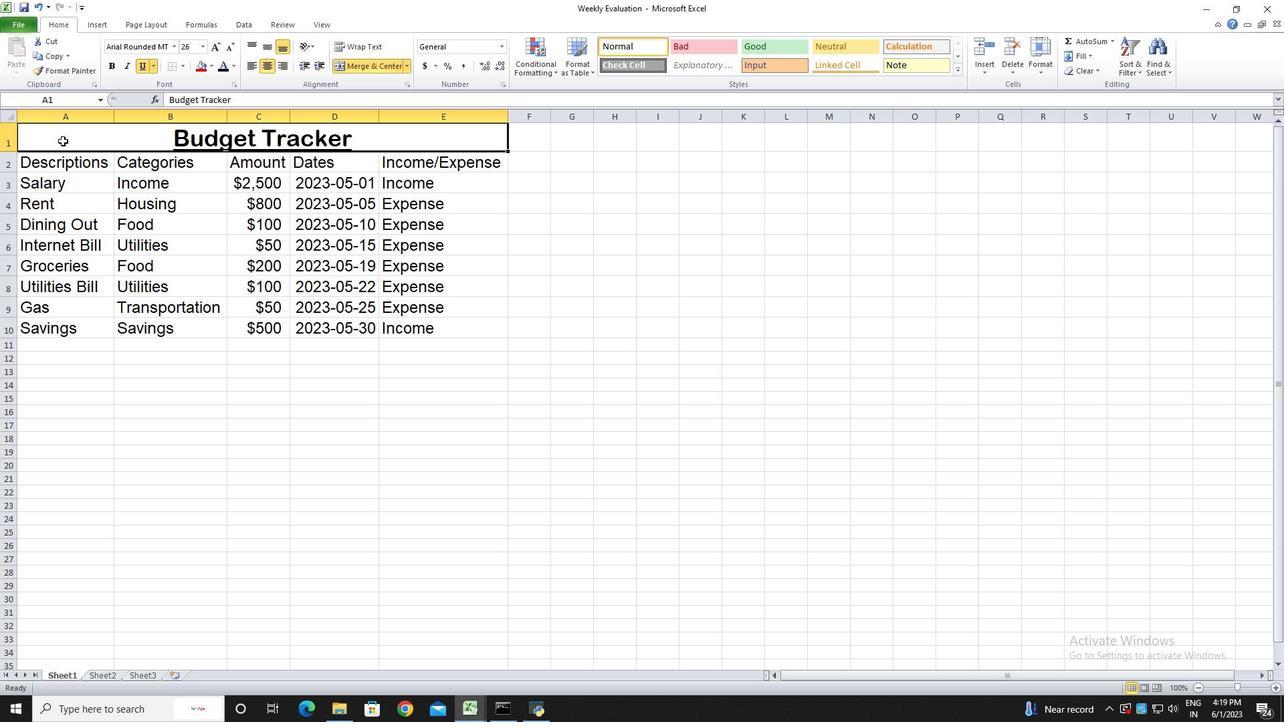 
Action: Mouse moved to (271, 48)
Screenshot: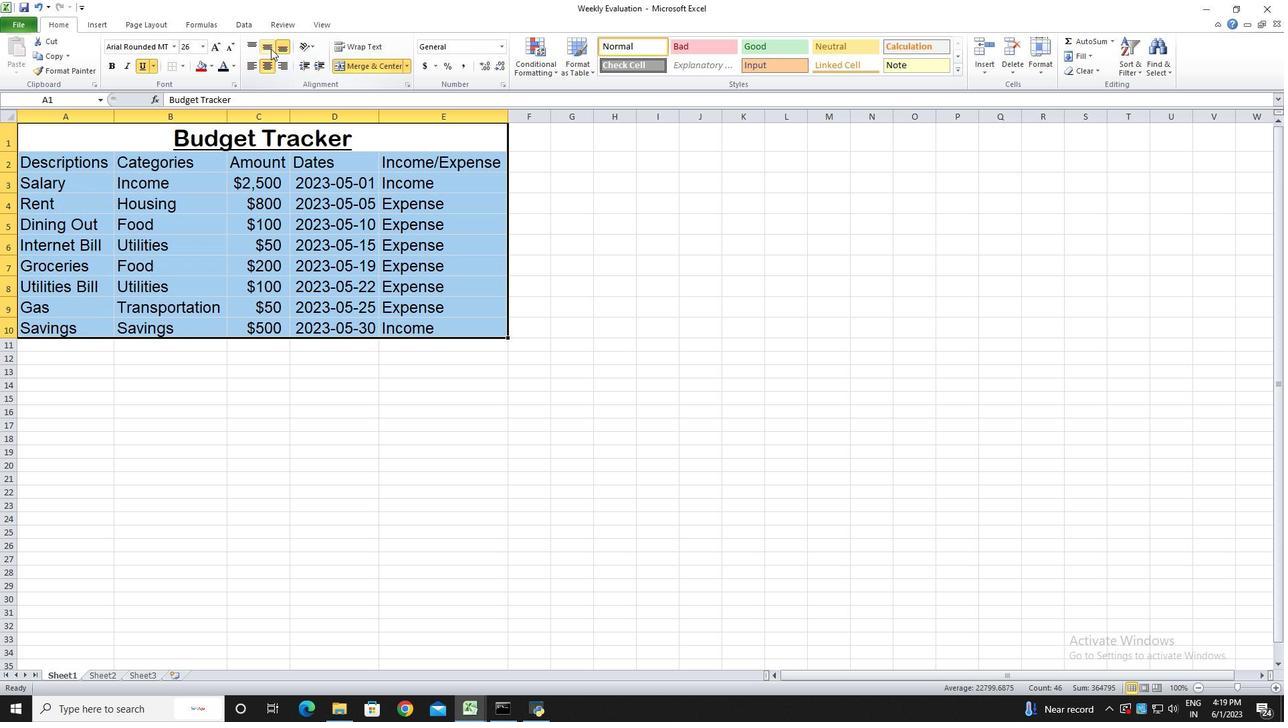 
Action: Mouse pressed left at (271, 48)
Screenshot: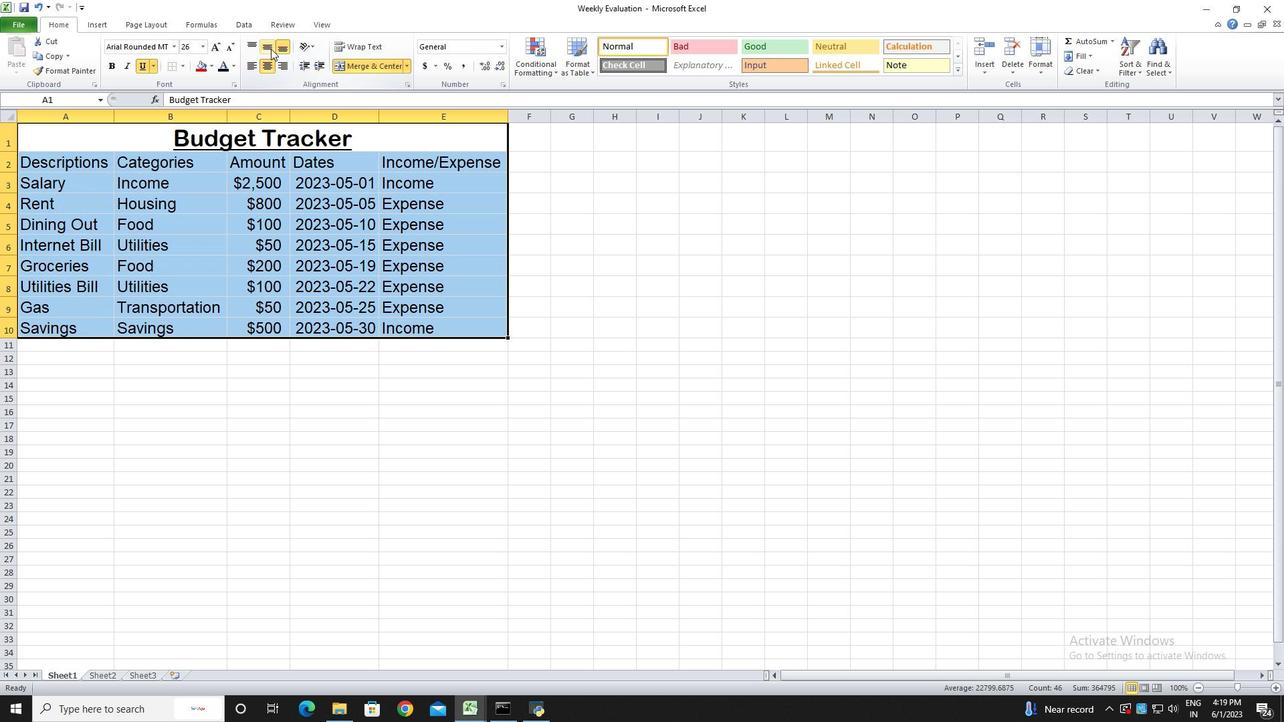 
Action: Mouse moved to (253, 68)
Screenshot: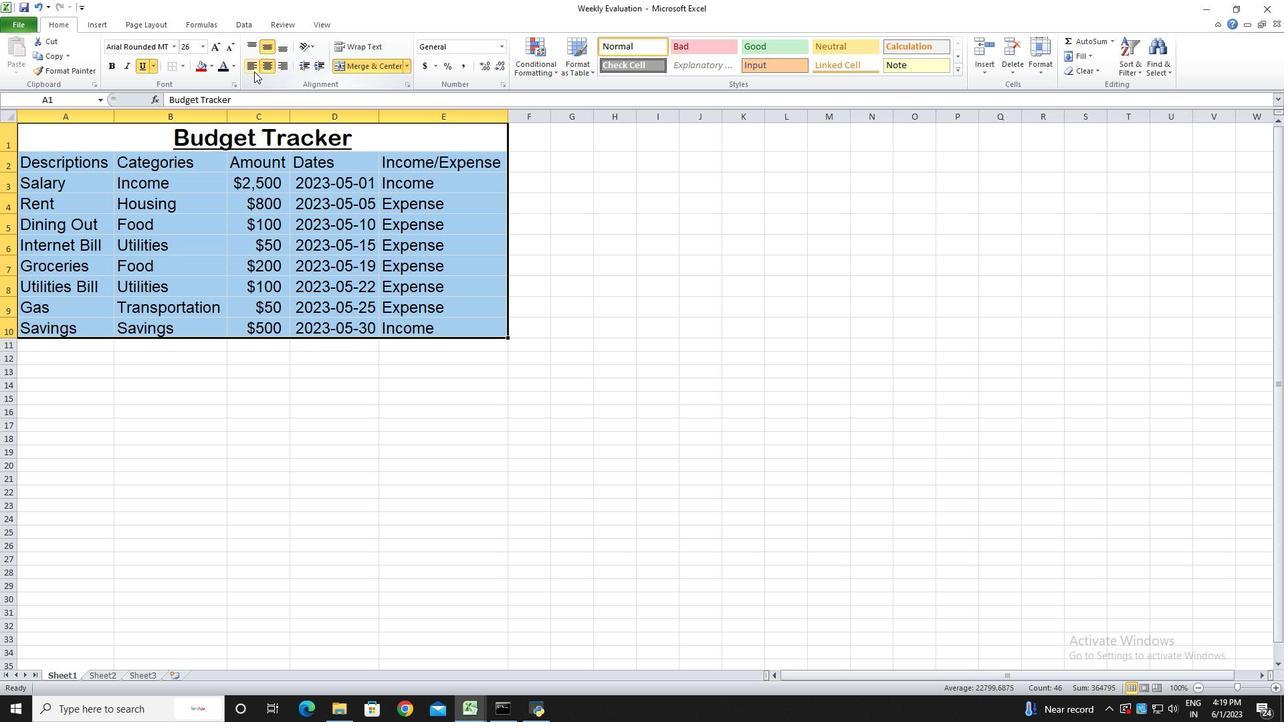 
Action: Mouse pressed left at (253, 68)
Screenshot: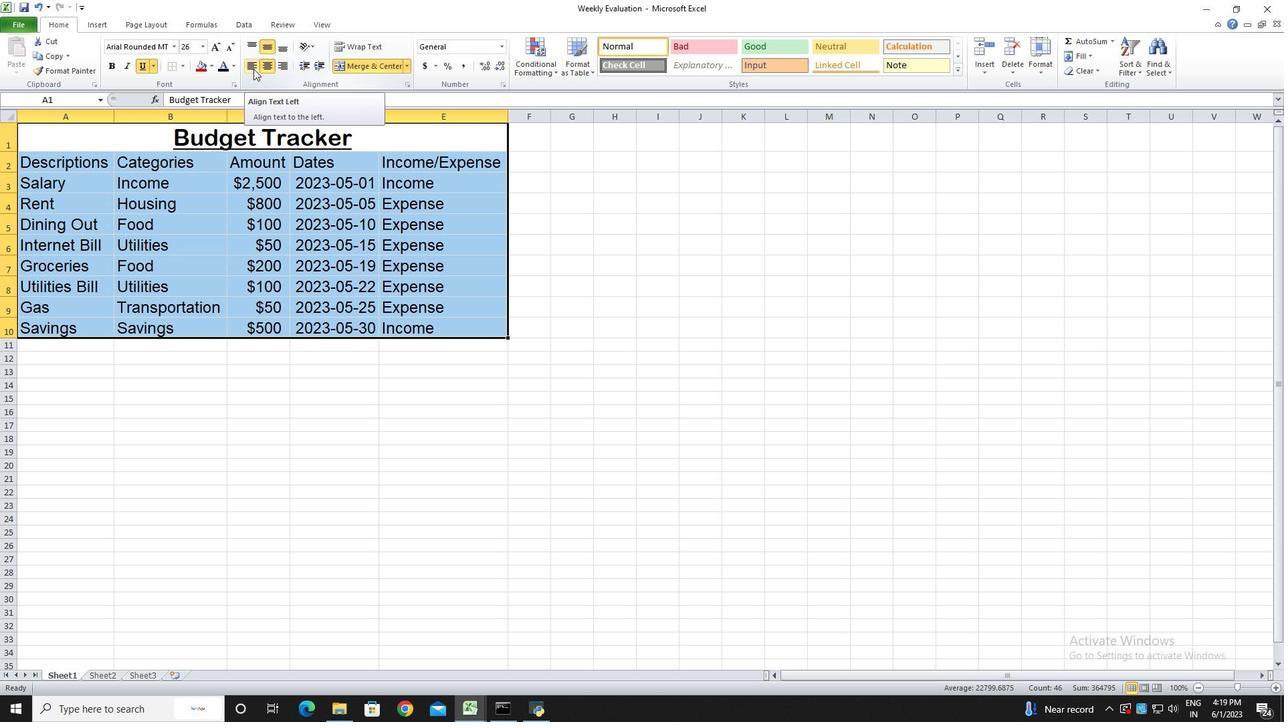 
Action: Mouse moved to (500, 375)
Screenshot: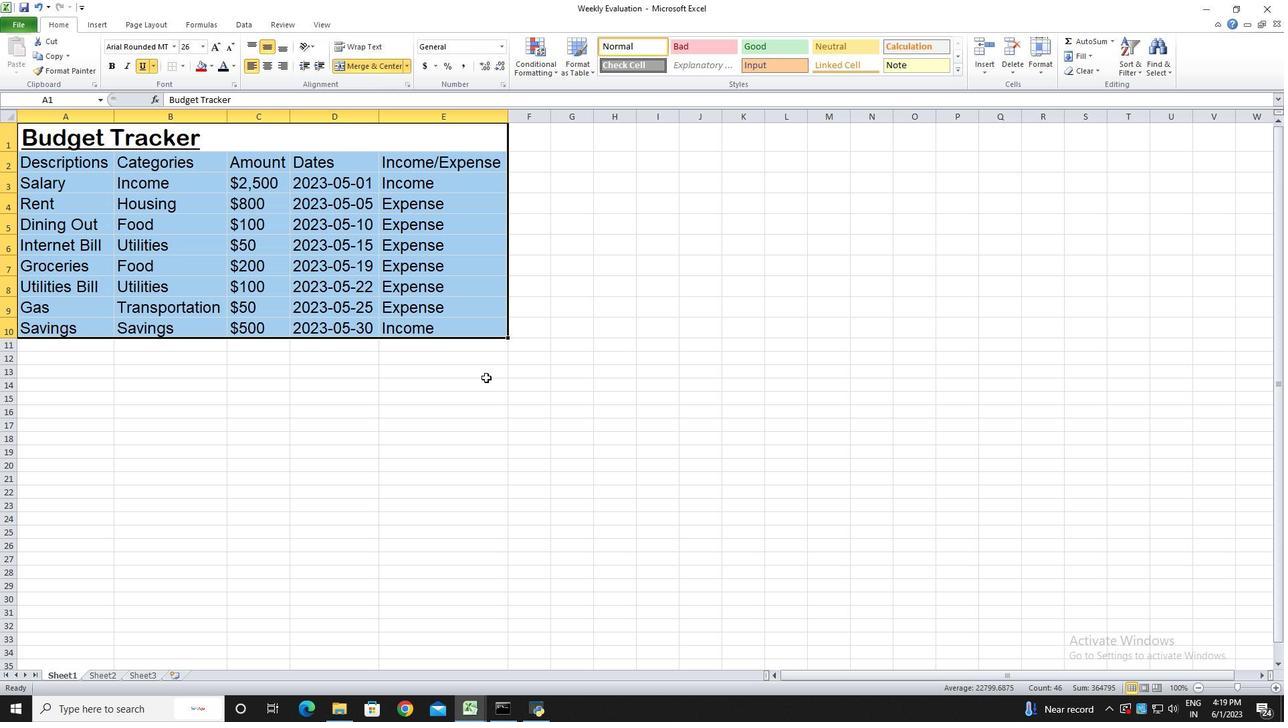 
Action: Mouse pressed left at (500, 375)
Screenshot: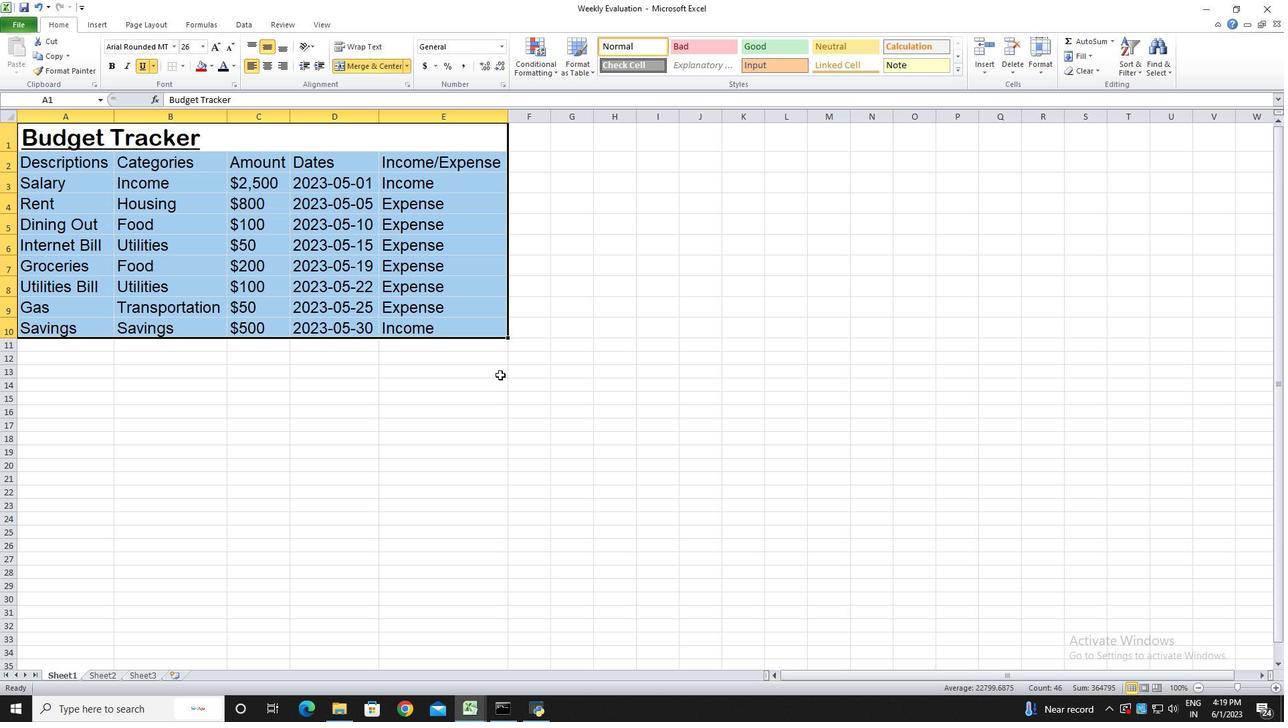 
Action: Key pressed ctrl+S
Screenshot: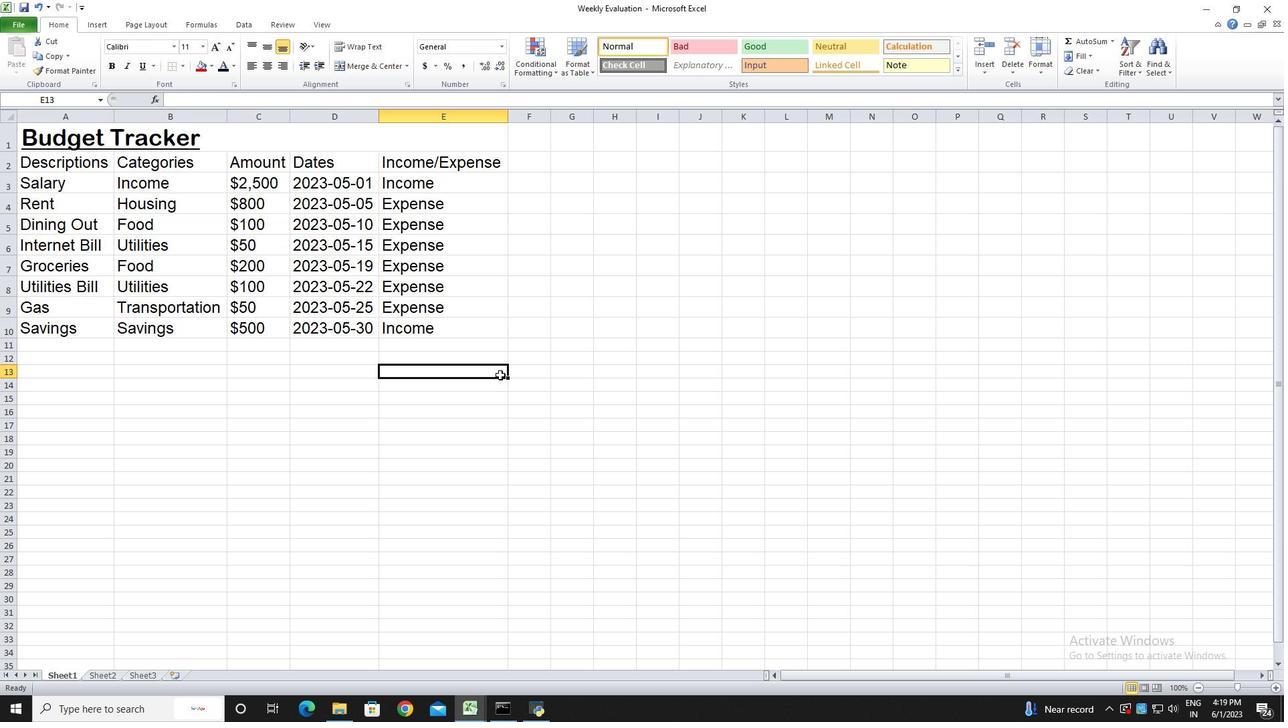 
Action: Mouse pressed left at (500, 375)
Screenshot: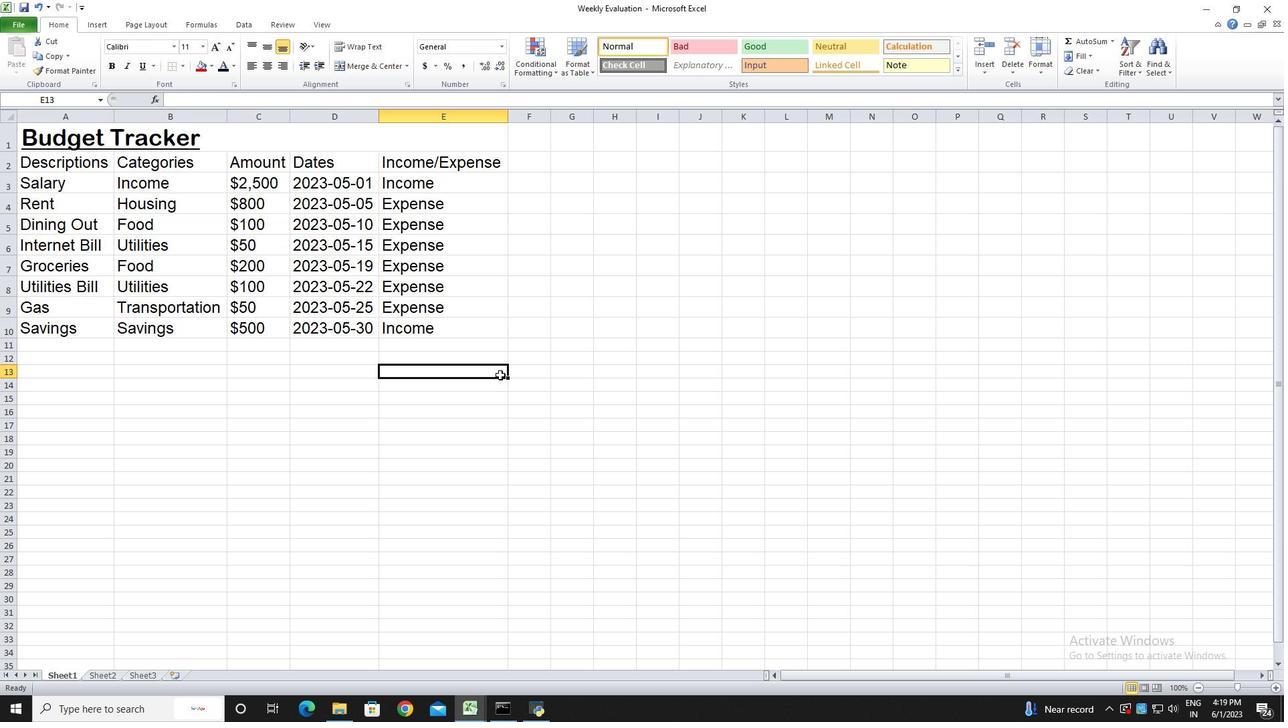 
Action: Key pressed ctrl+S<'\x13'><'\x13'><'\x13'><'\x13'><'\x13'>ctrl+S<'\x13'><'\x13'>
Screenshot: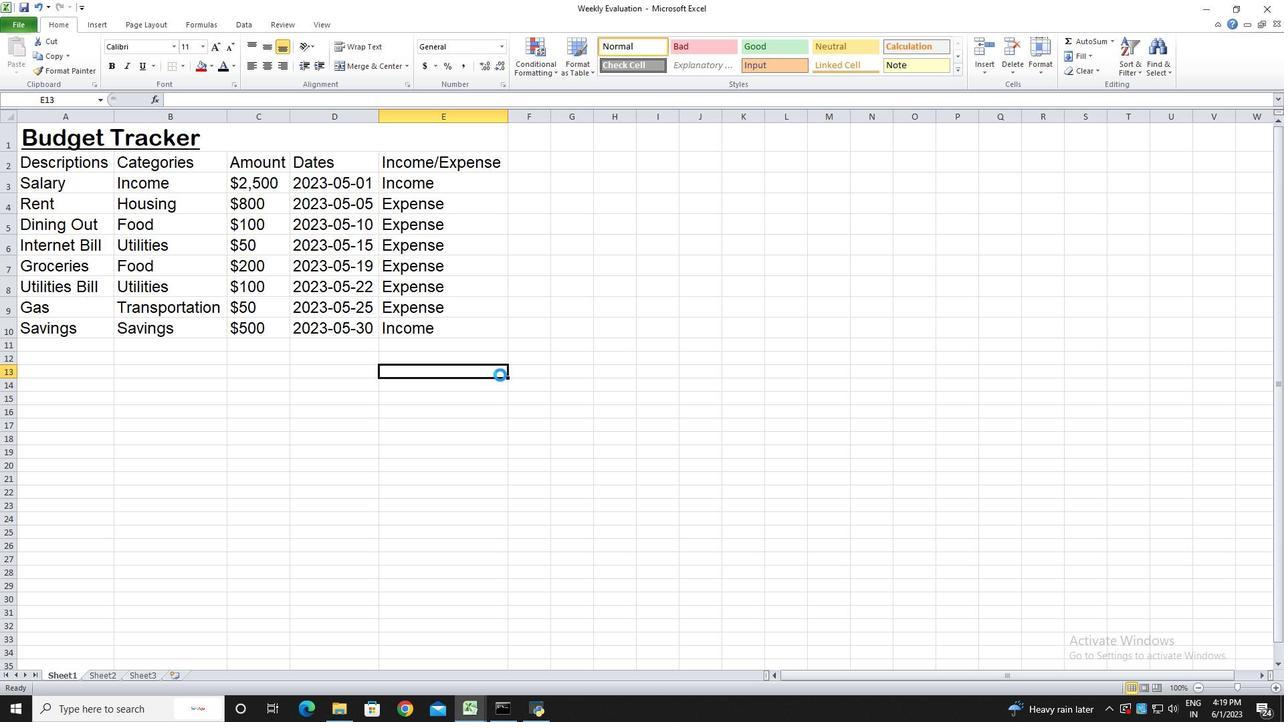 
